 Task: In the event  named  Team Building Workshop: Enhancing Collaboration and Trust, Set a range of dates when you can accept meetings  '3 Jul â€" 10 Aug 2023'. Select a duration of  30 min. Select working hours  	_x000D_
MON- SAT 9:00am â€" 5:00pm. Add time before or after your events  as 5 min. Set the frequency of available time slots for invitees as  50 min. Set the minimum notice period and maximum events allowed per day as  50 hour and 6. , logged in from the account softage.4@softage.net and add another guest for the event, softage.7@softage.net
Action: Mouse pressed left at (486, 514)
Screenshot: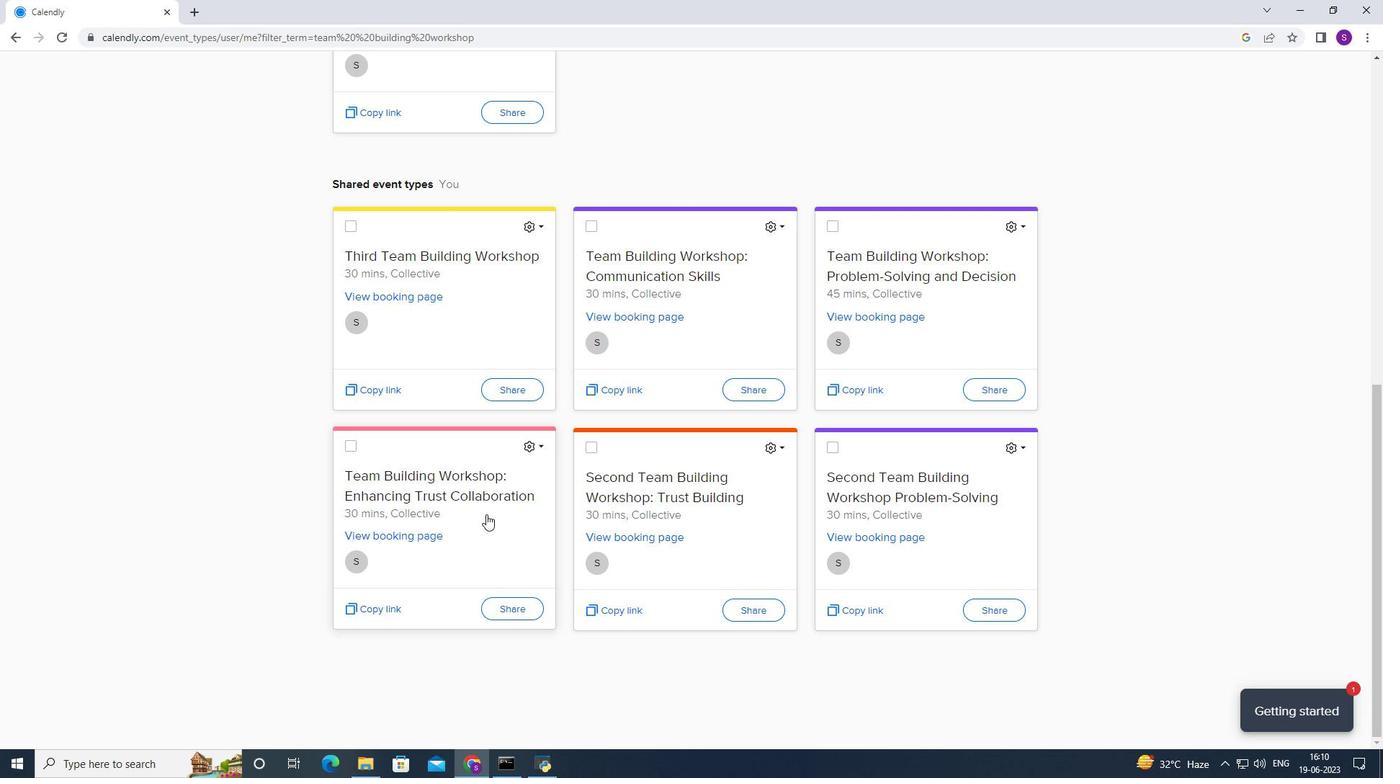 
Action: Mouse moved to (461, 250)
Screenshot: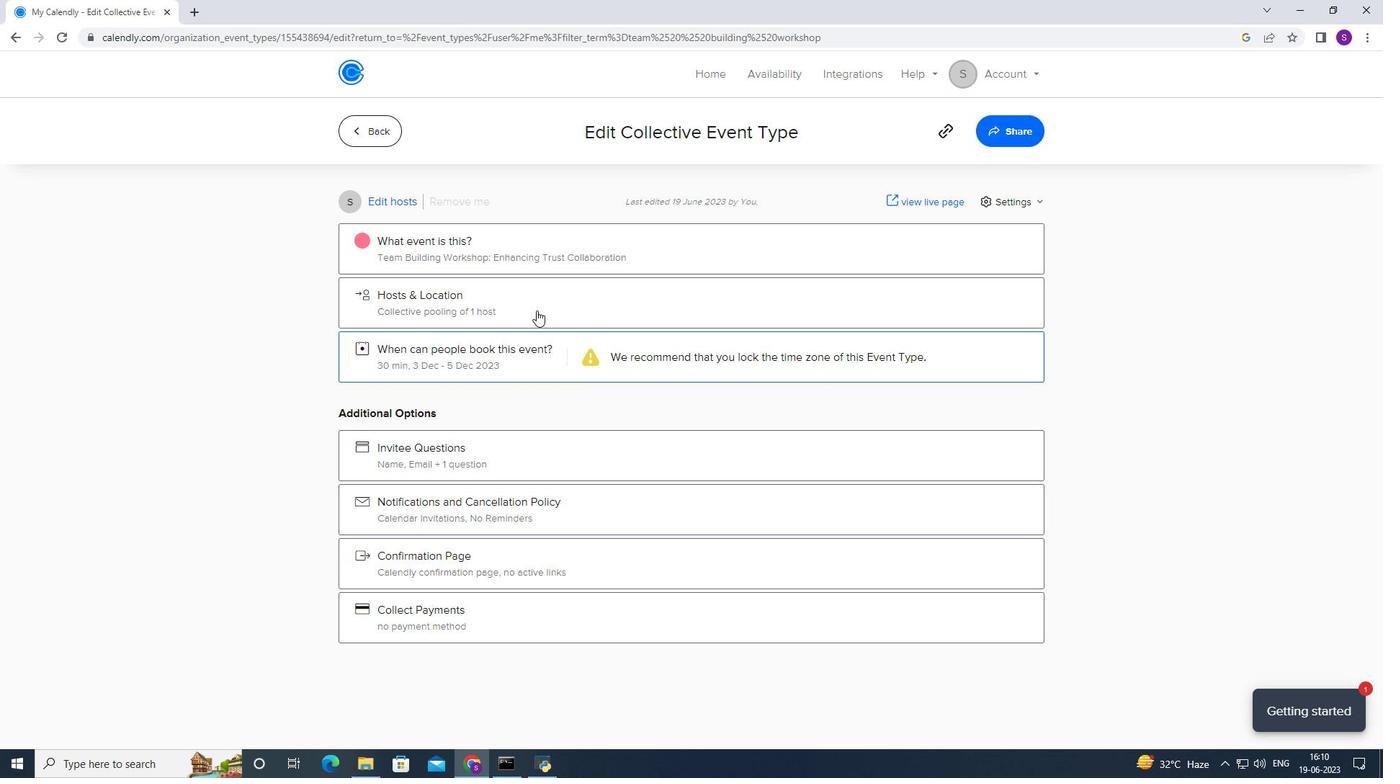 
Action: Mouse pressed left at (461, 250)
Screenshot: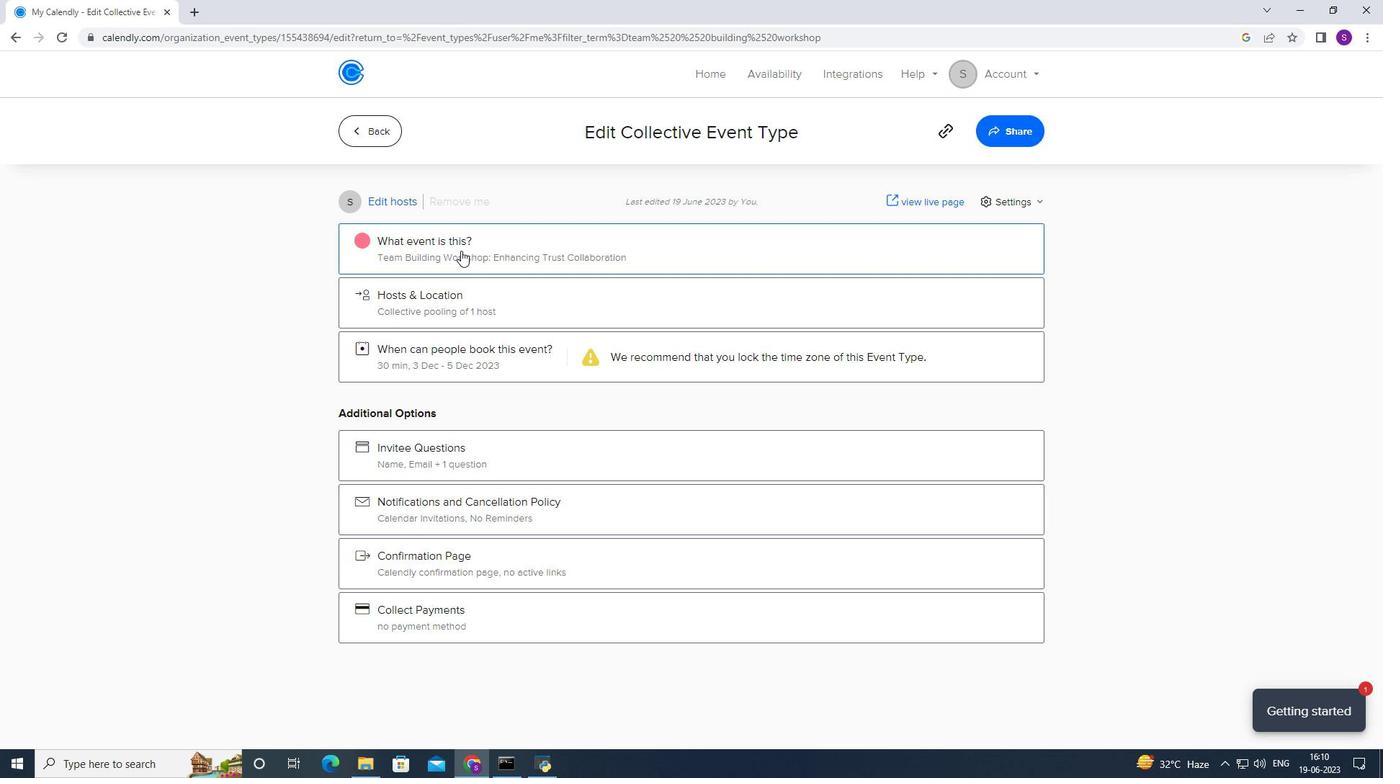 
Action: Mouse moved to (962, 253)
Screenshot: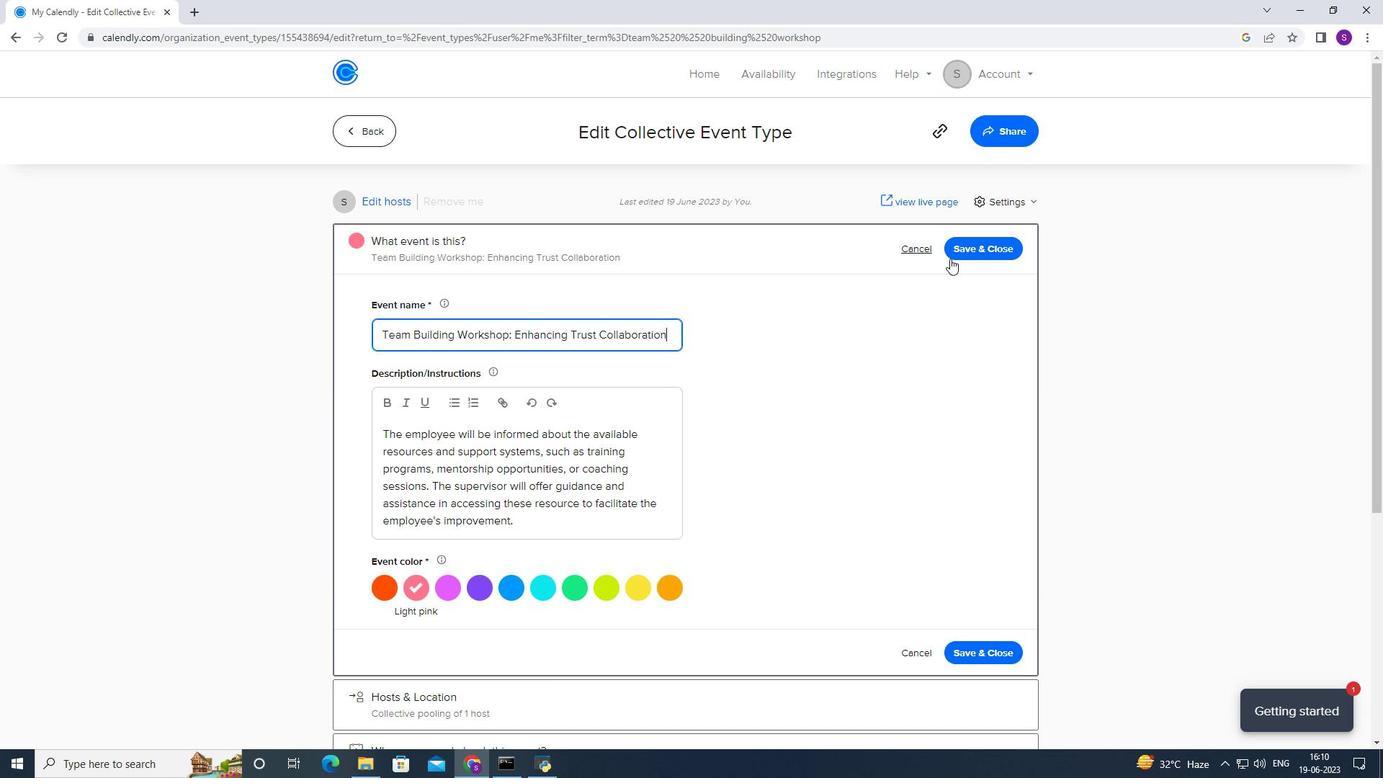 
Action: Mouse pressed left at (962, 253)
Screenshot: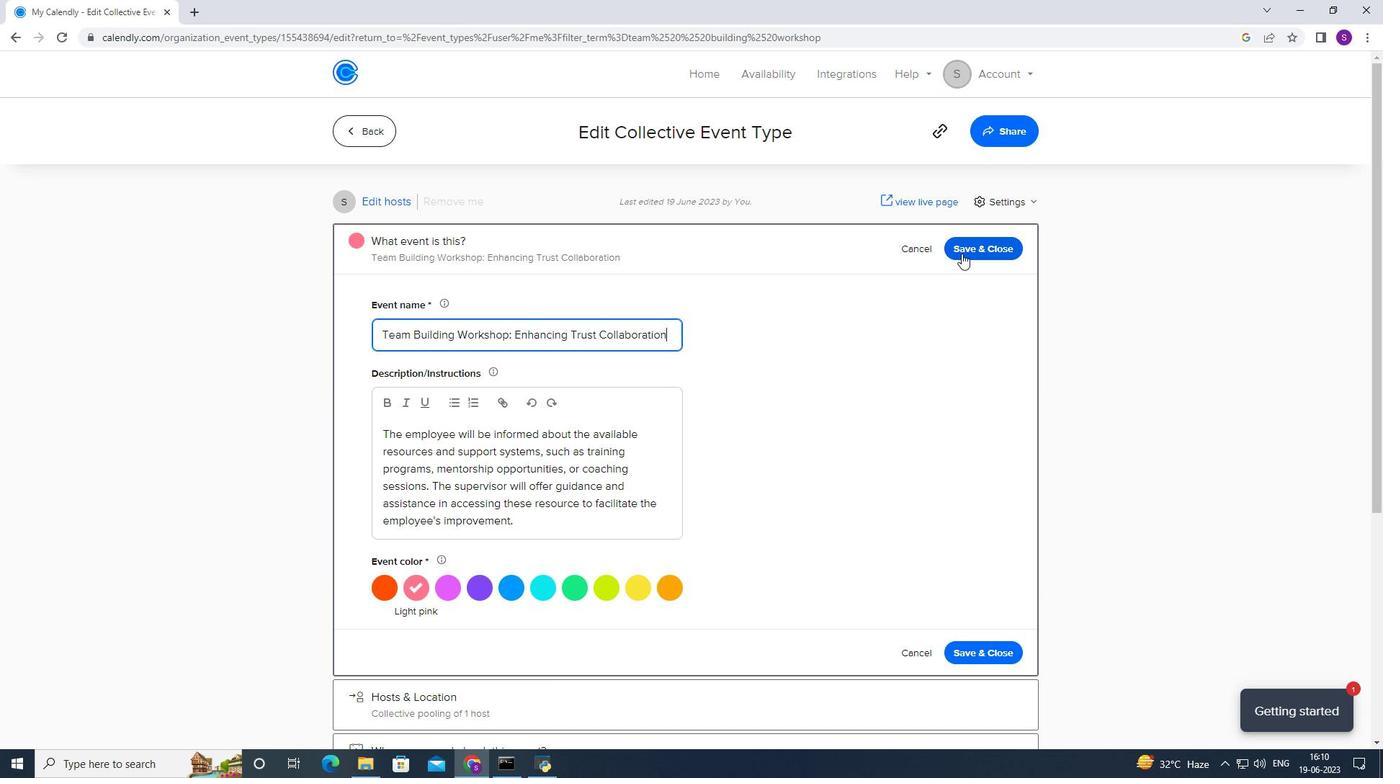 
Action: Mouse moved to (449, 351)
Screenshot: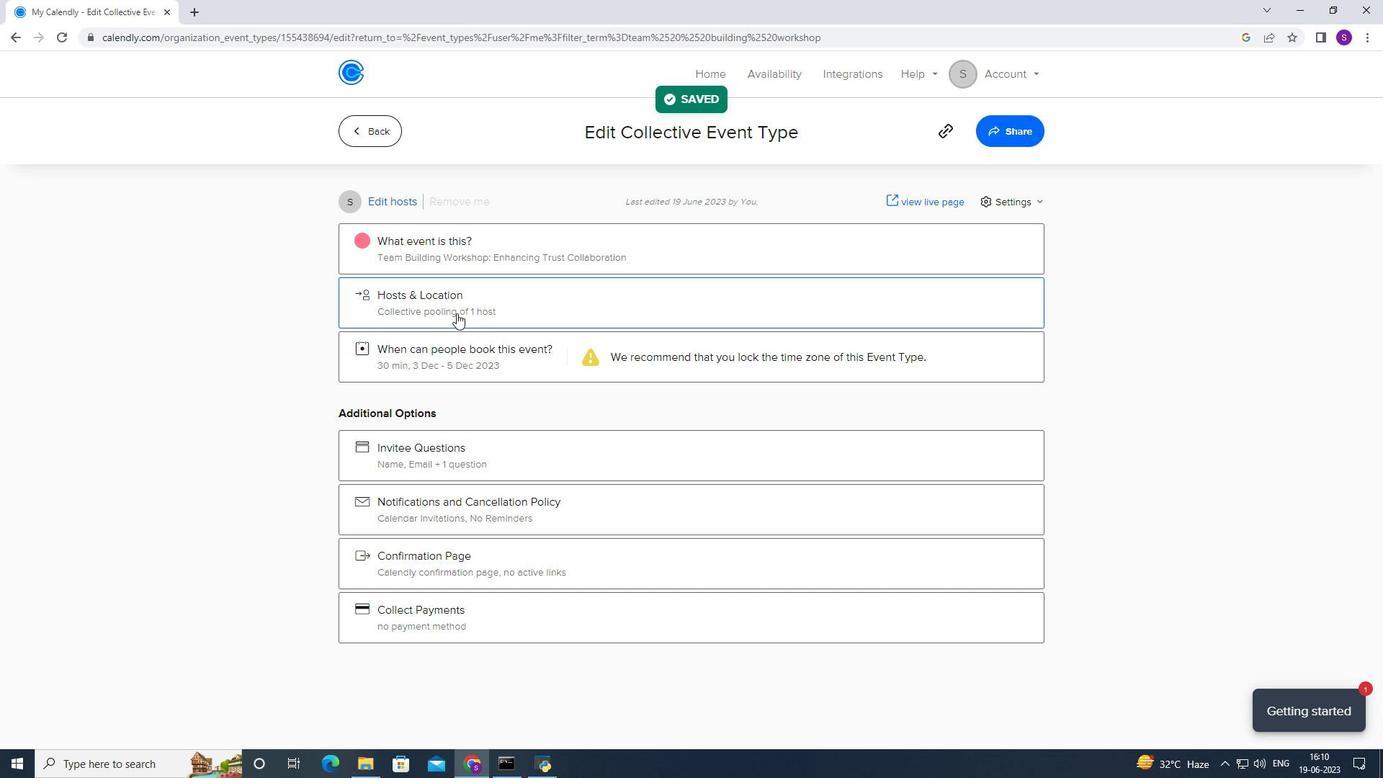
Action: Mouse pressed left at (449, 351)
Screenshot: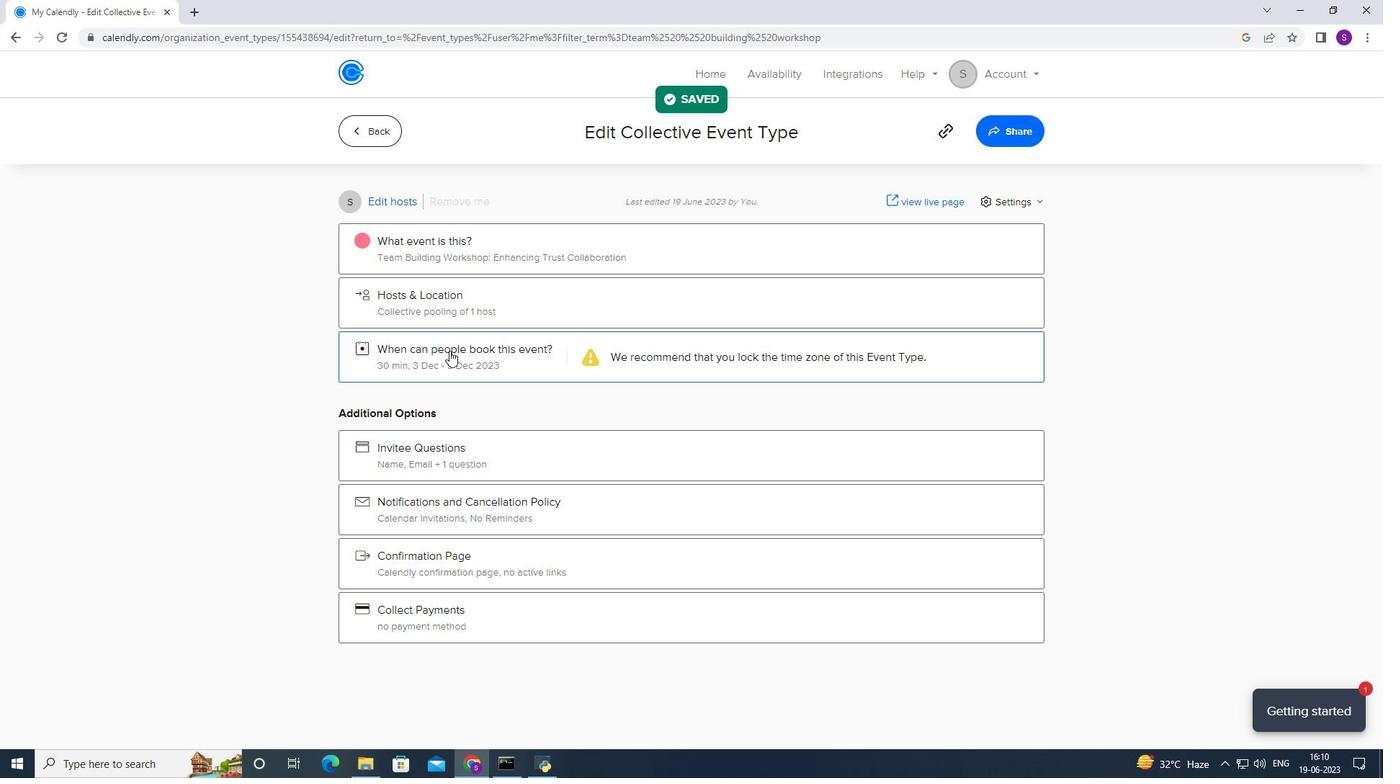
Action: Mouse moved to (578, 539)
Screenshot: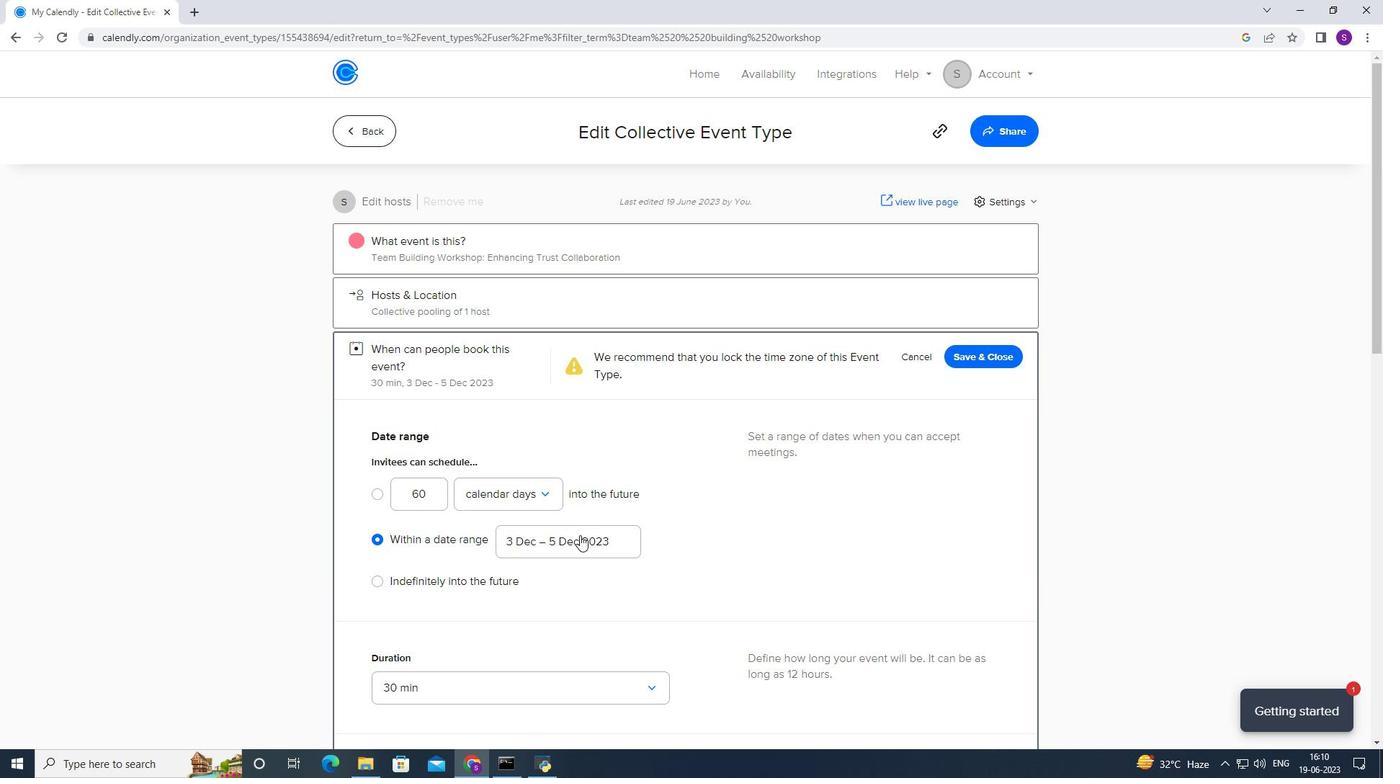 
Action: Mouse pressed left at (578, 539)
Screenshot: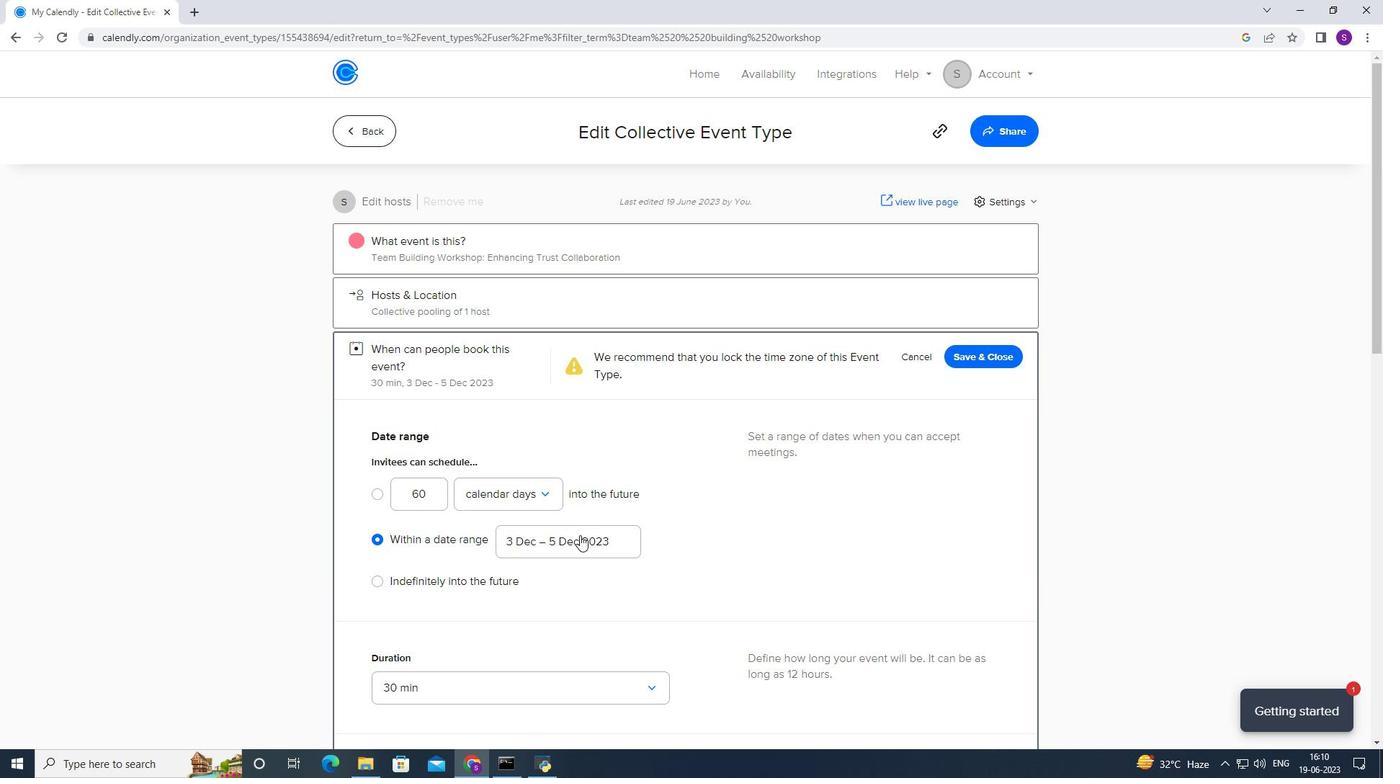 
Action: Mouse moved to (604, 281)
Screenshot: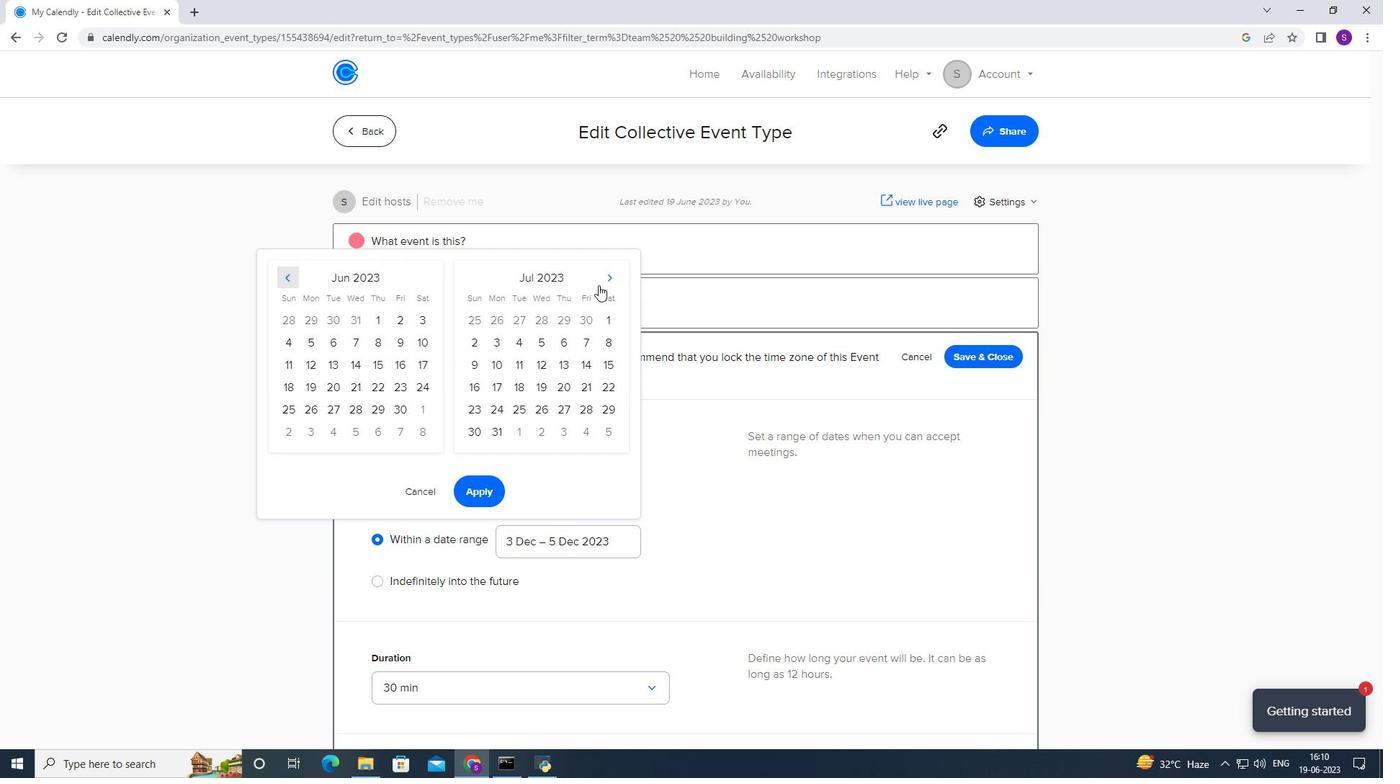 
Action: Mouse pressed left at (604, 281)
Screenshot: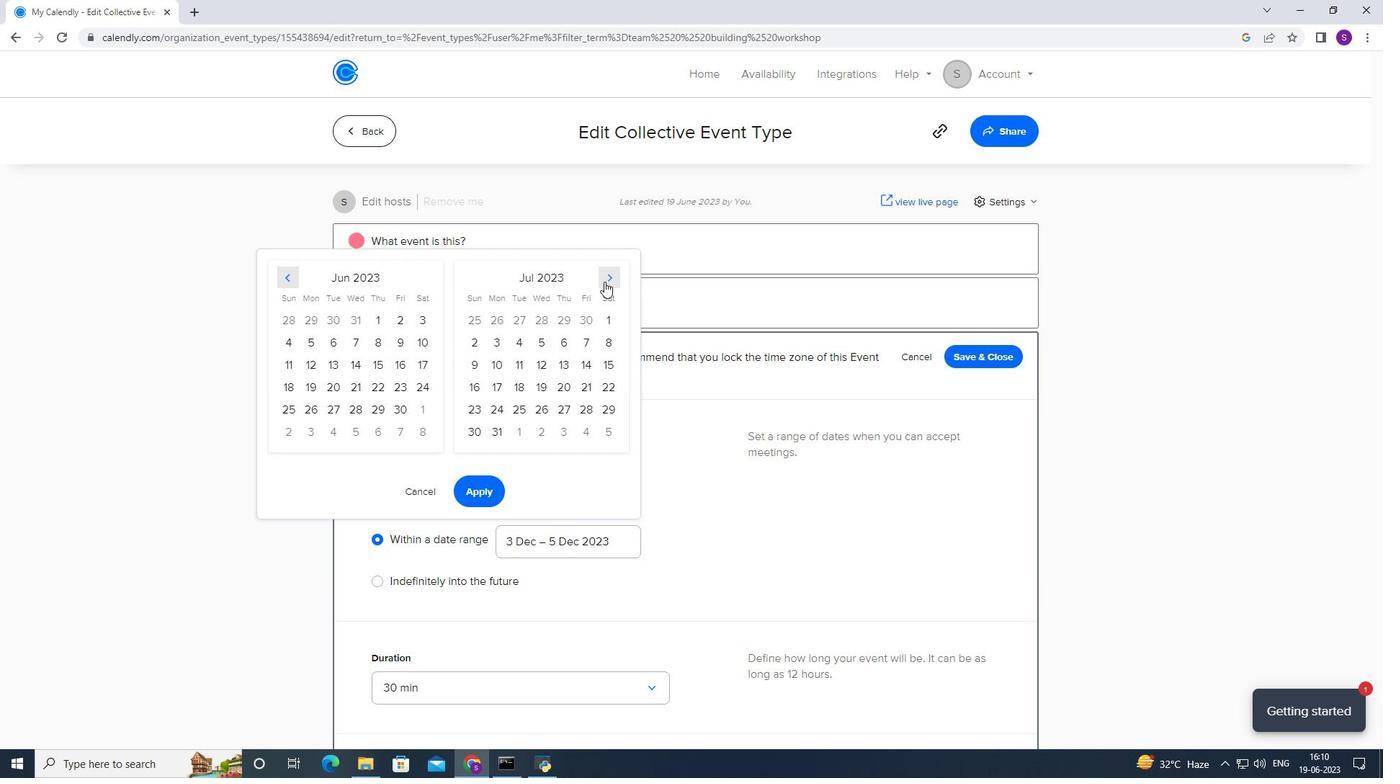
Action: Mouse moved to (321, 351)
Screenshot: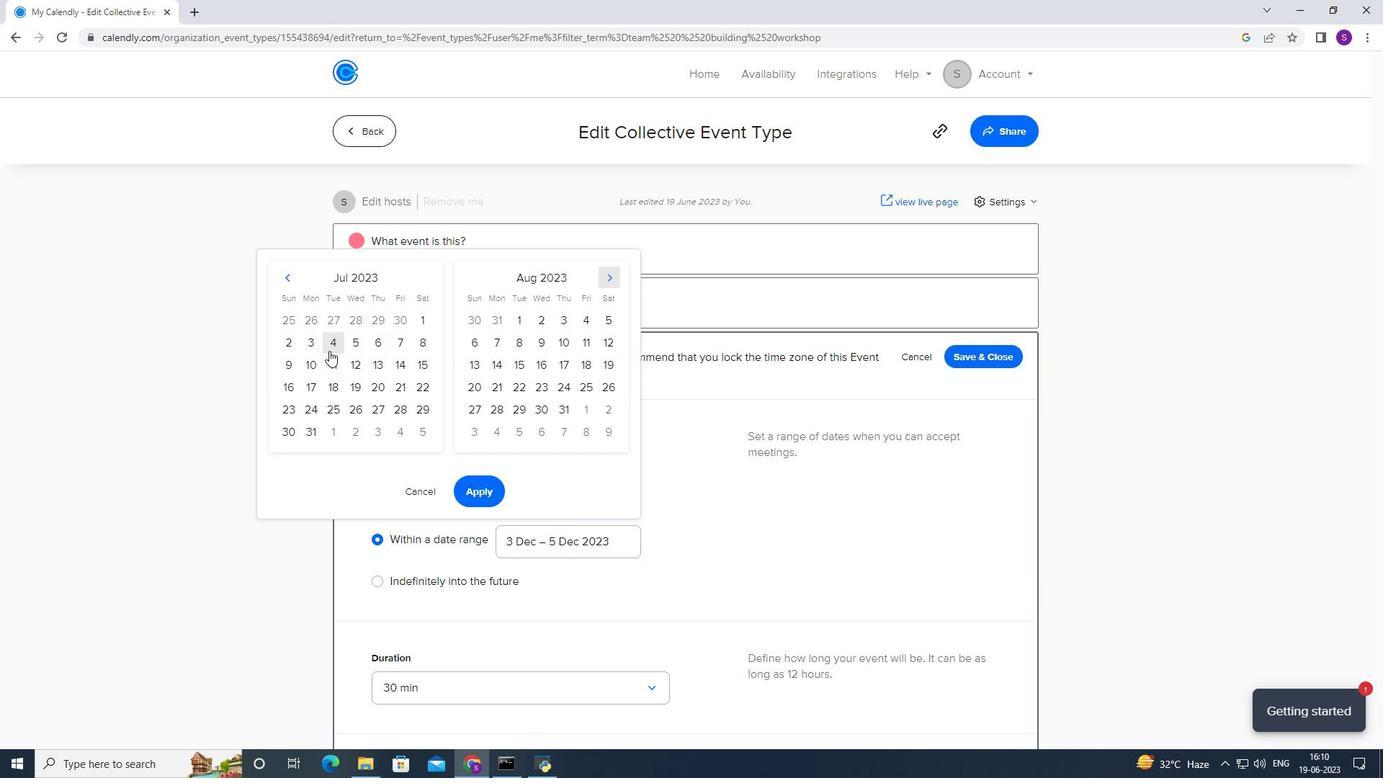
Action: Mouse pressed left at (321, 351)
Screenshot: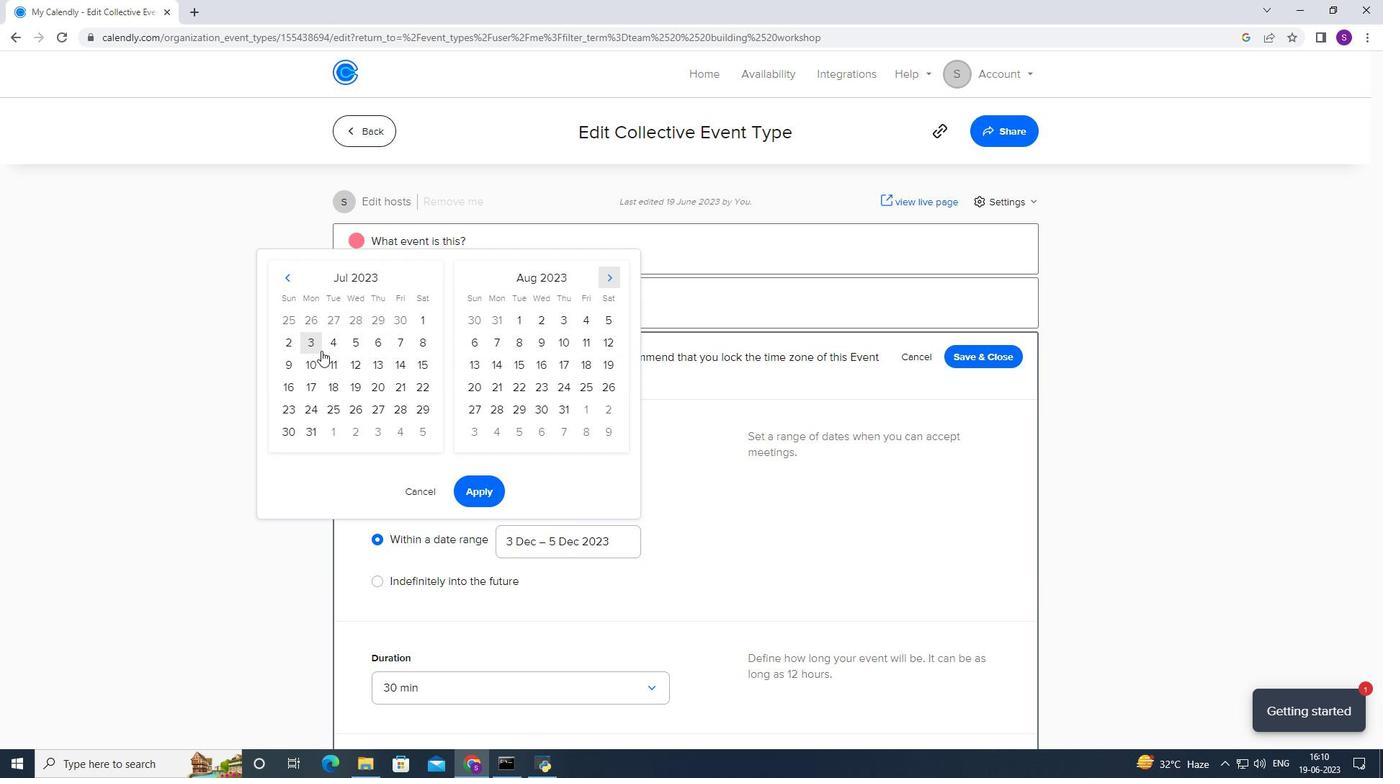 
Action: Mouse moved to (574, 345)
Screenshot: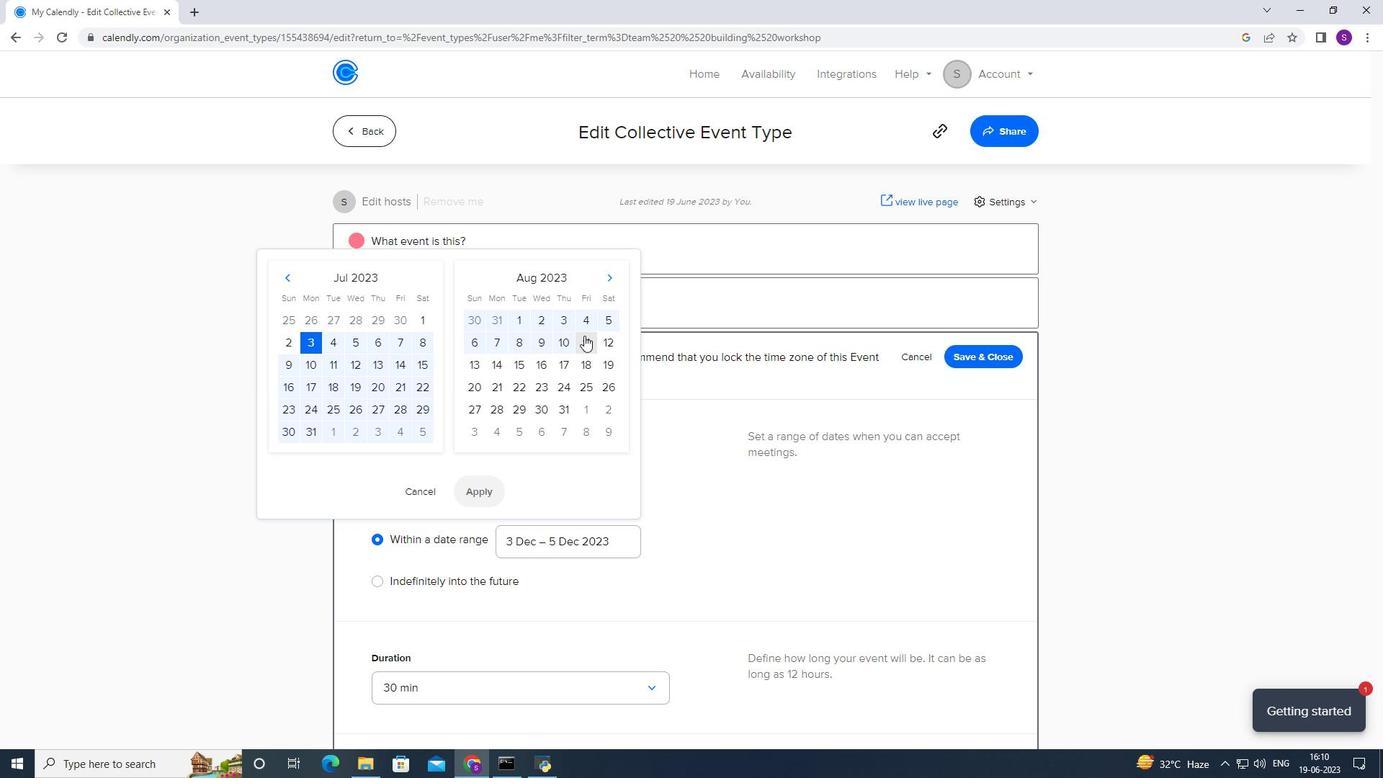 
Action: Mouse pressed left at (574, 345)
Screenshot: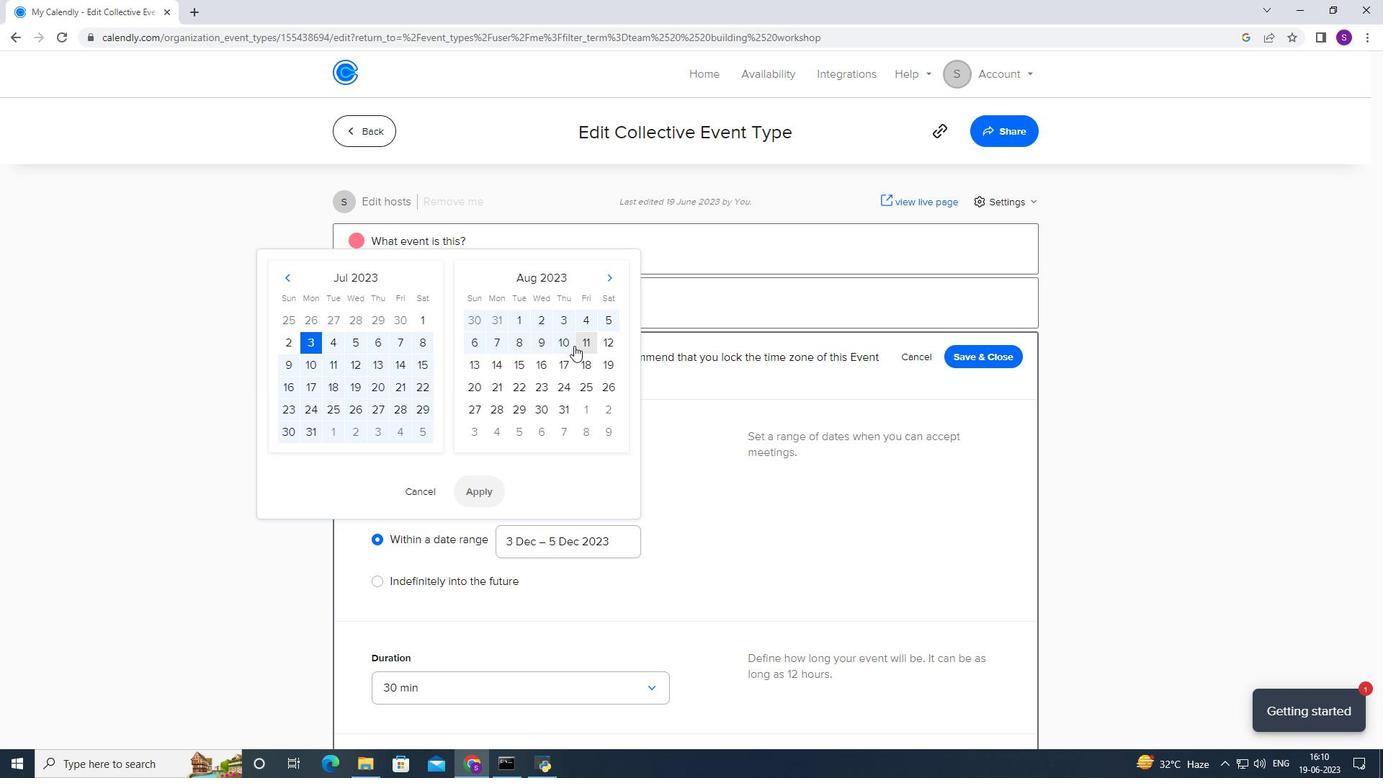 
Action: Mouse moved to (495, 487)
Screenshot: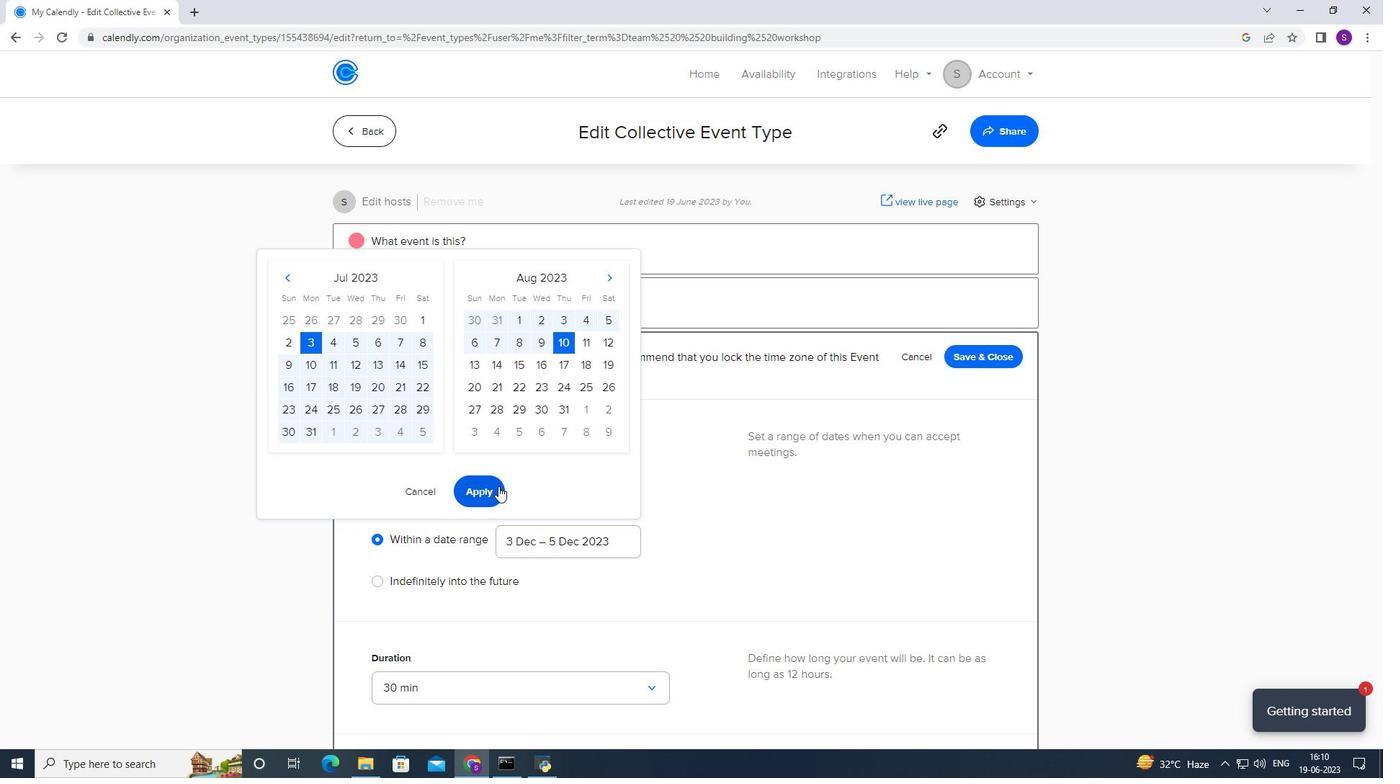 
Action: Mouse pressed left at (495, 487)
Screenshot: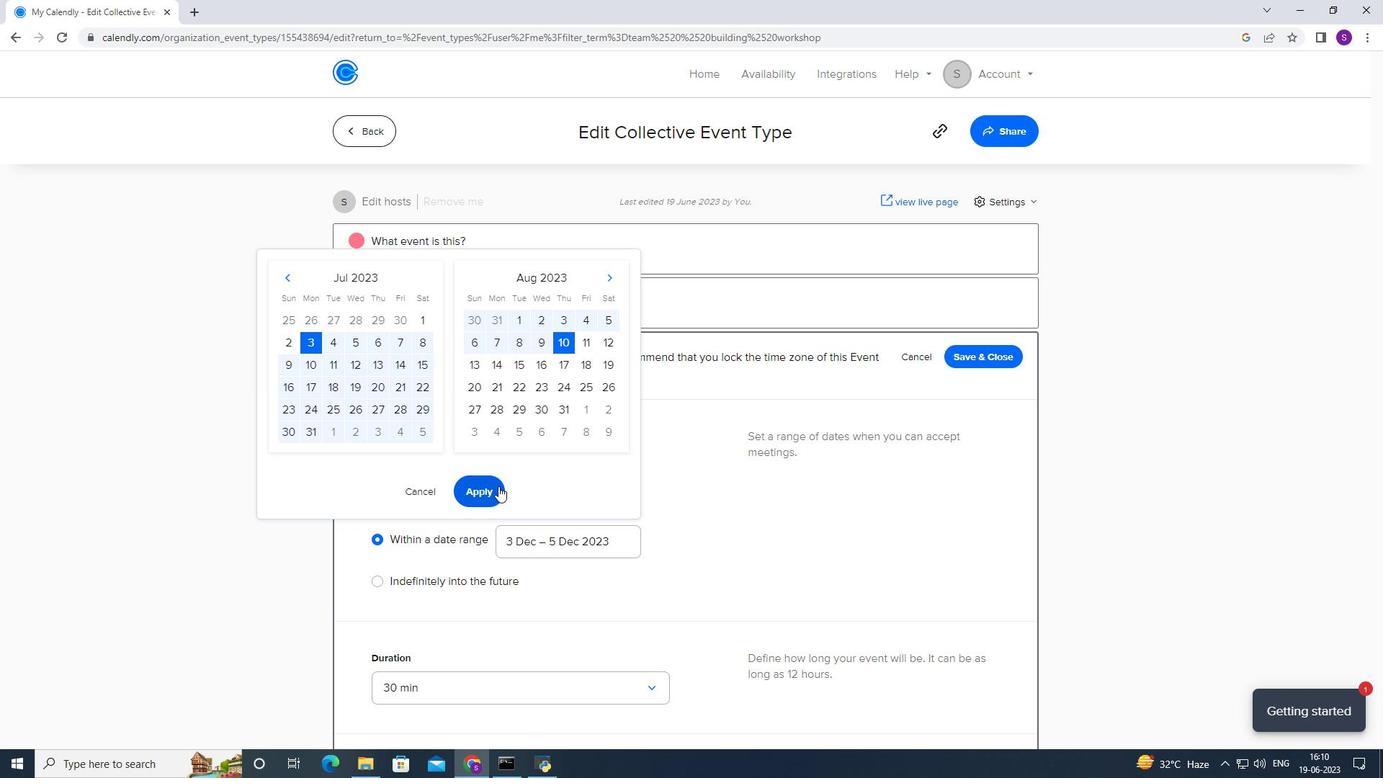 
Action: Mouse scrolled (495, 486) with delta (0, 0)
Screenshot: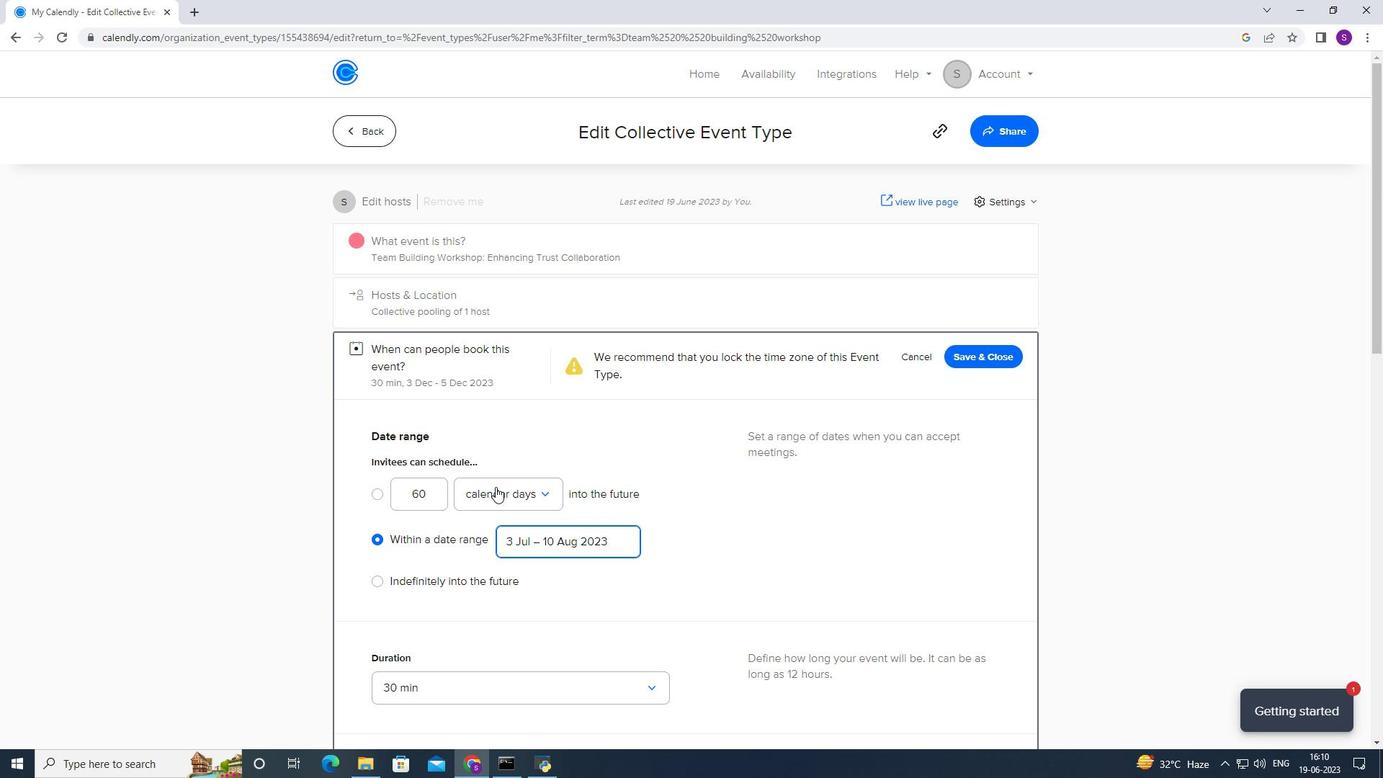 
Action: Mouse scrolled (495, 486) with delta (0, 0)
Screenshot: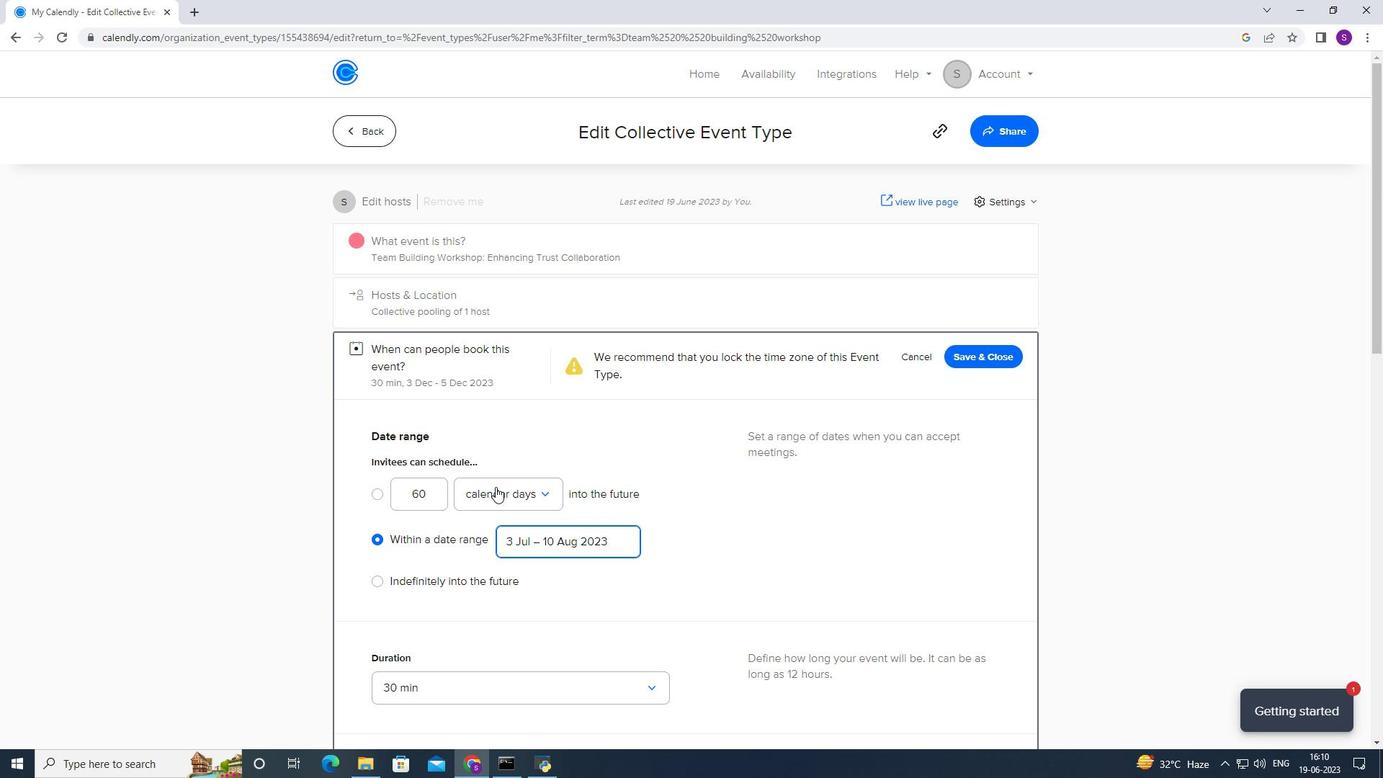 
Action: Mouse scrolled (495, 486) with delta (0, 0)
Screenshot: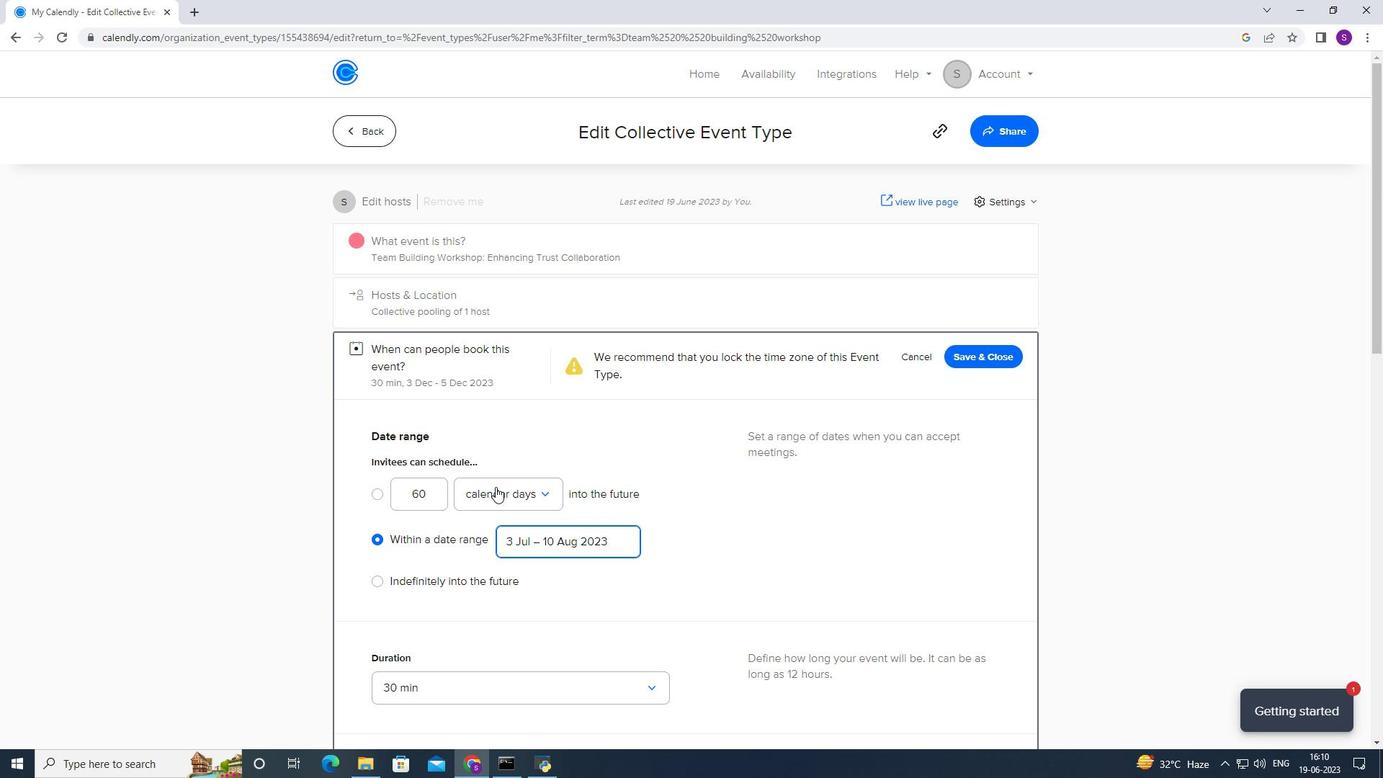 
Action: Mouse scrolled (495, 486) with delta (0, 0)
Screenshot: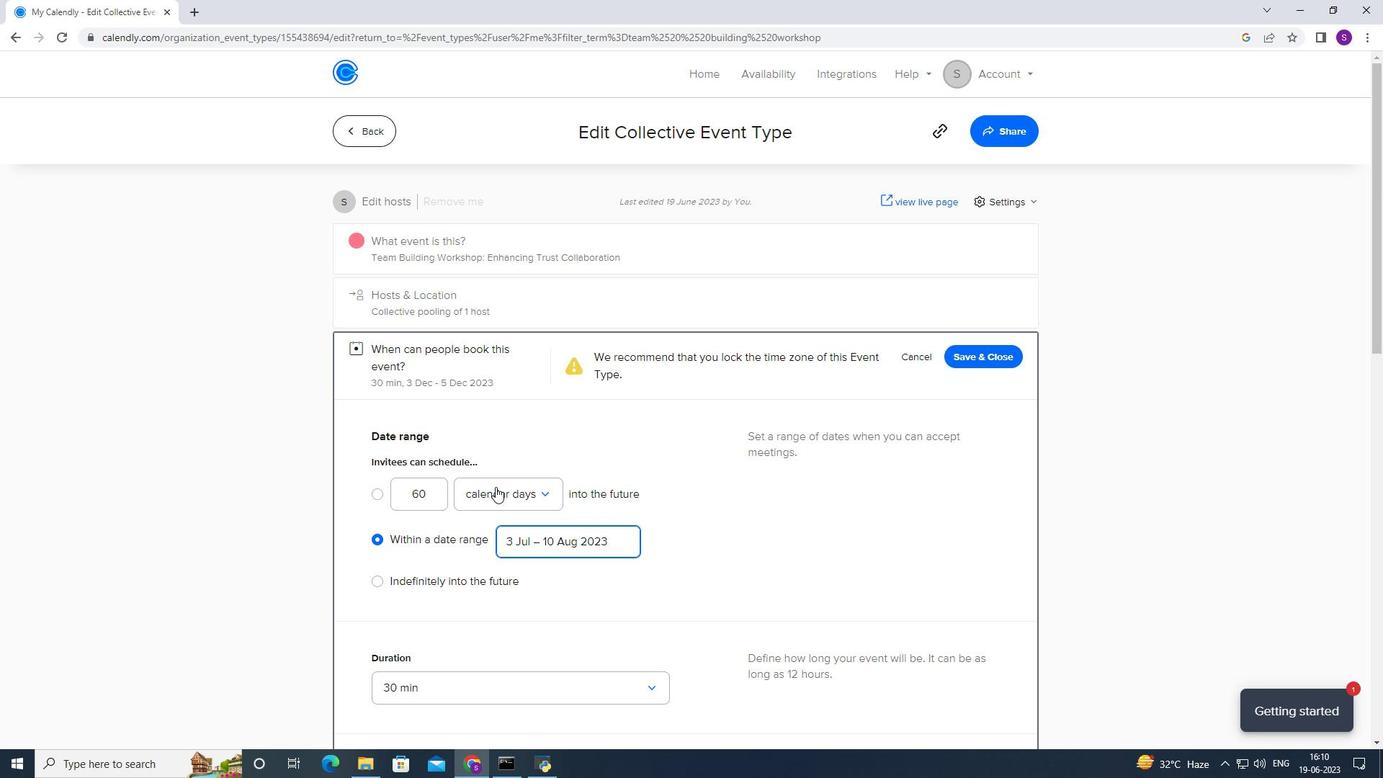 
Action: Mouse moved to (462, 400)
Screenshot: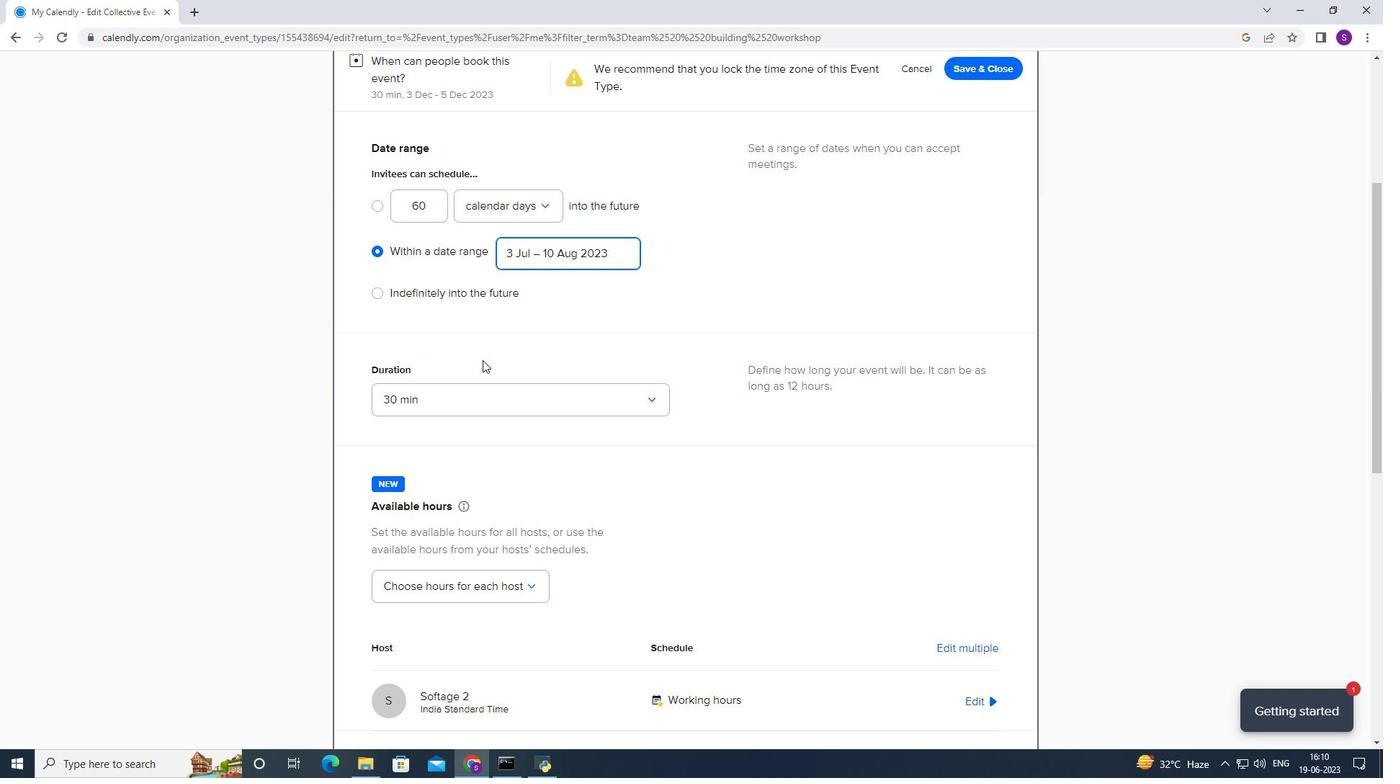 
Action: Mouse pressed left at (462, 400)
Screenshot: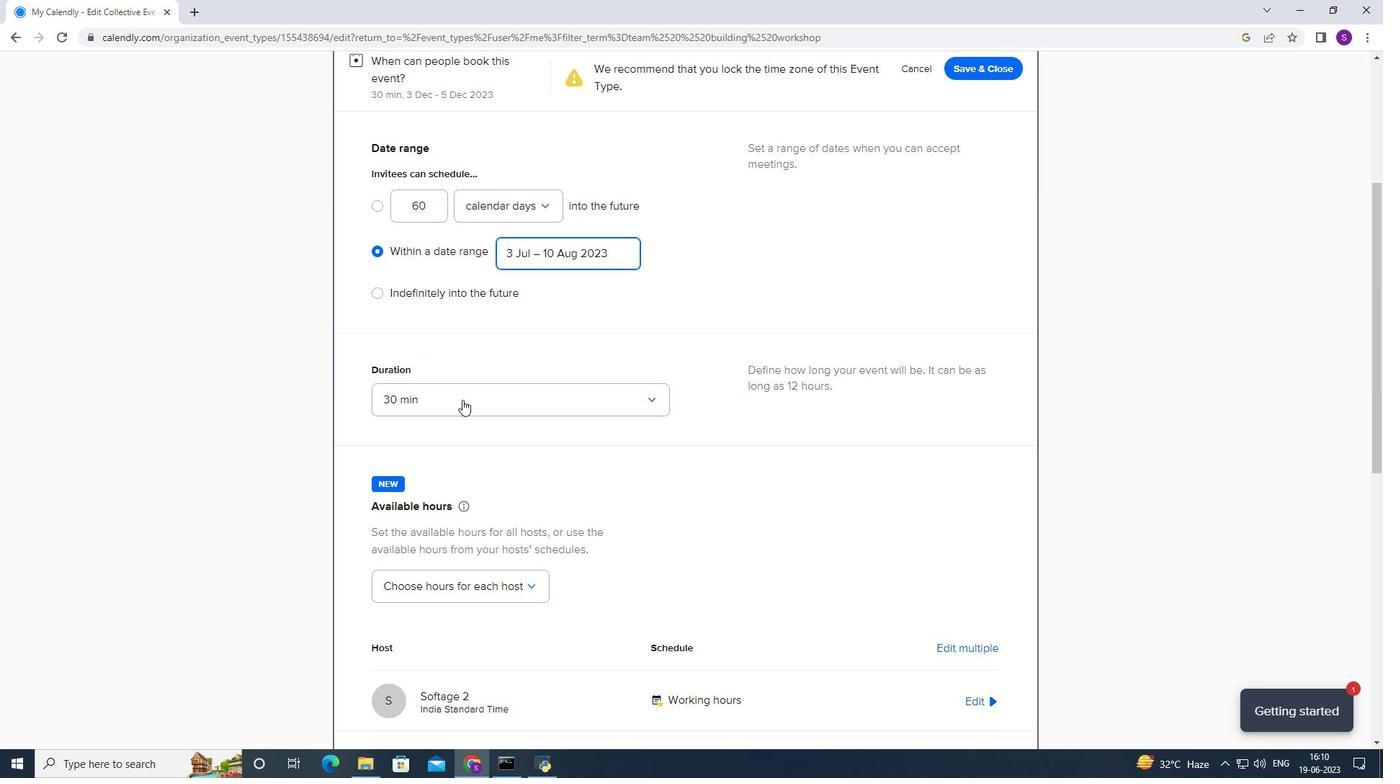 
Action: Mouse moved to (503, 465)
Screenshot: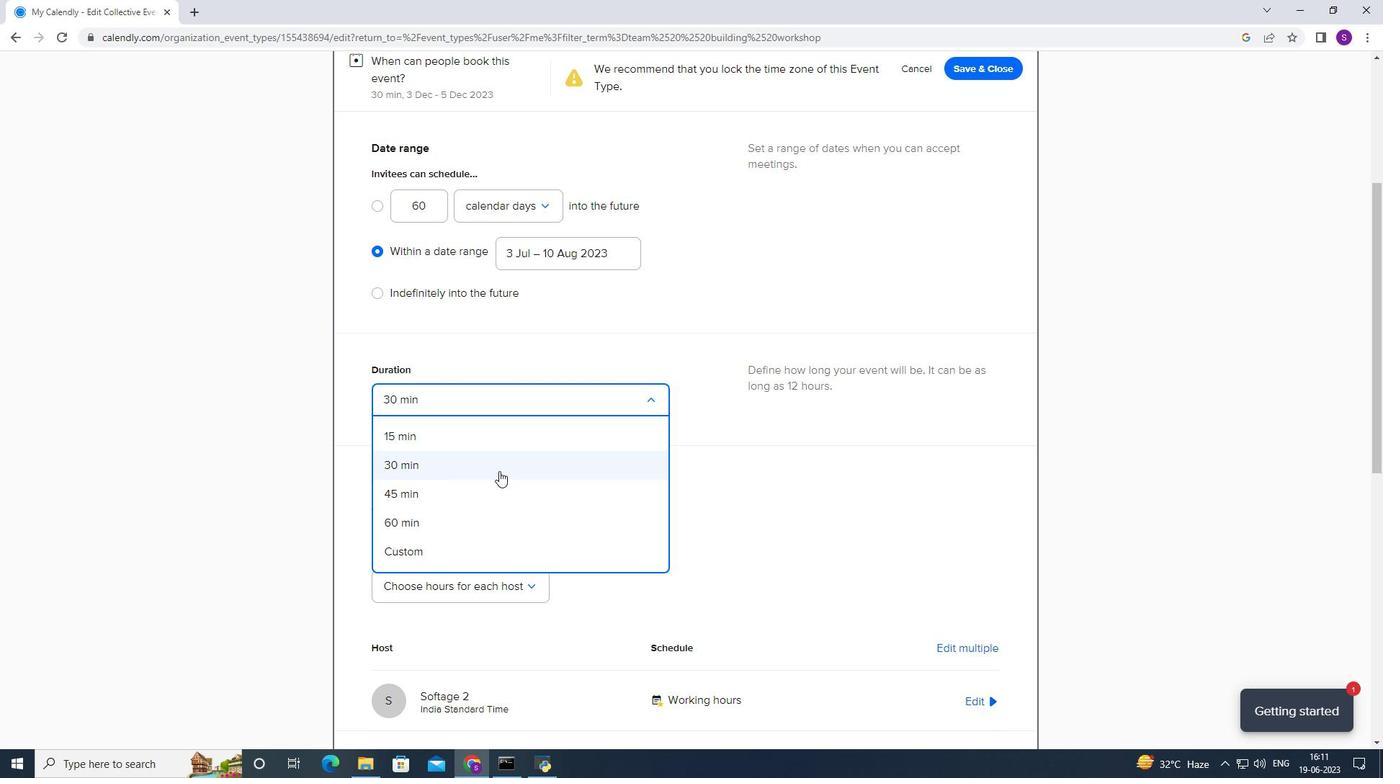 
Action: Mouse pressed left at (503, 465)
Screenshot: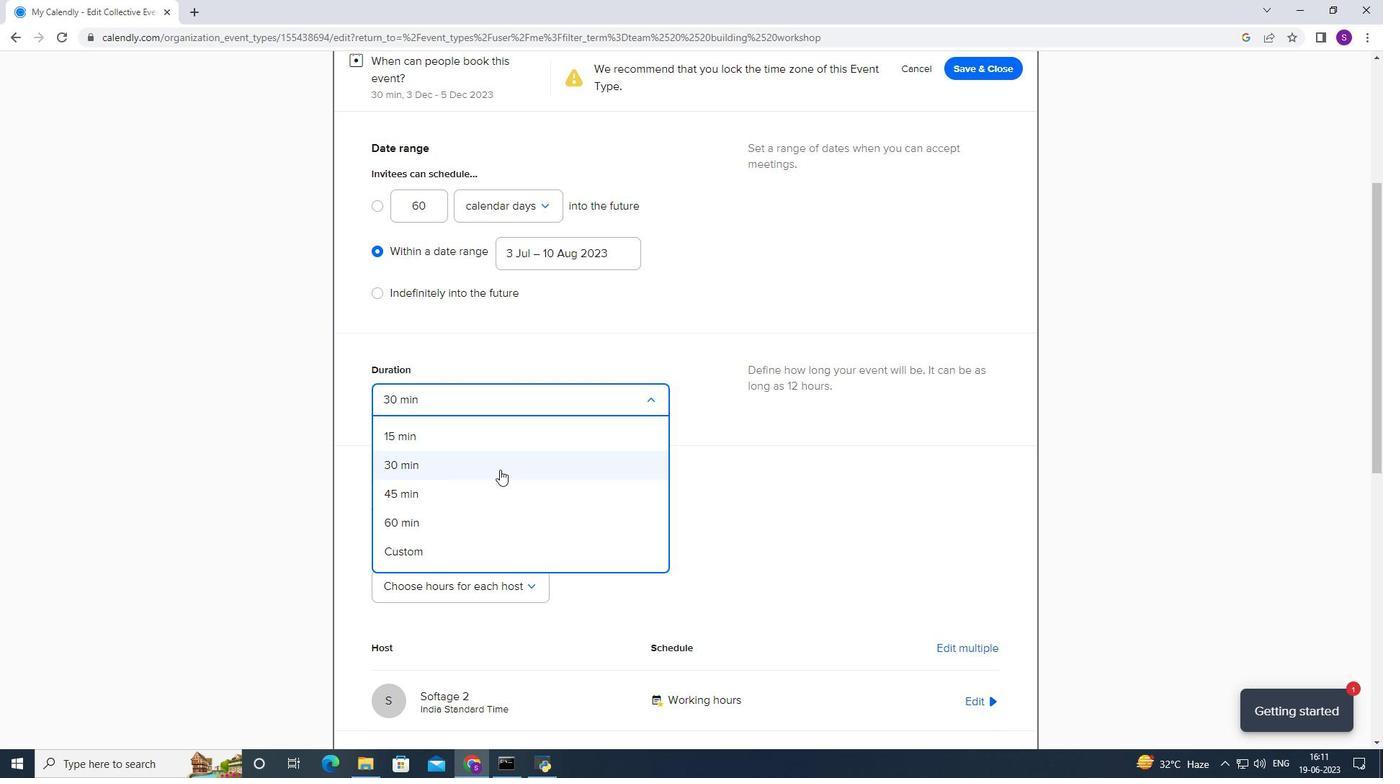 
Action: Mouse moved to (424, 521)
Screenshot: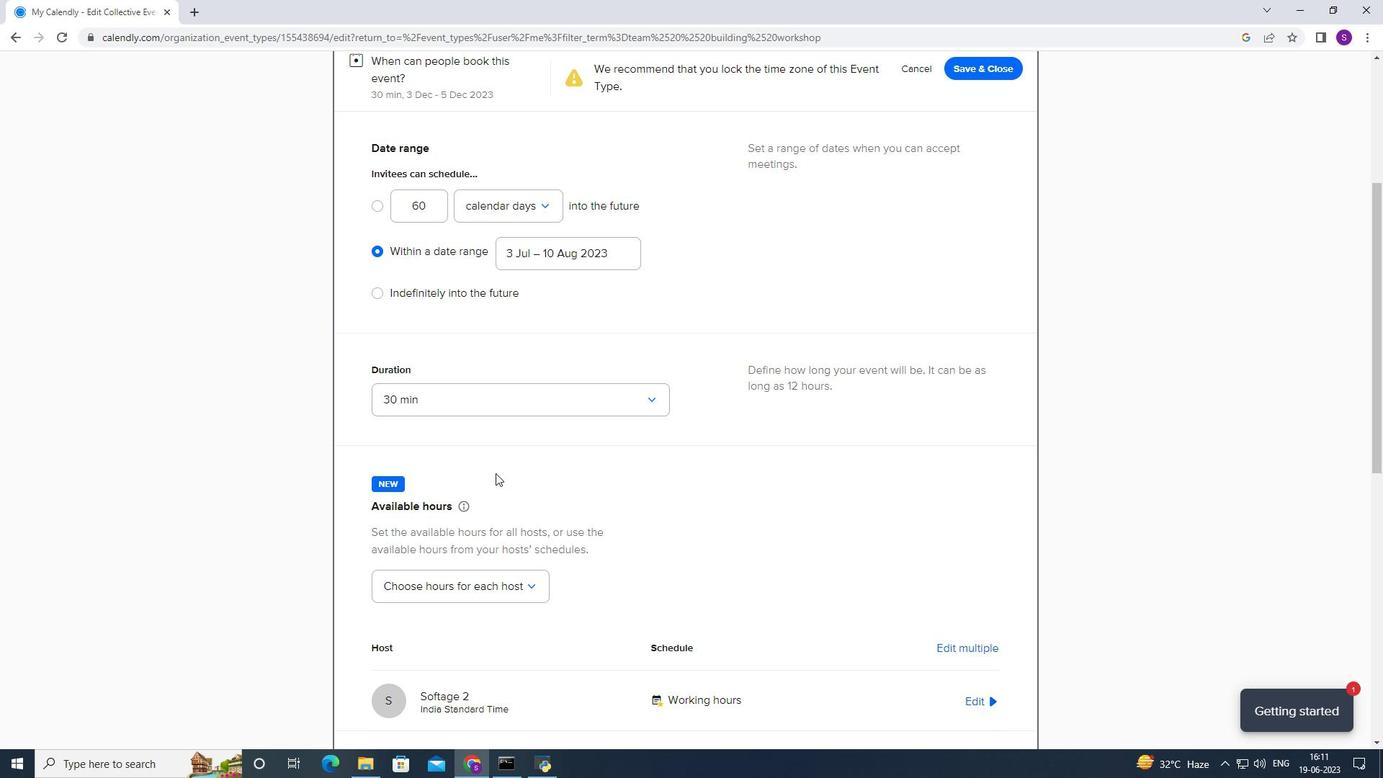 
Action: Mouse scrolled (424, 520) with delta (0, 0)
Screenshot: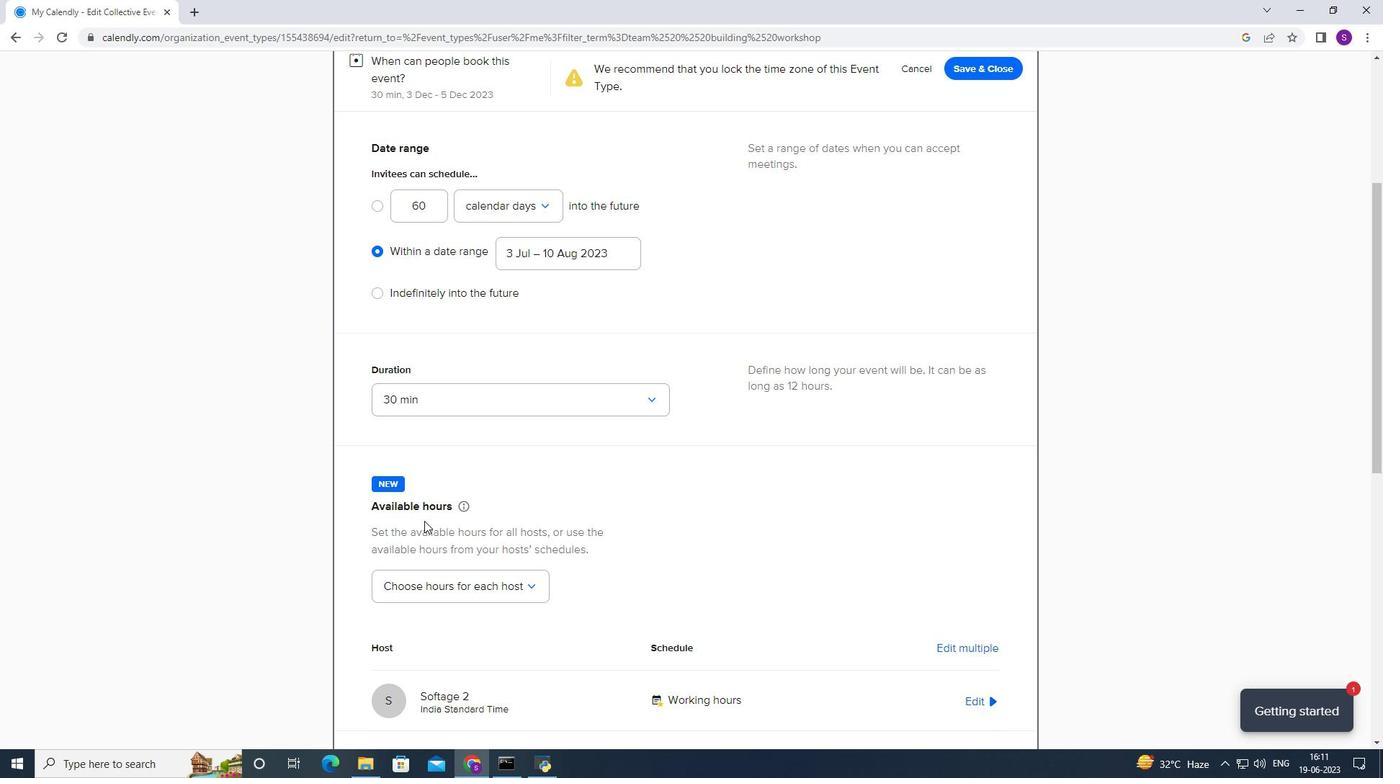 
Action: Mouse scrolled (424, 520) with delta (0, 0)
Screenshot: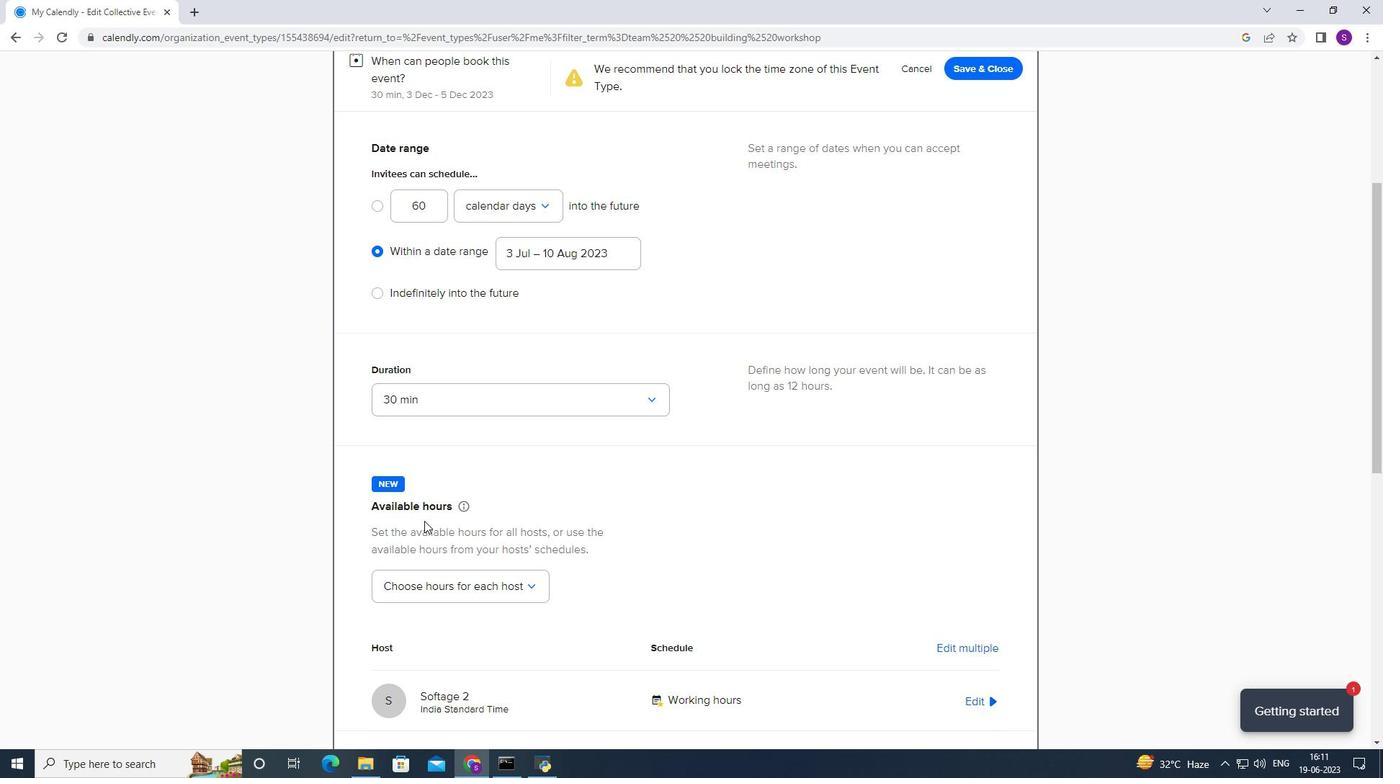 
Action: Mouse scrolled (424, 520) with delta (0, 0)
Screenshot: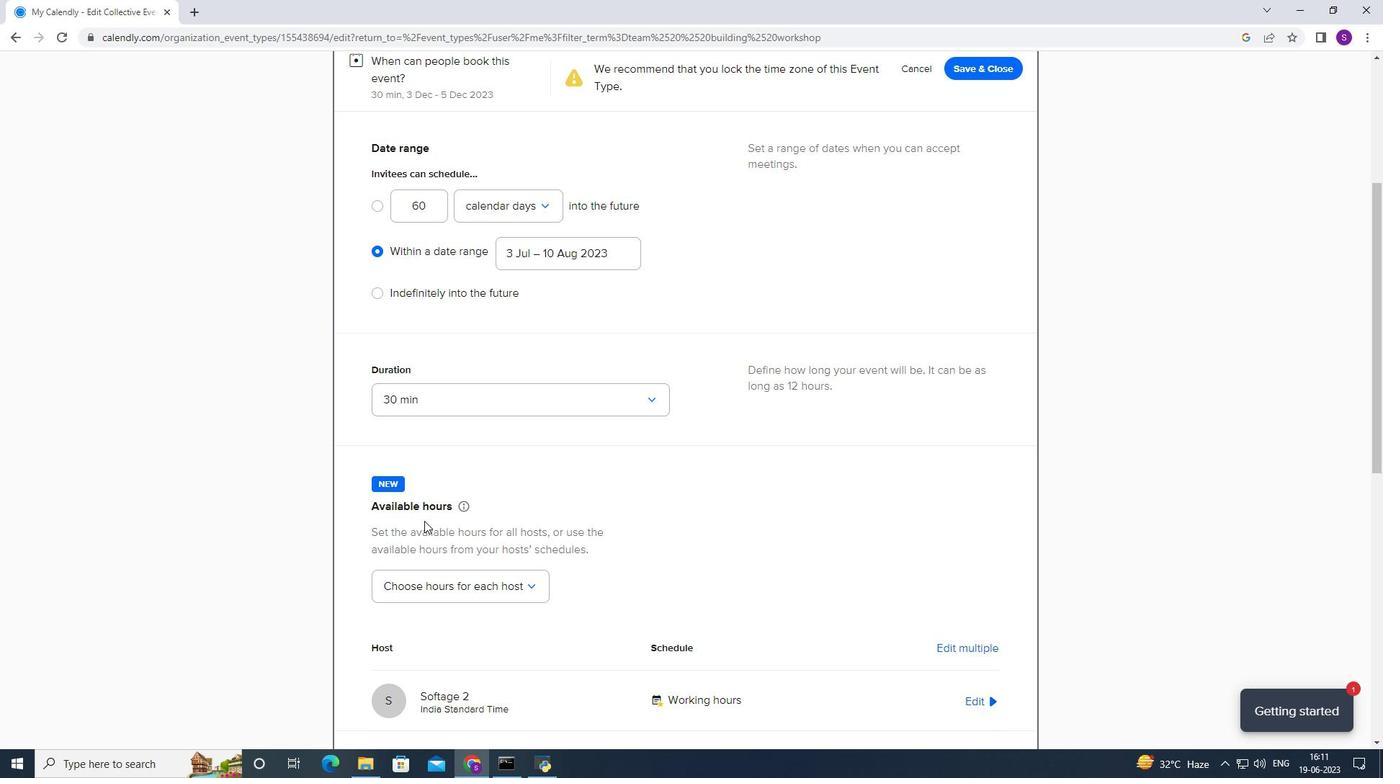 
Action: Mouse scrolled (424, 520) with delta (0, 0)
Screenshot: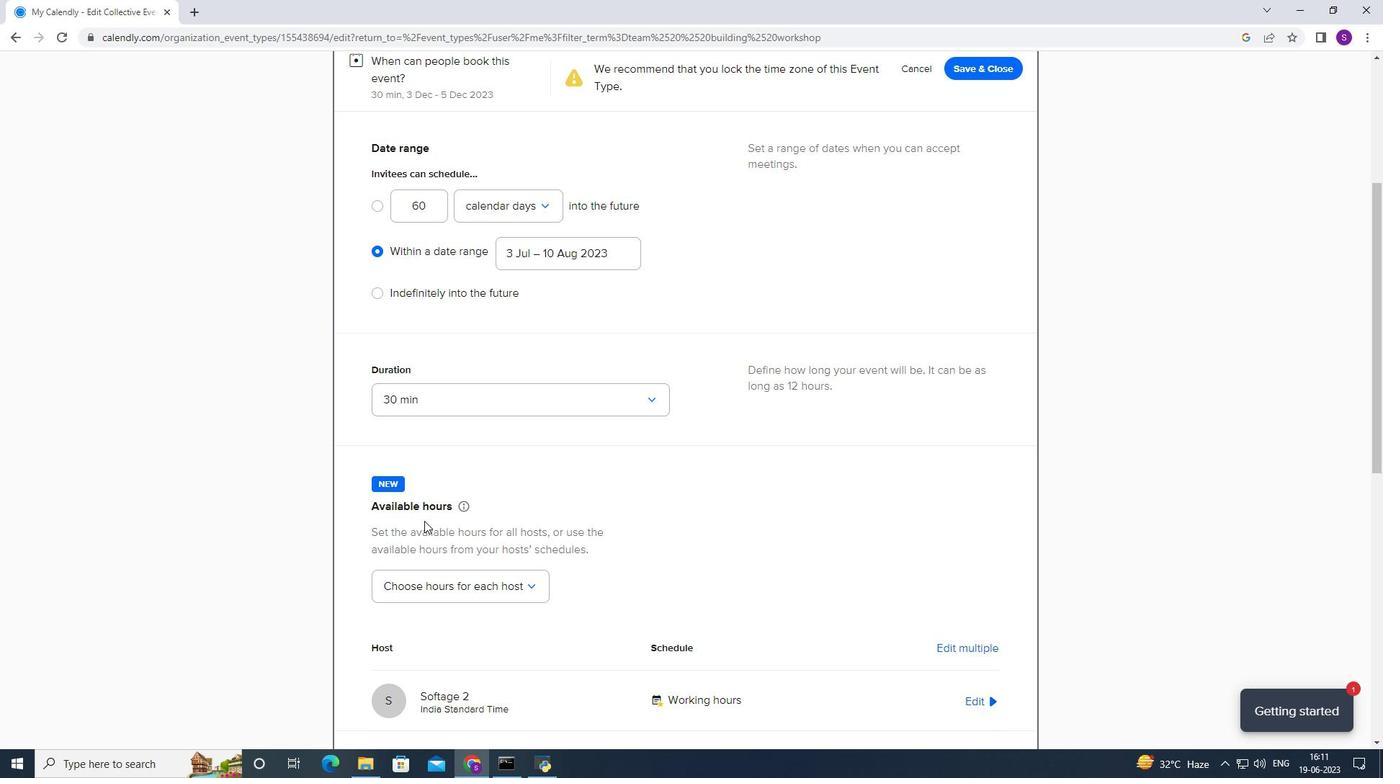 
Action: Mouse scrolled (424, 520) with delta (0, 0)
Screenshot: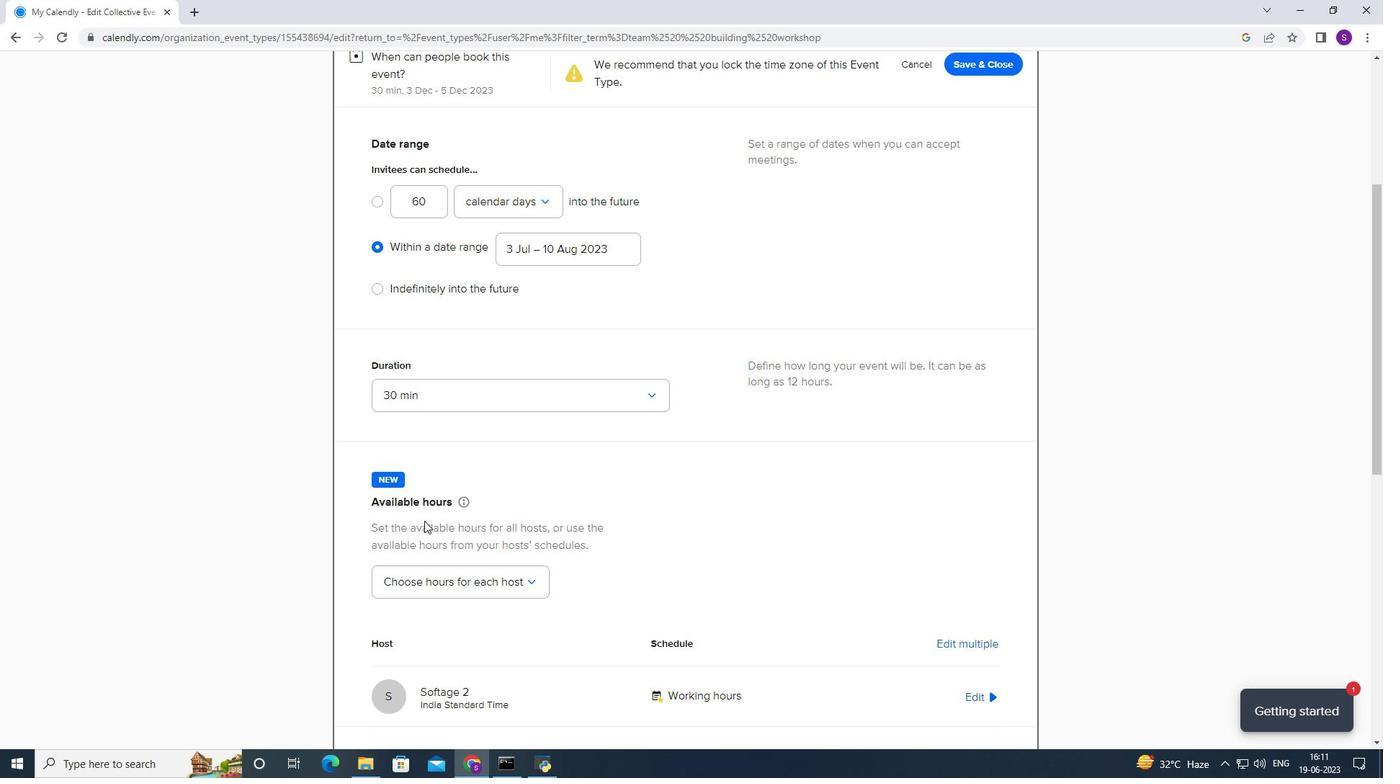 
Action: Mouse moved to (802, 343)
Screenshot: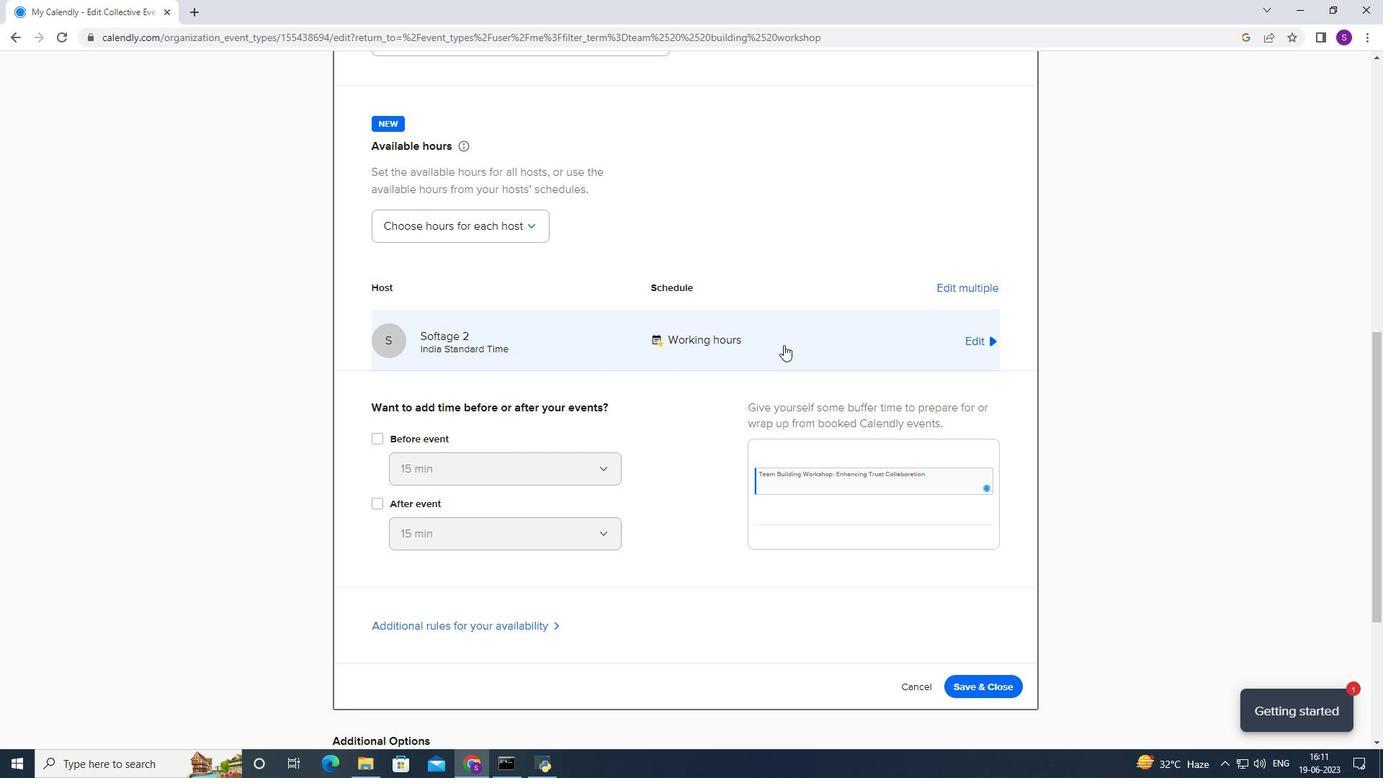 
Action: Mouse pressed left at (802, 343)
Screenshot: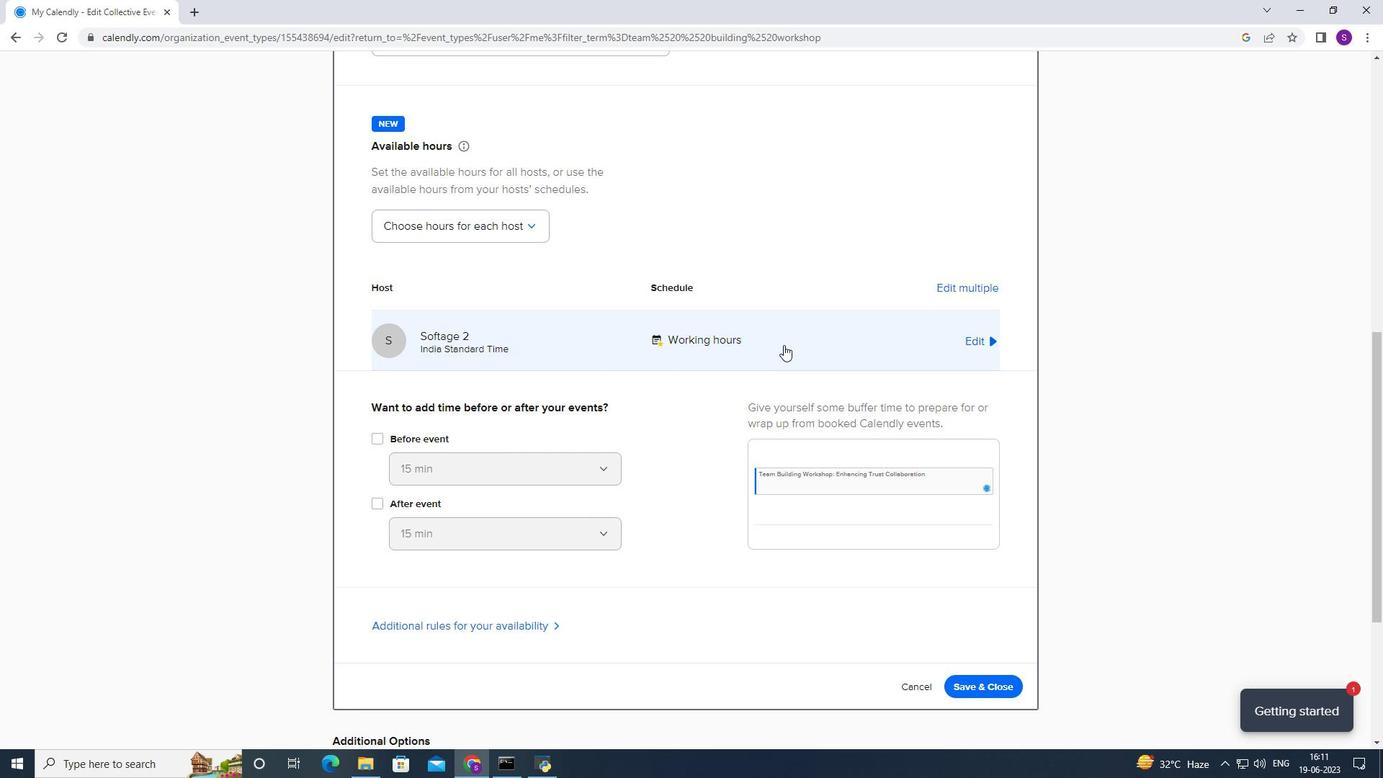 
Action: Mouse moved to (559, 438)
Screenshot: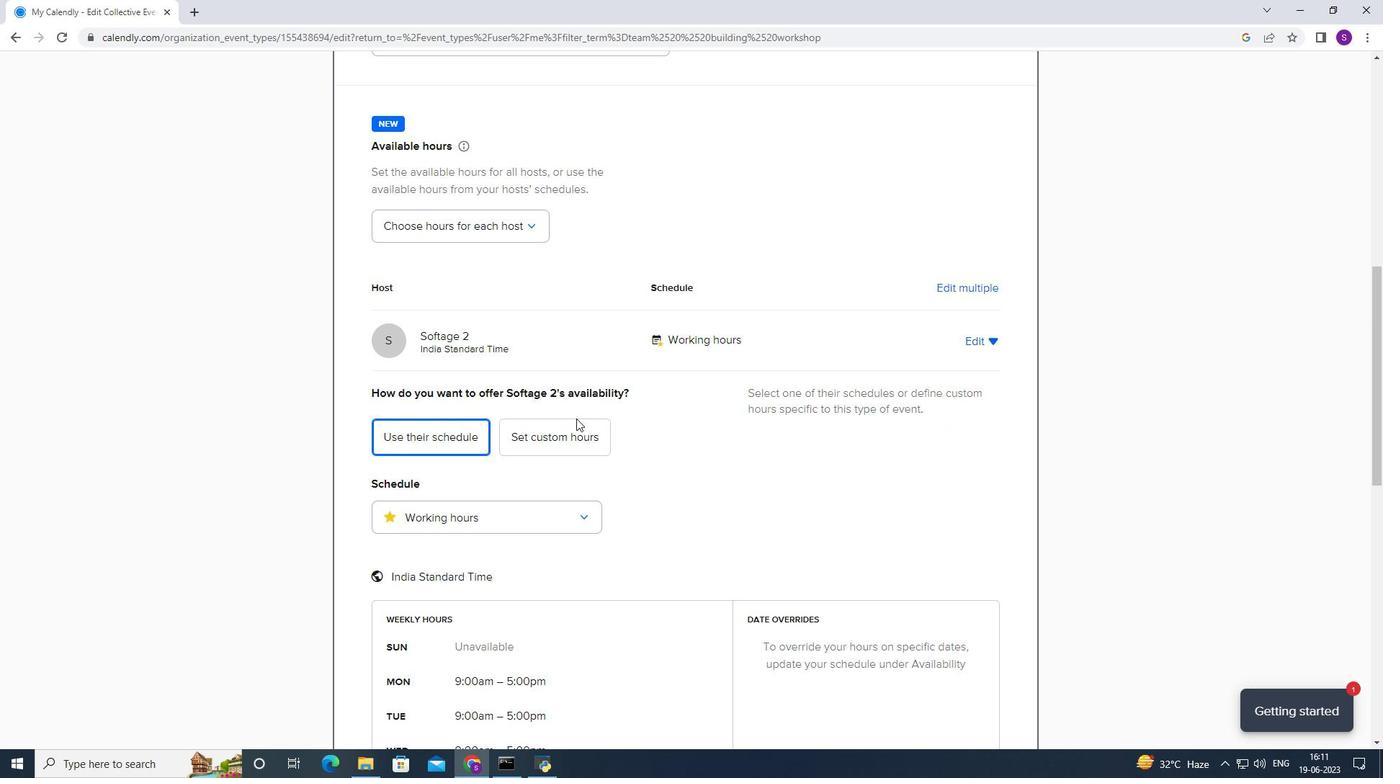 
Action: Mouse pressed left at (559, 438)
Screenshot: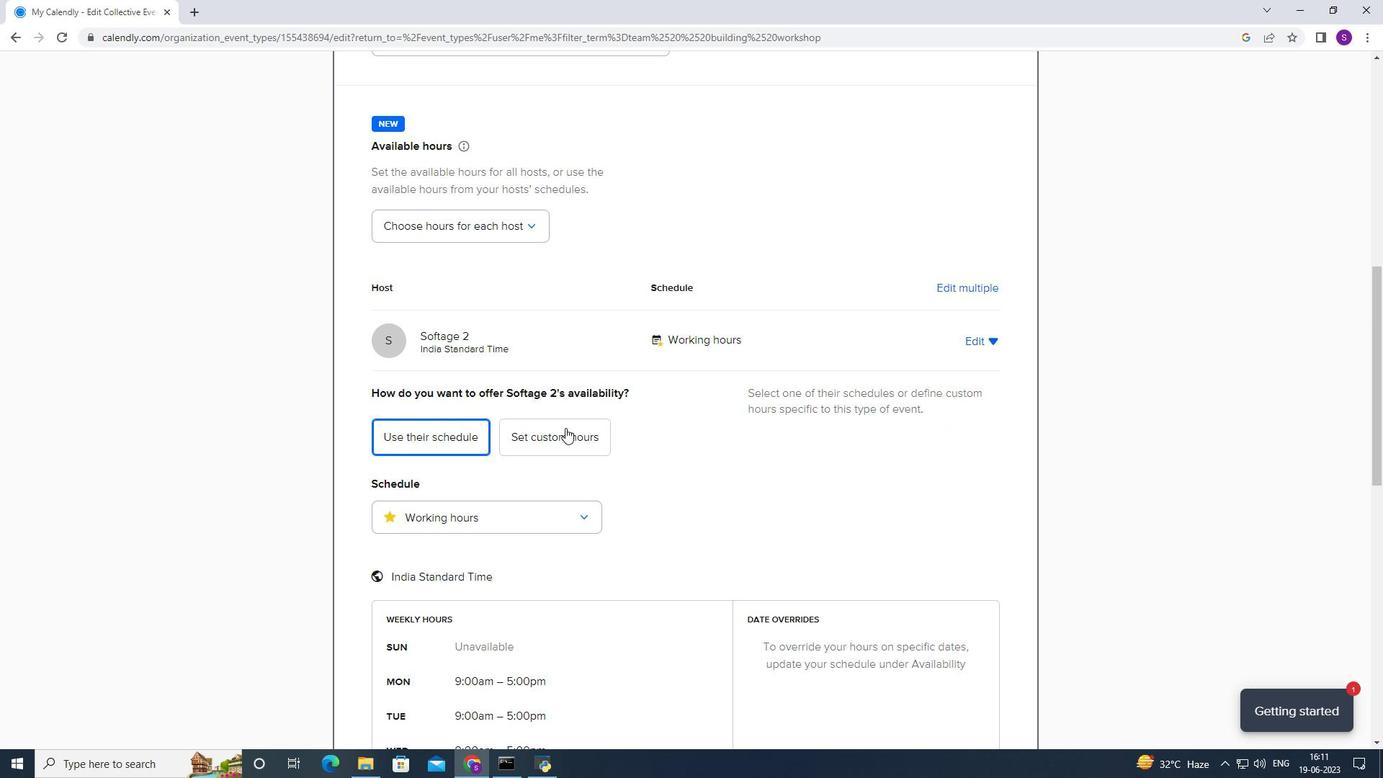 
Action: Mouse moved to (511, 482)
Screenshot: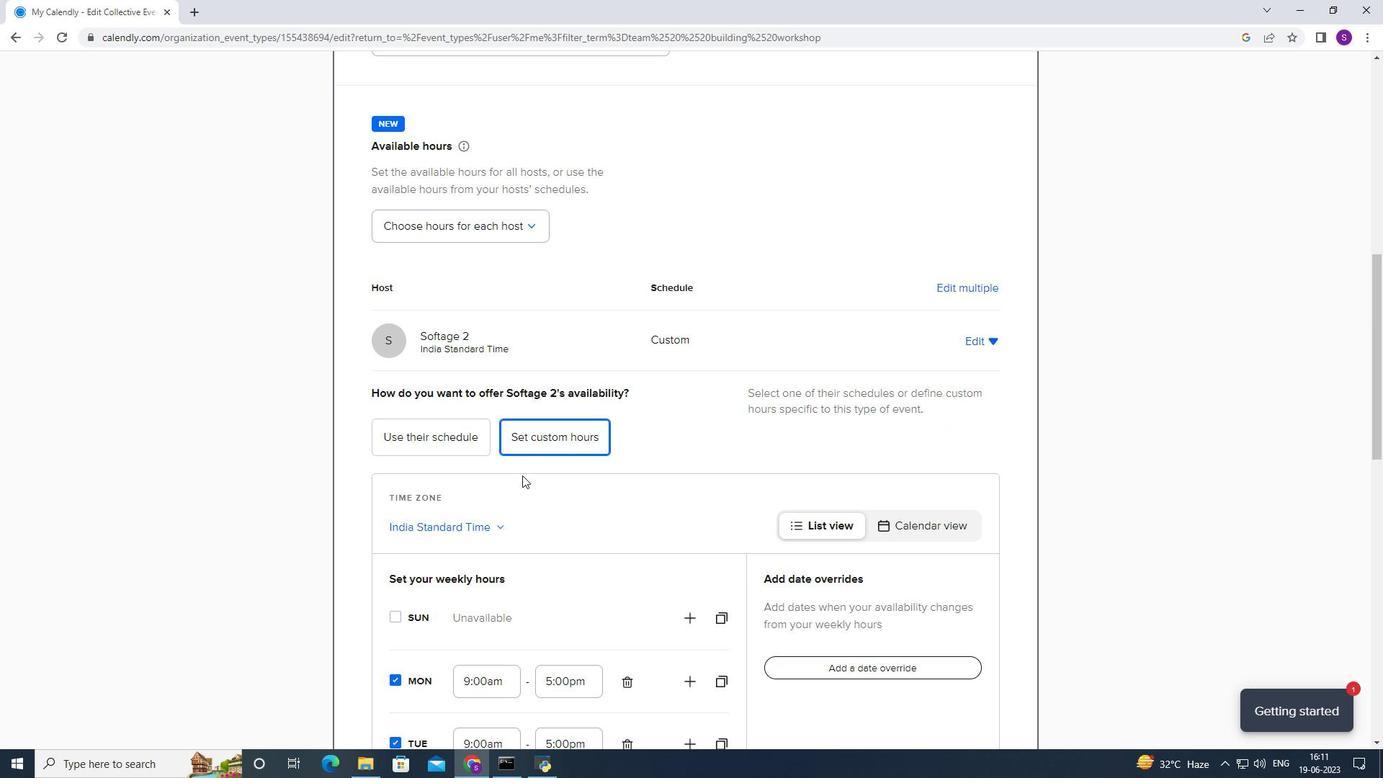 
Action: Mouse scrolled (511, 482) with delta (0, 0)
Screenshot: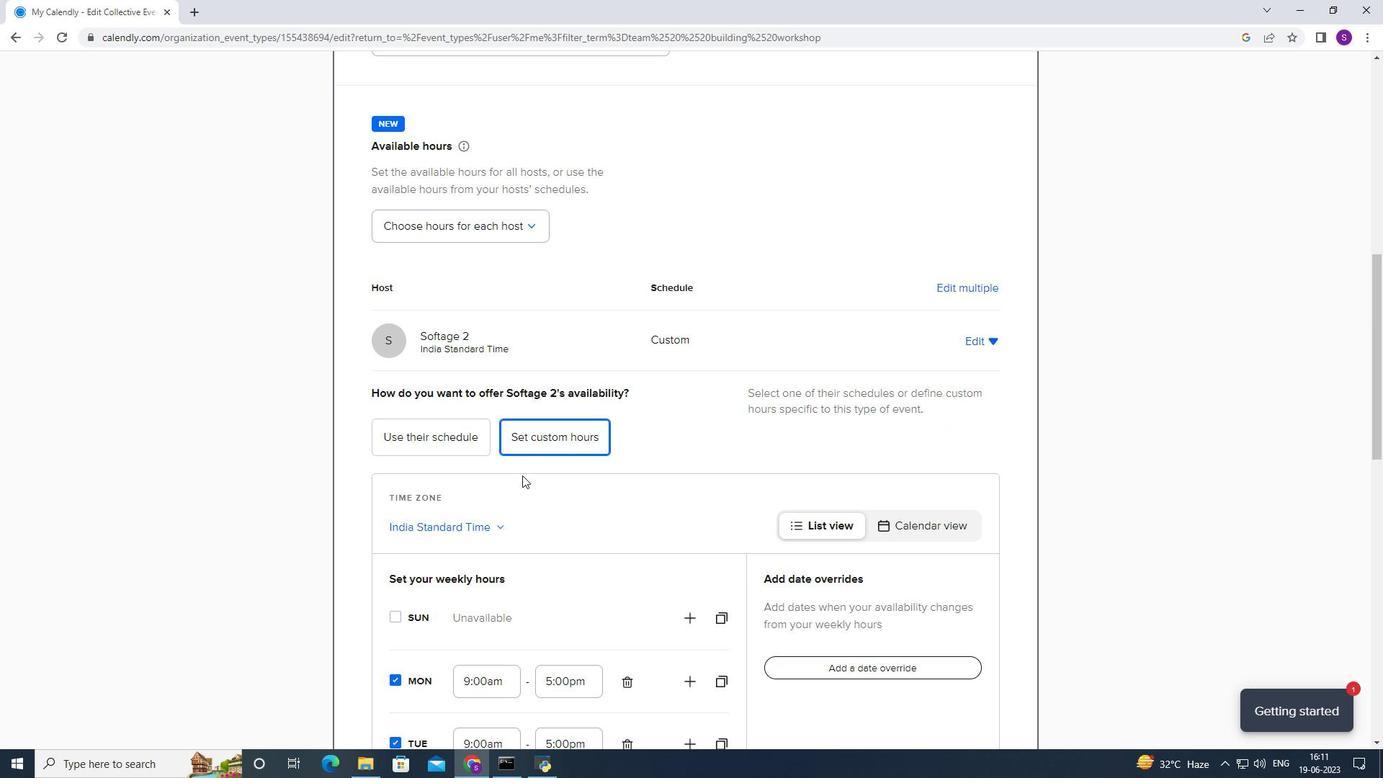 
Action: Mouse moved to (503, 487)
Screenshot: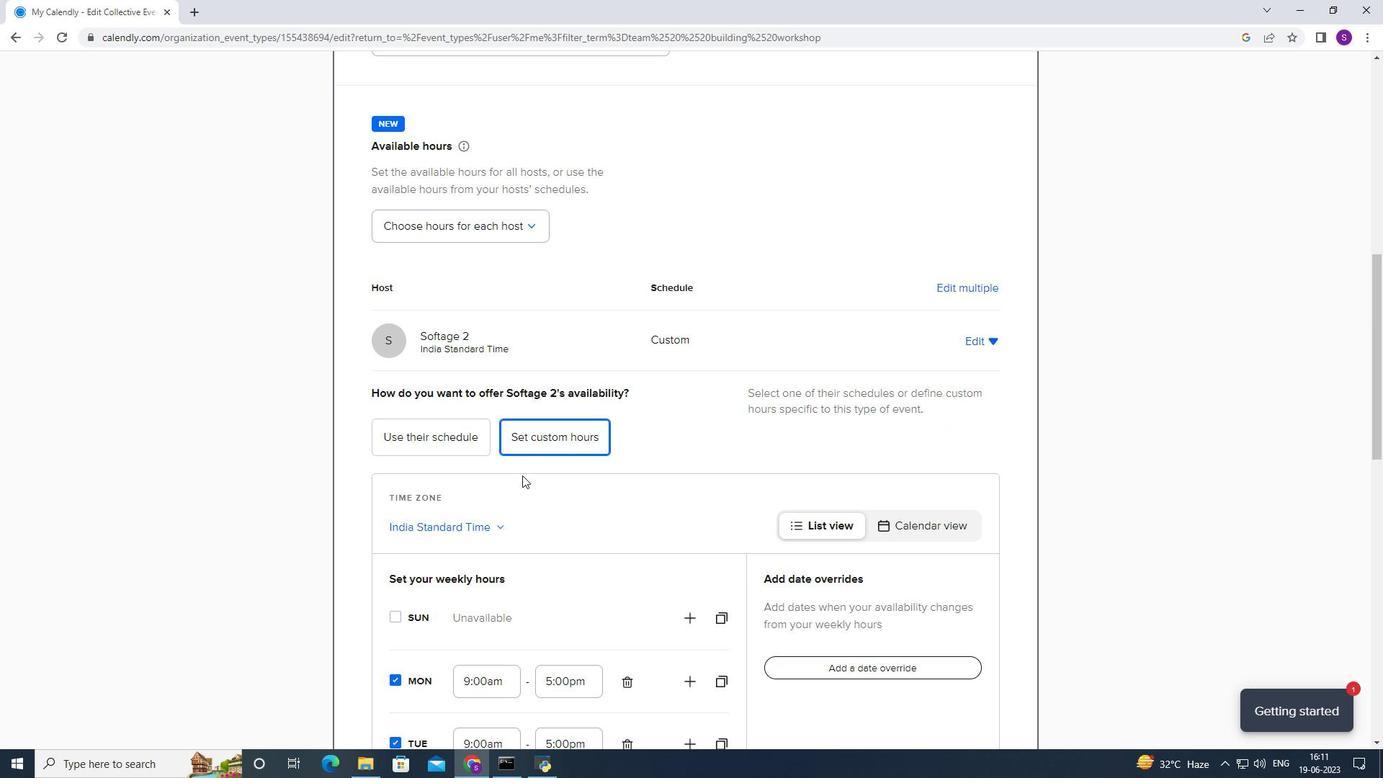 
Action: Mouse scrolled (503, 487) with delta (0, 0)
Screenshot: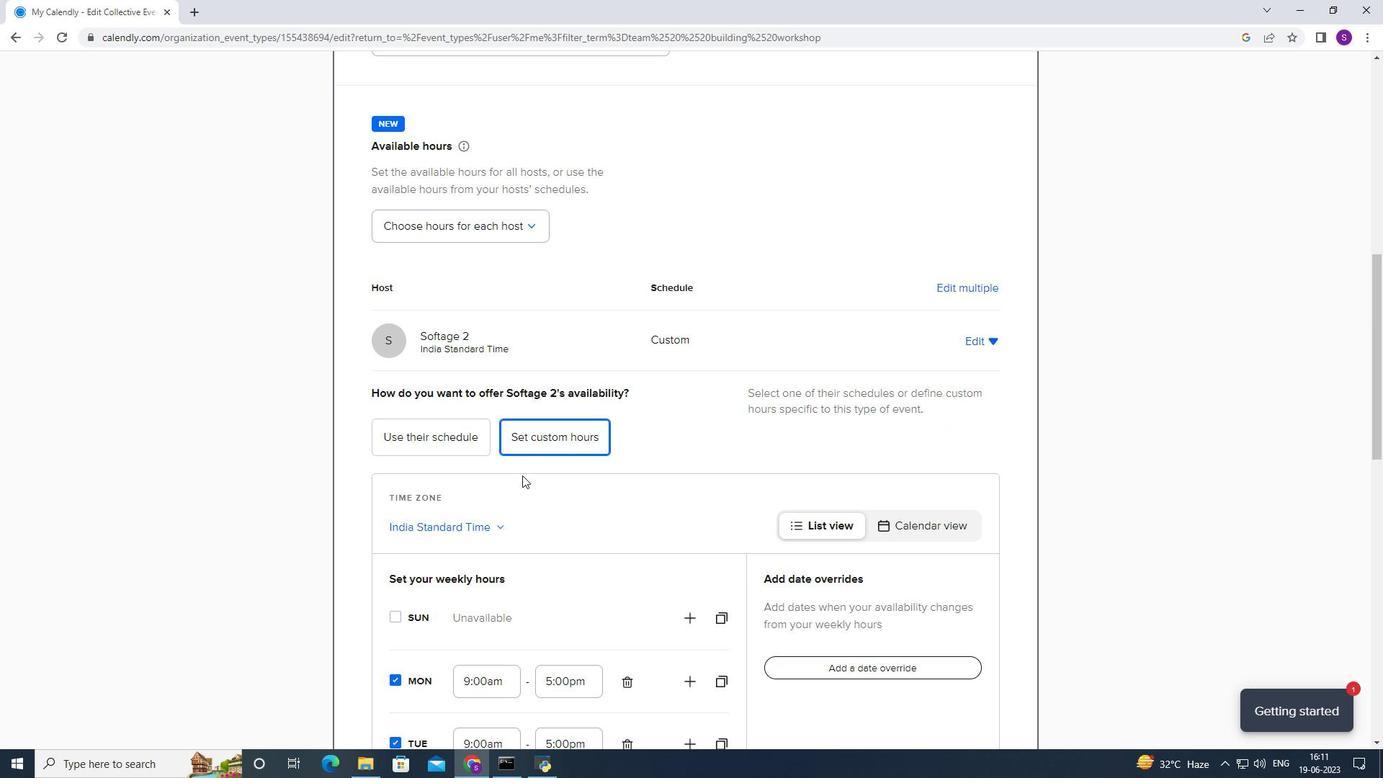 
Action: Mouse moved to (503, 488)
Screenshot: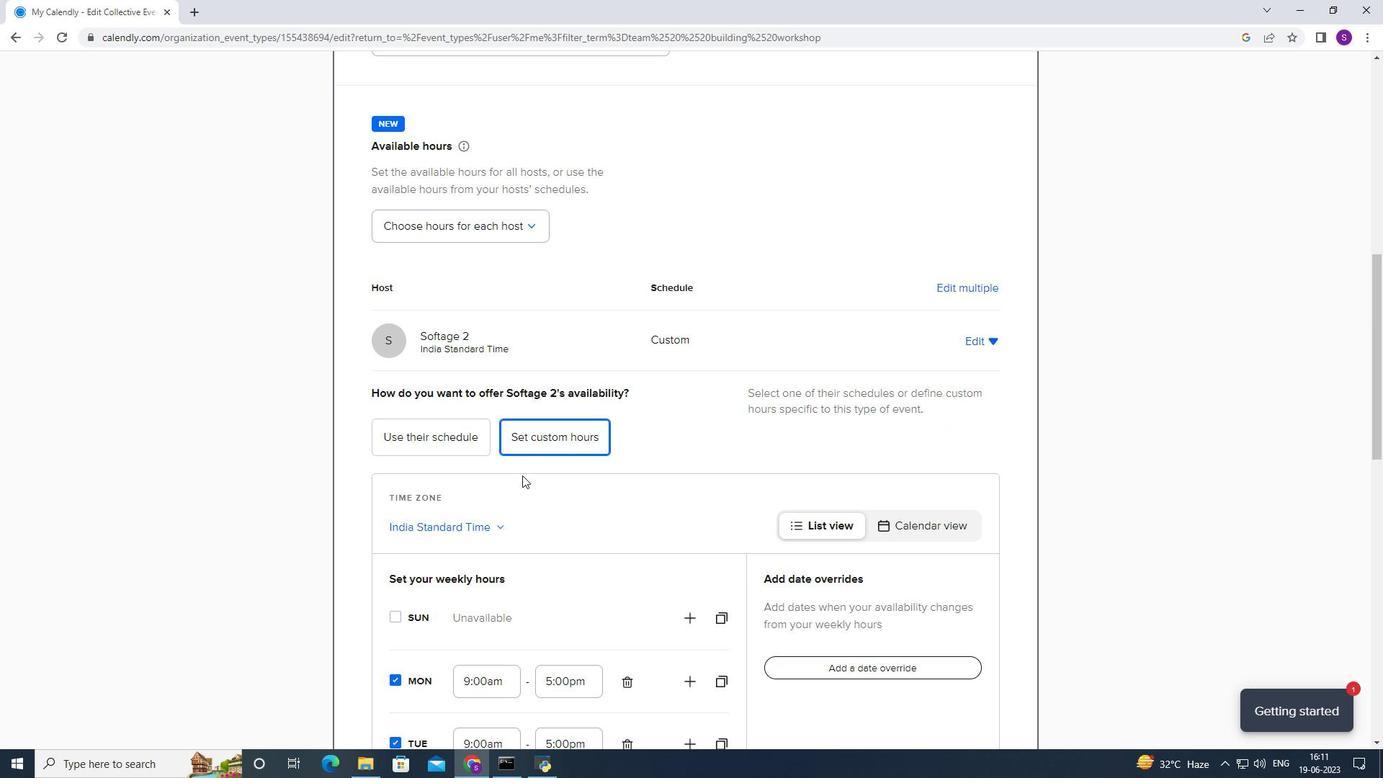 
Action: Mouse scrolled (503, 487) with delta (0, 0)
Screenshot: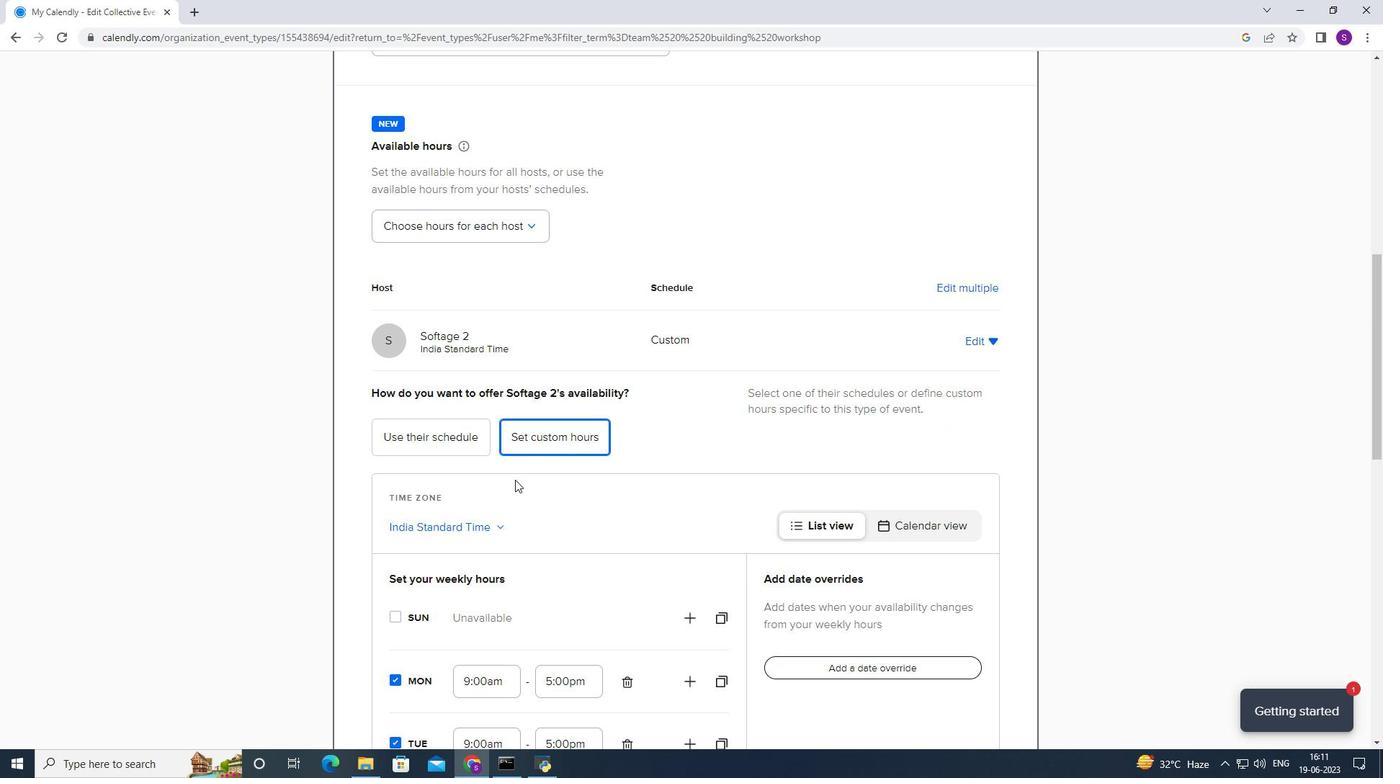 
Action: Mouse scrolled (503, 487) with delta (0, 0)
Screenshot: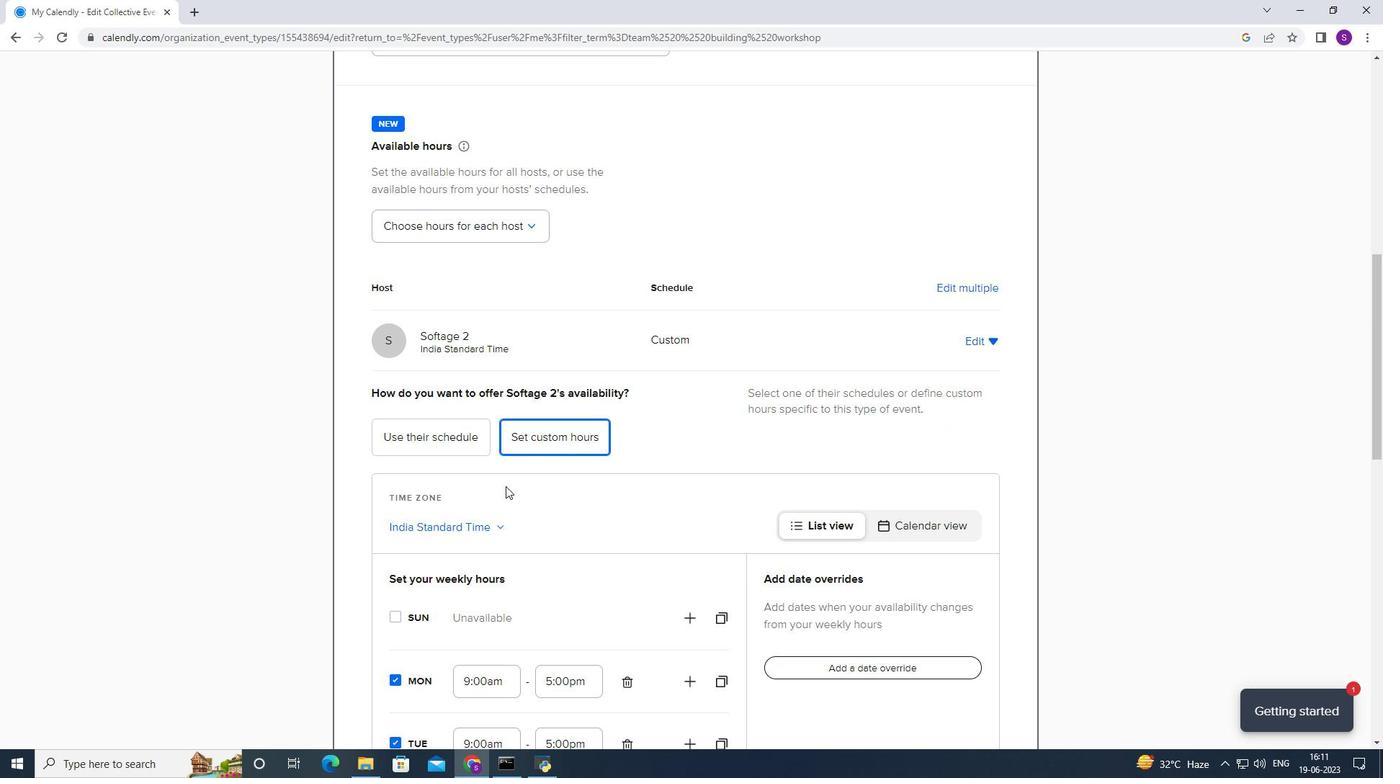
Action: Mouse moved to (399, 702)
Screenshot: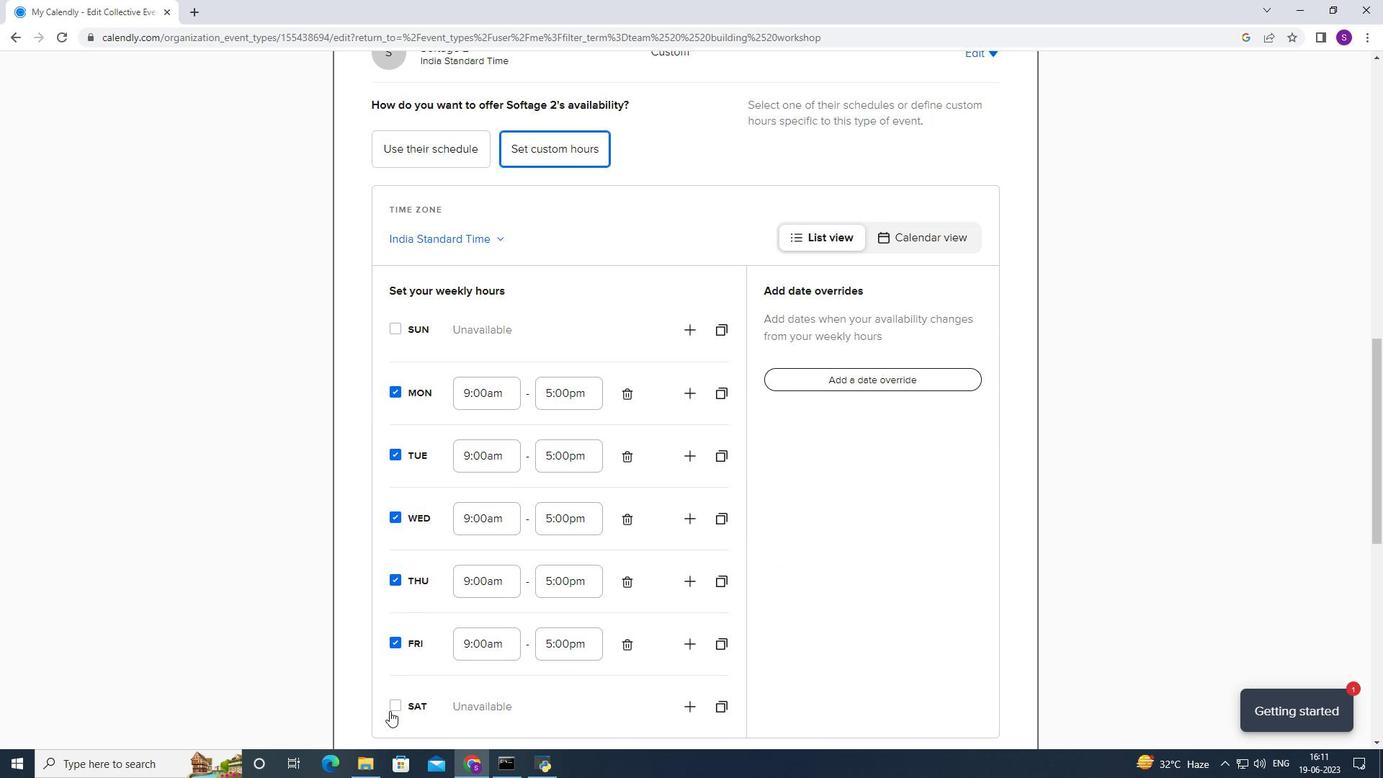 
Action: Mouse pressed left at (399, 702)
Screenshot: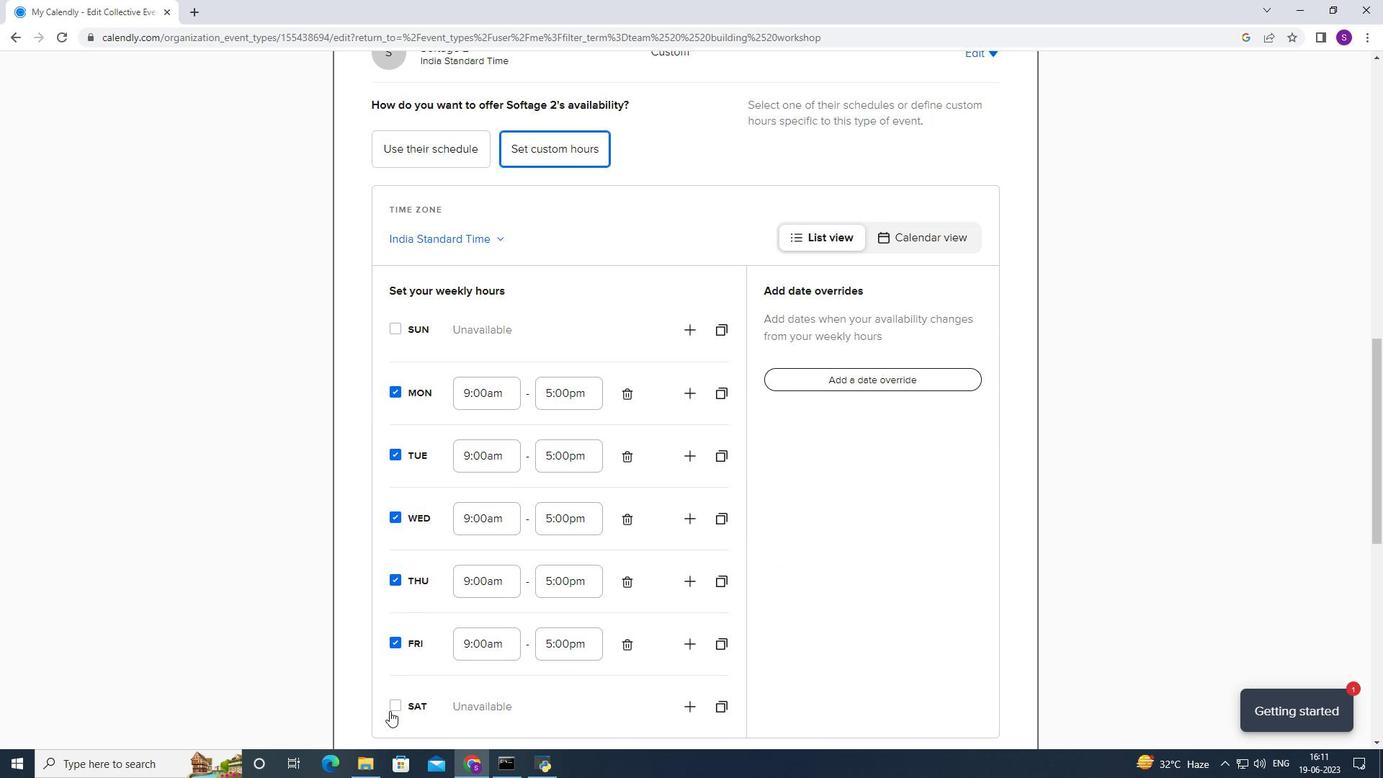 
Action: Mouse moved to (426, 666)
Screenshot: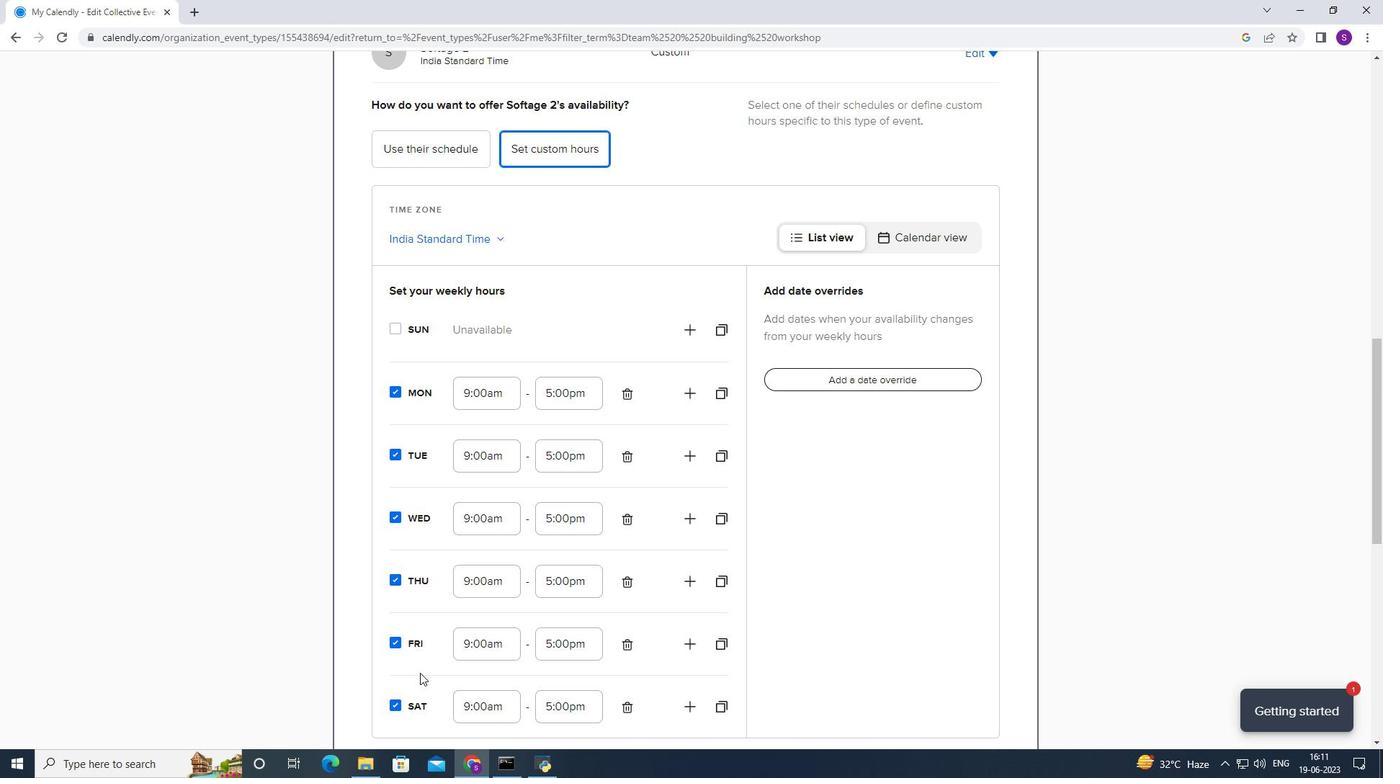 
Action: Mouse scrolled (426, 665) with delta (0, 0)
Screenshot: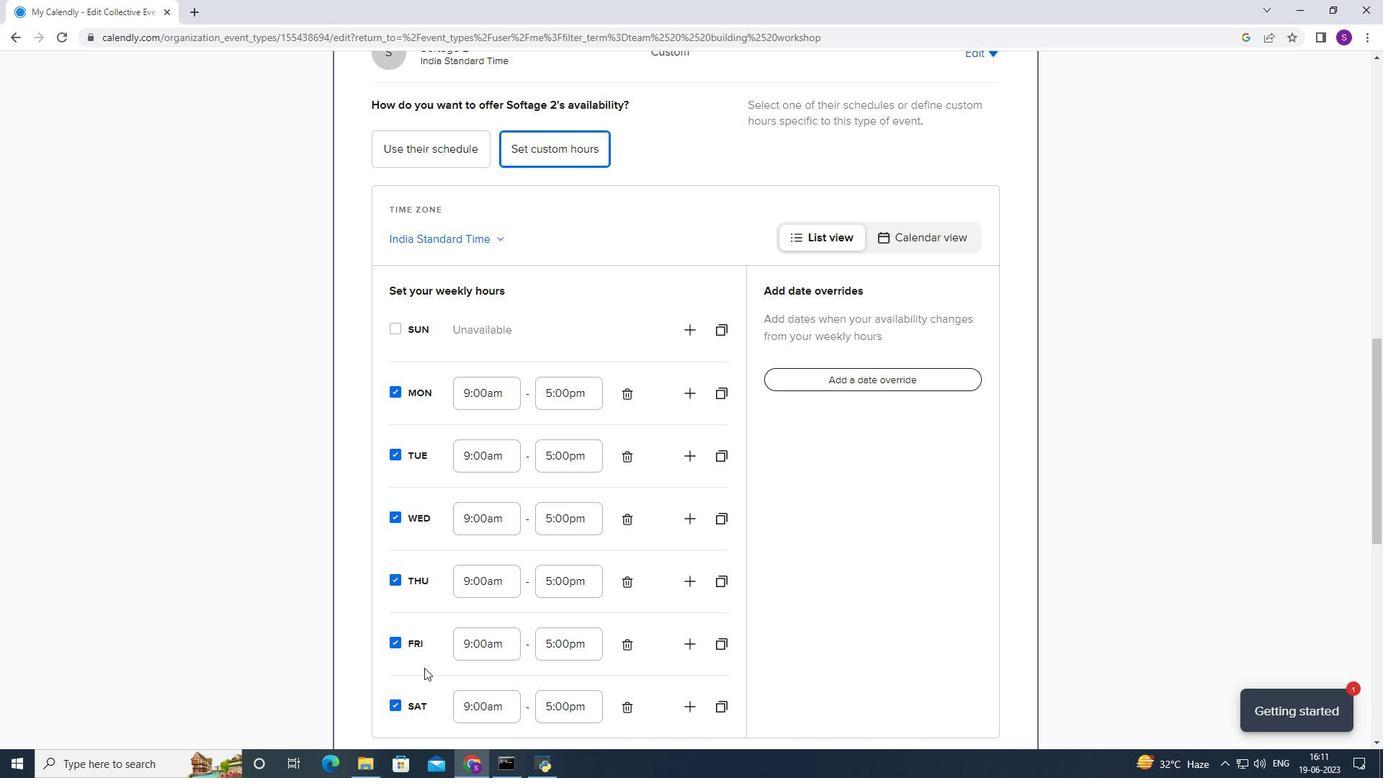 
Action: Mouse scrolled (426, 665) with delta (0, 0)
Screenshot: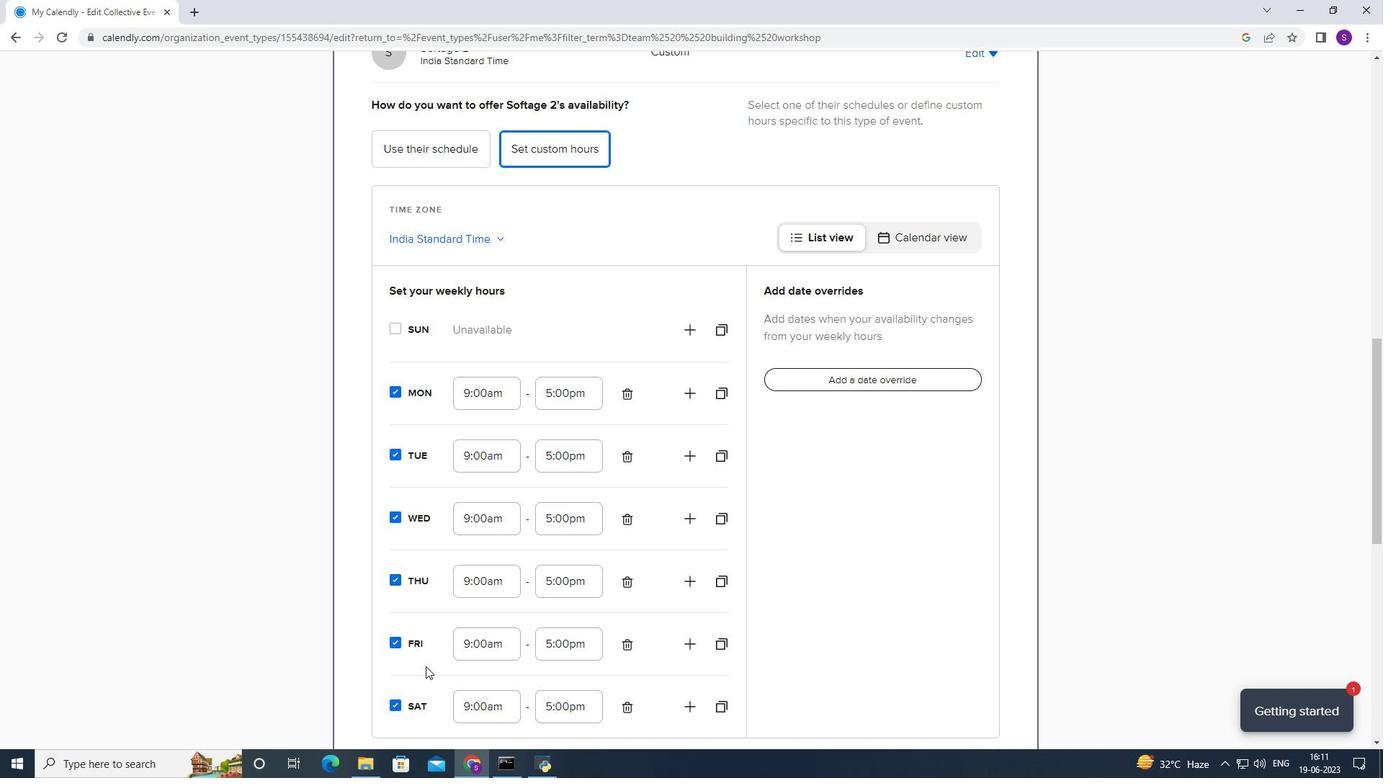 
Action: Mouse scrolled (426, 665) with delta (0, 0)
Screenshot: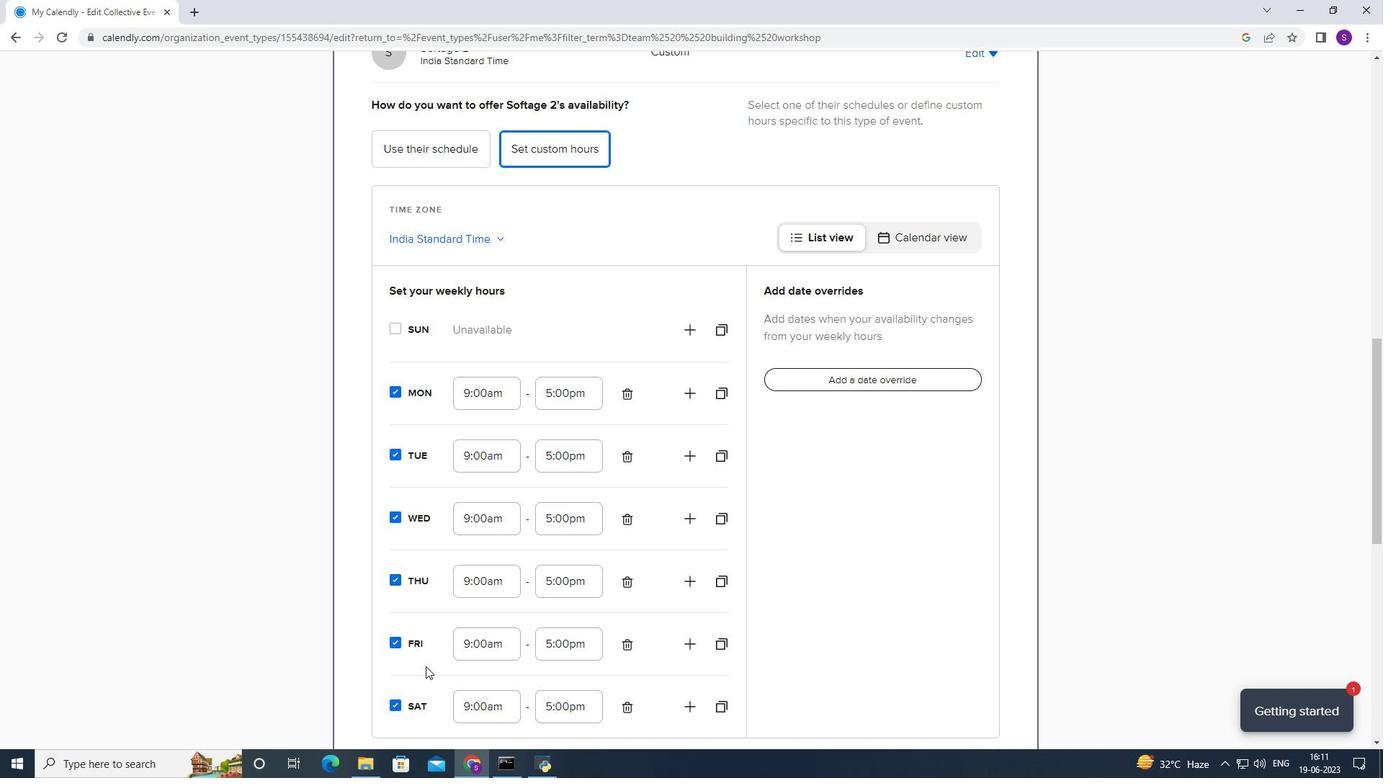 
Action: Mouse scrolled (426, 665) with delta (0, 0)
Screenshot: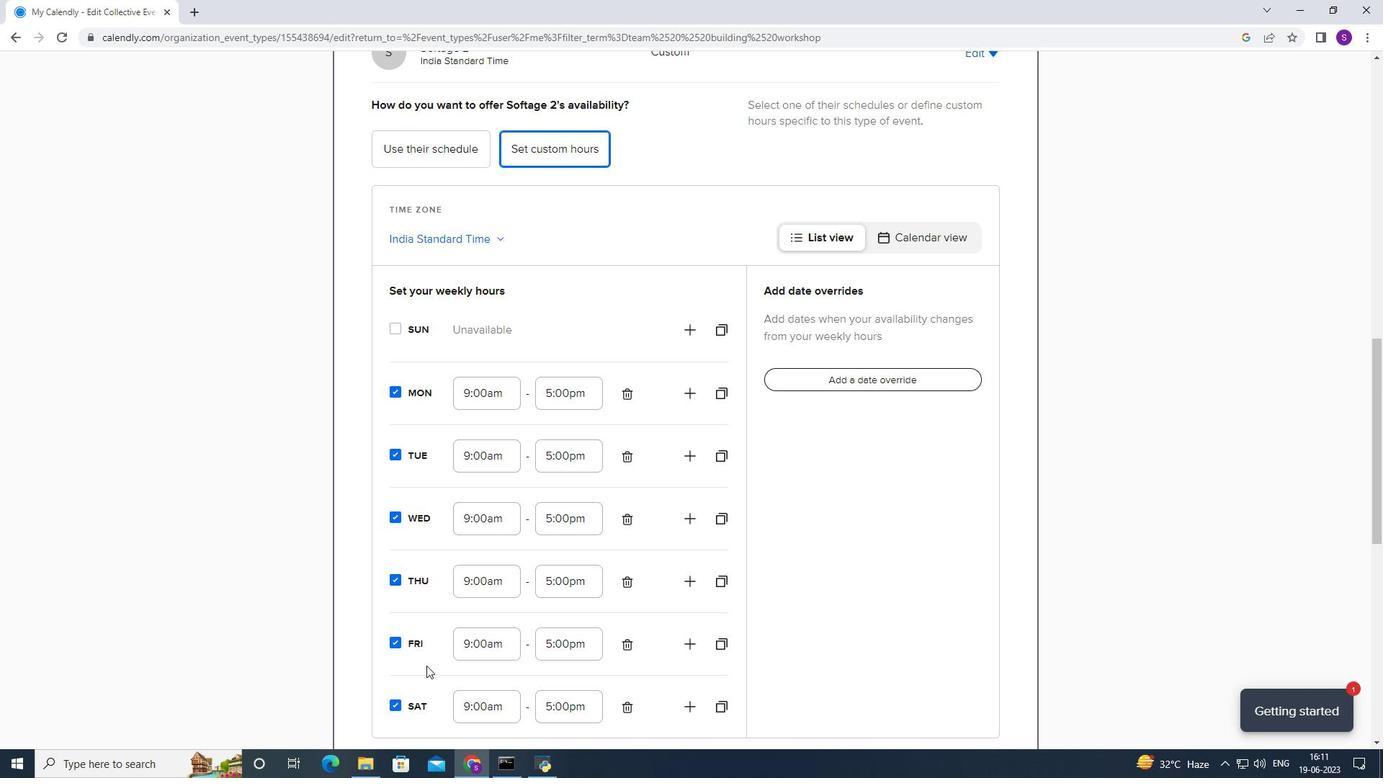
Action: Mouse scrolled (426, 665) with delta (0, 0)
Screenshot: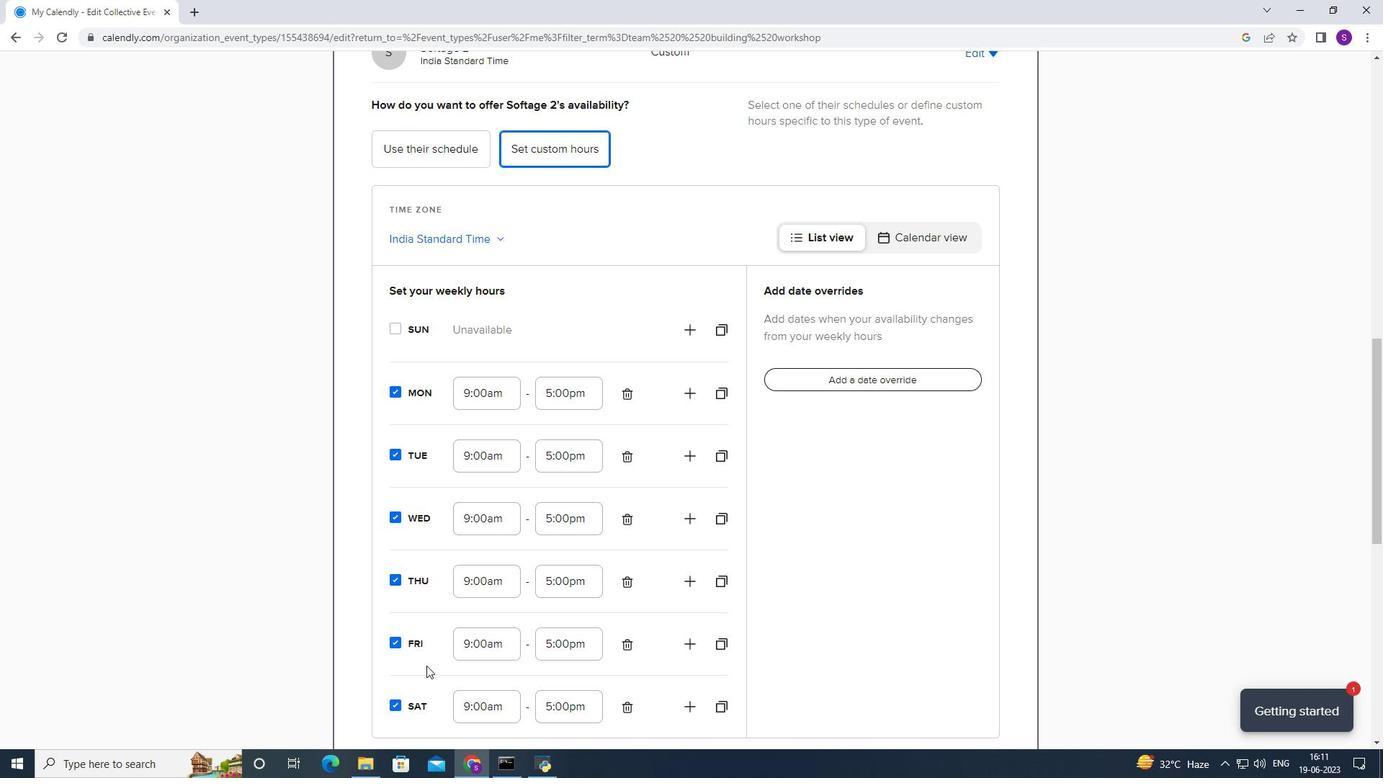 
Action: Mouse scrolled (426, 665) with delta (0, 0)
Screenshot: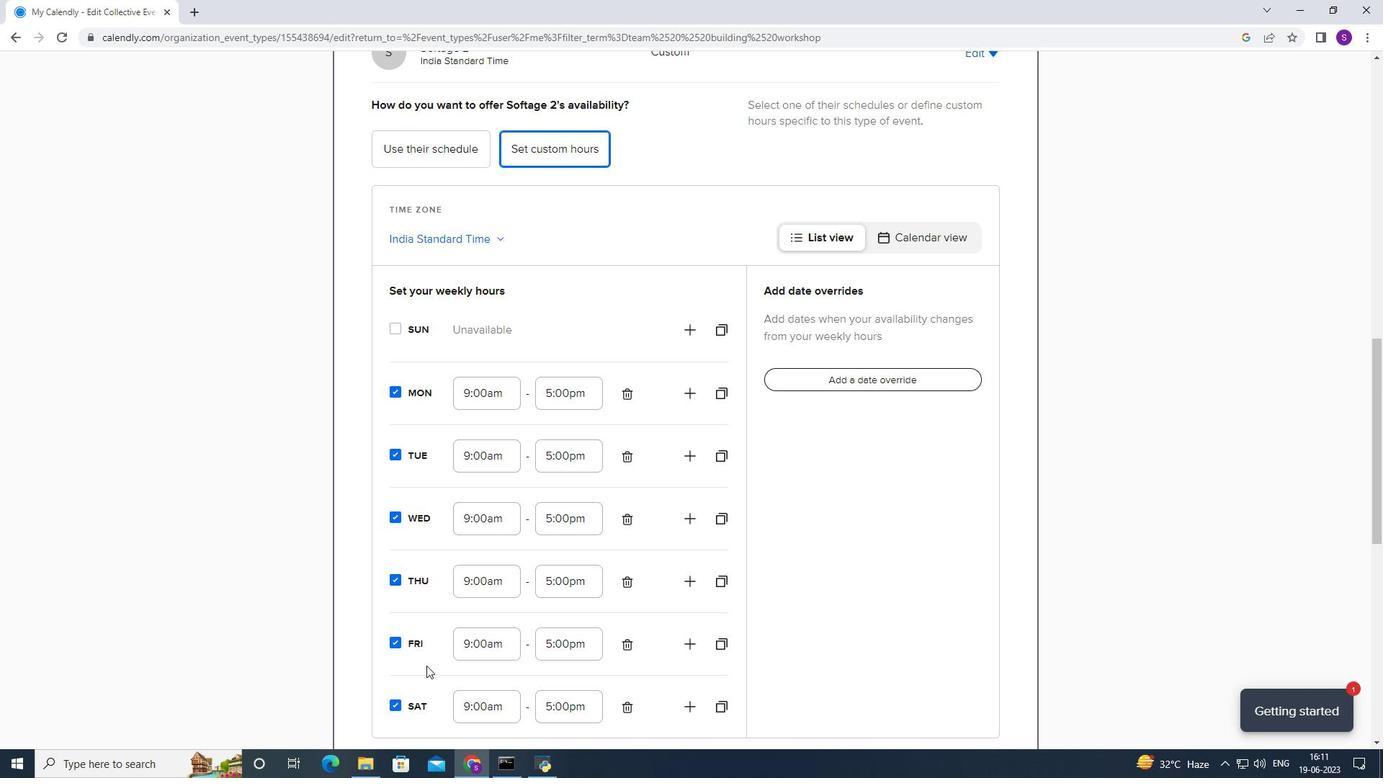 
Action: Mouse moved to (442, 385)
Screenshot: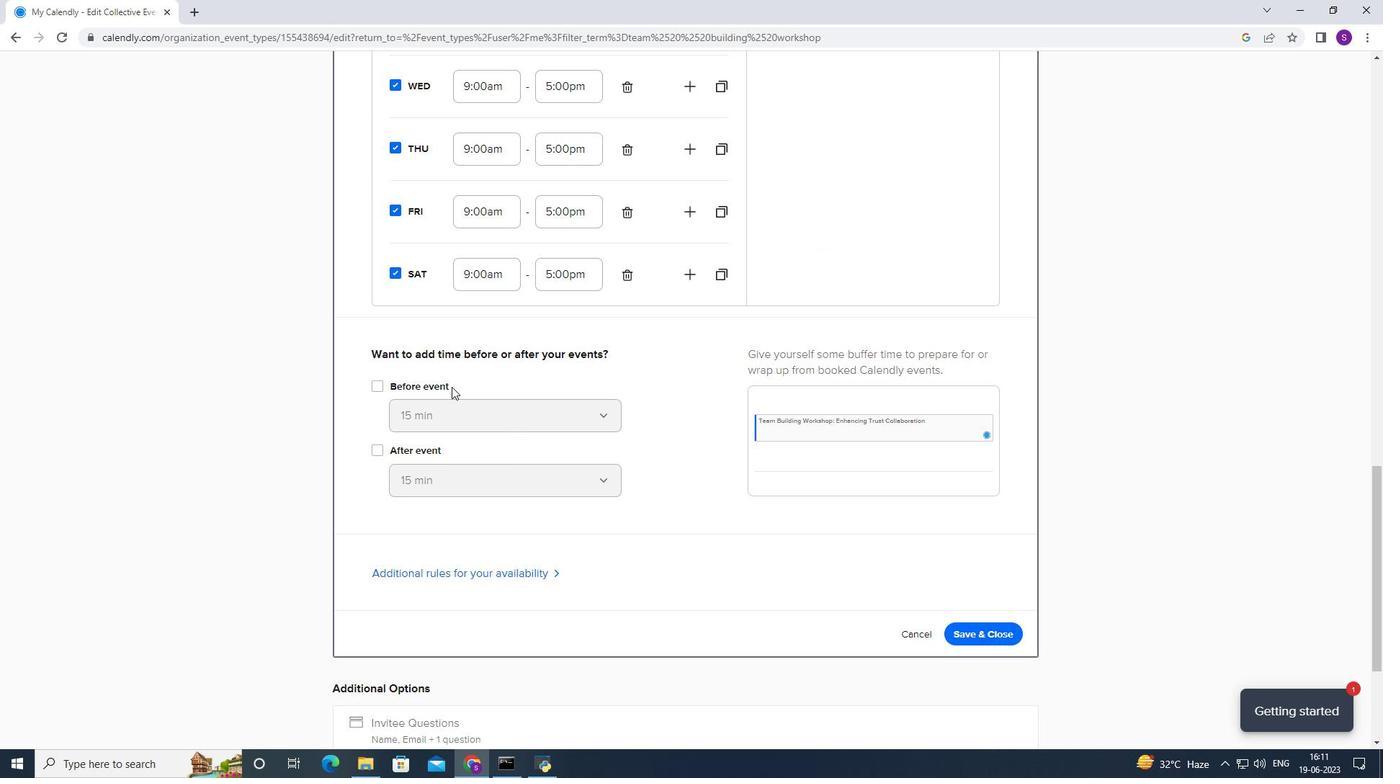 
Action: Mouse pressed left at (442, 385)
Screenshot: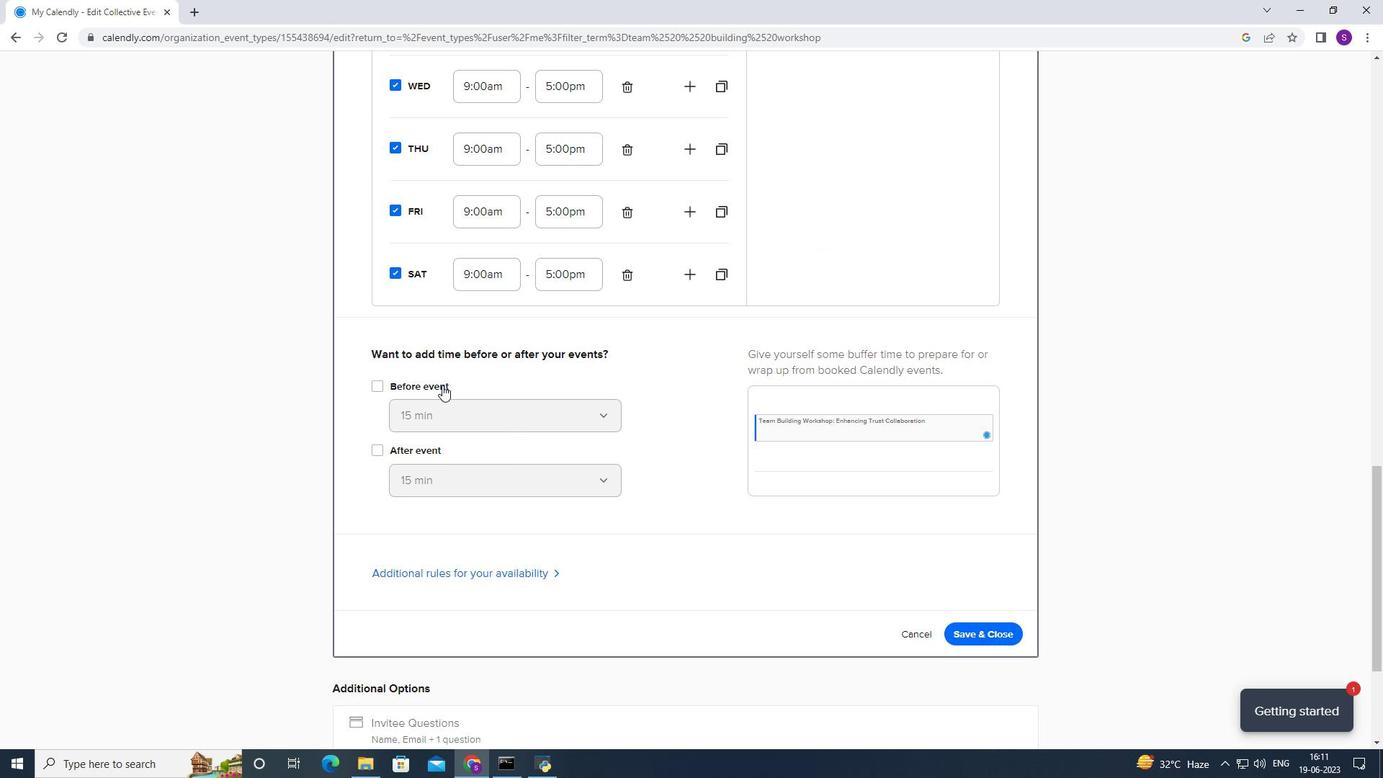 
Action: Mouse moved to (440, 426)
Screenshot: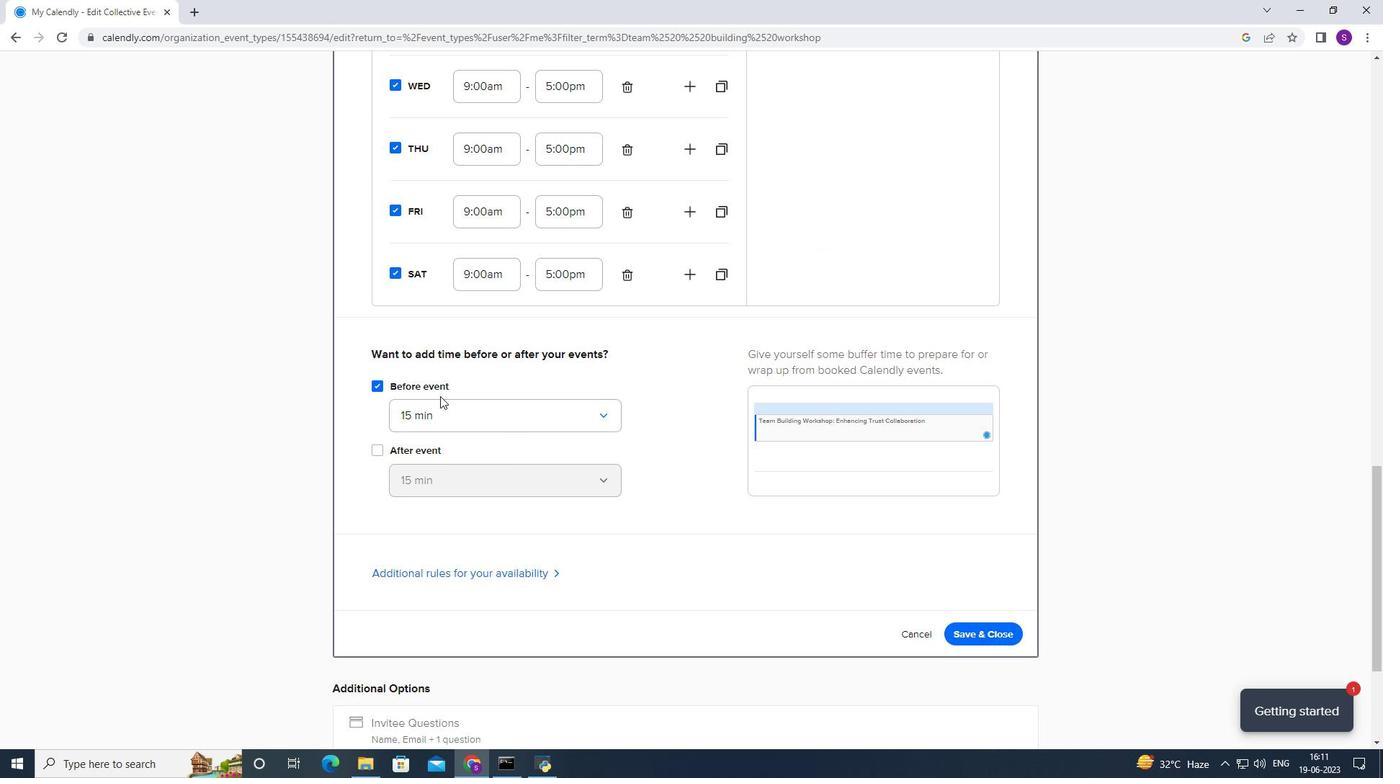 
Action: Mouse pressed left at (440, 426)
Screenshot: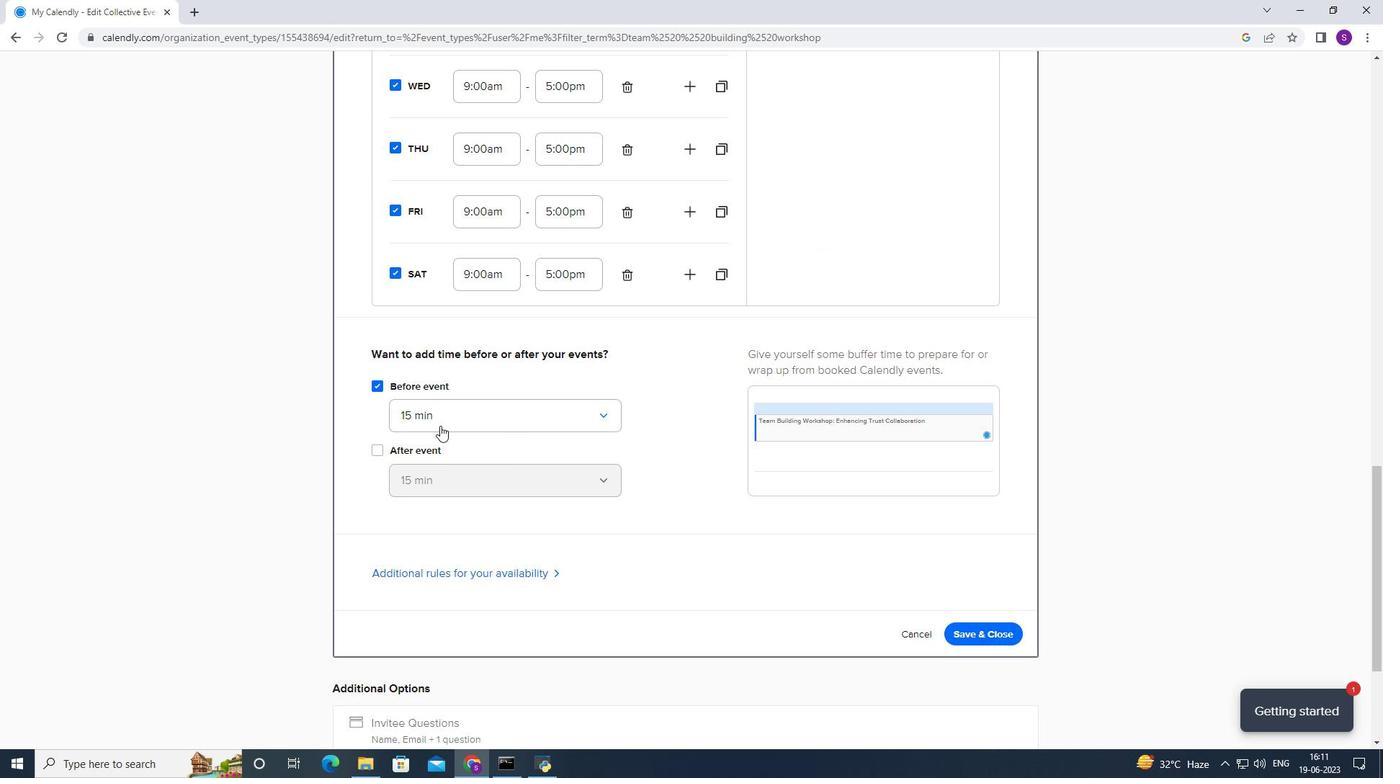 
Action: Mouse moved to (452, 459)
Screenshot: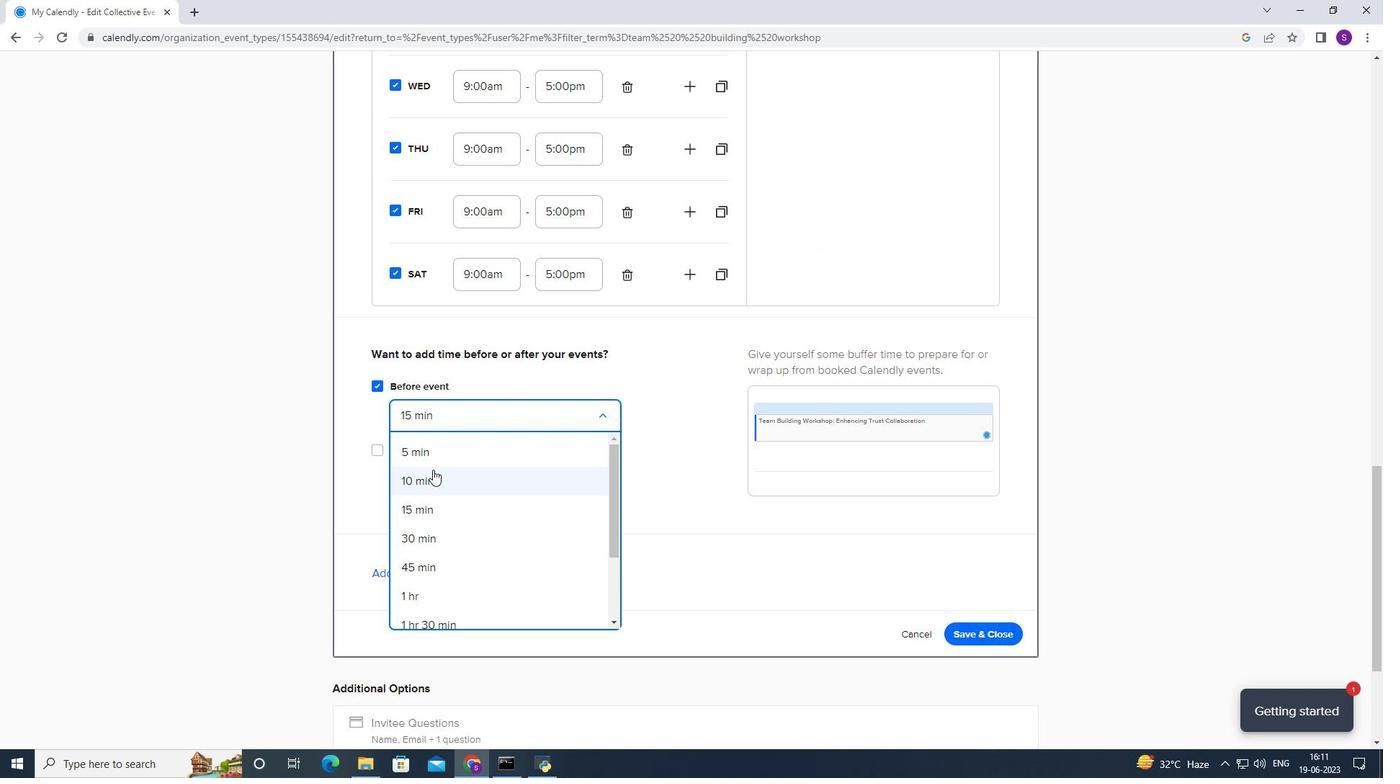 
Action: Mouse pressed left at (452, 459)
Screenshot: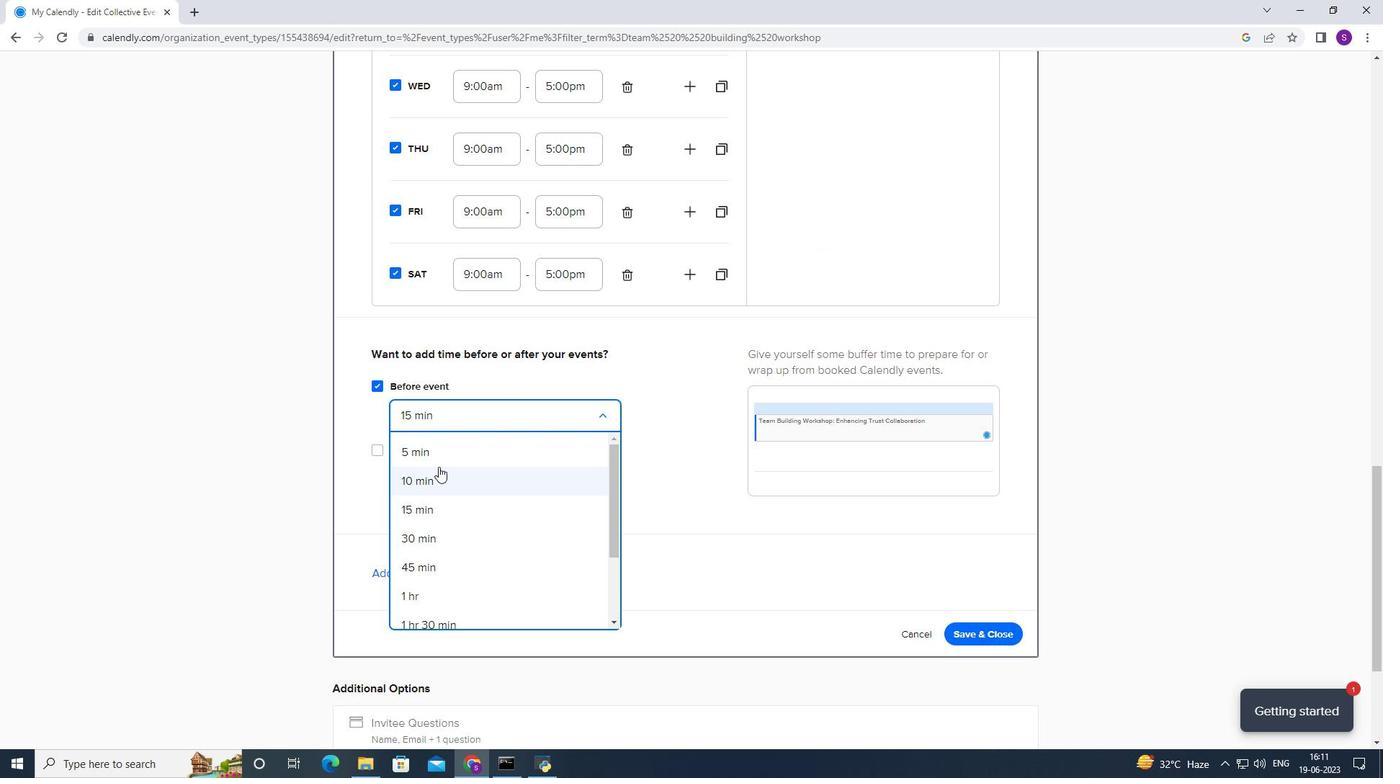 
Action: Mouse moved to (417, 456)
Screenshot: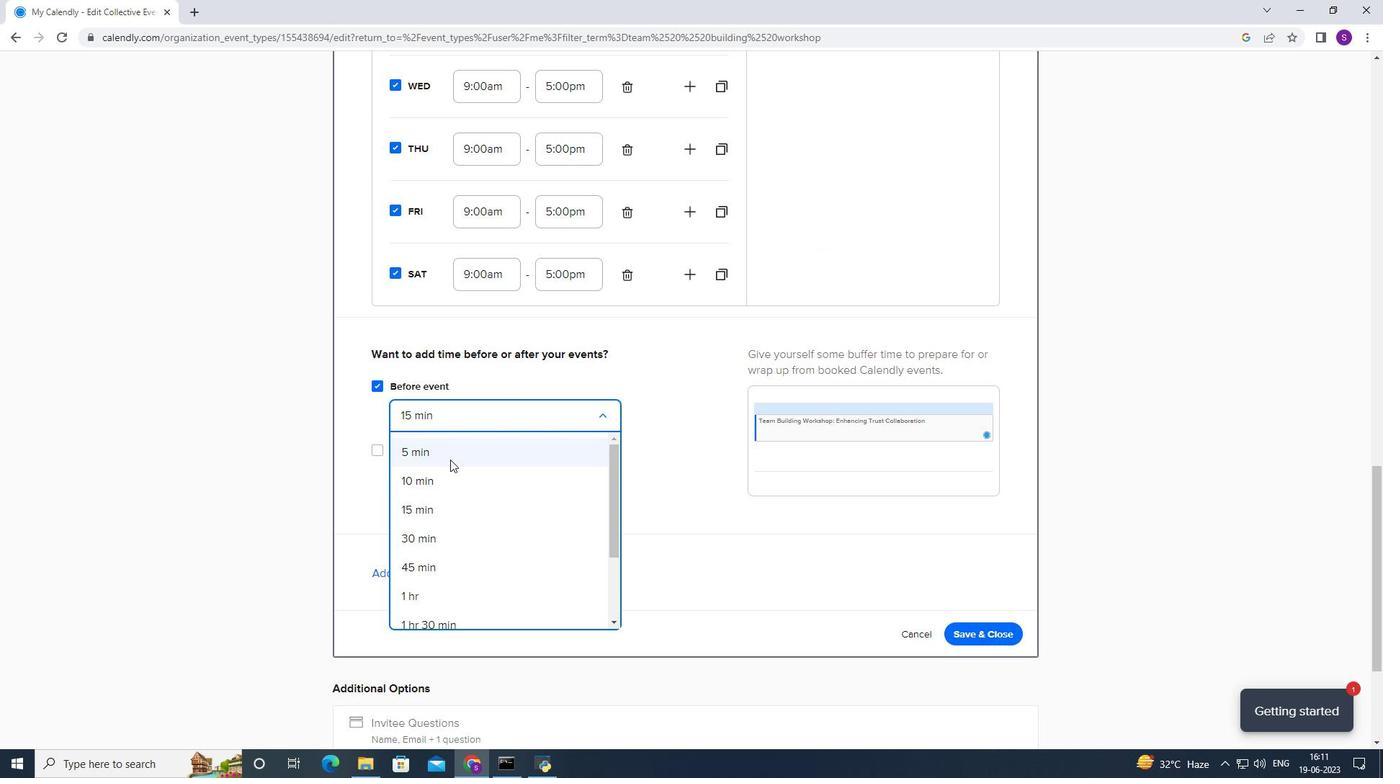 
Action: Mouse pressed left at (417, 456)
Screenshot: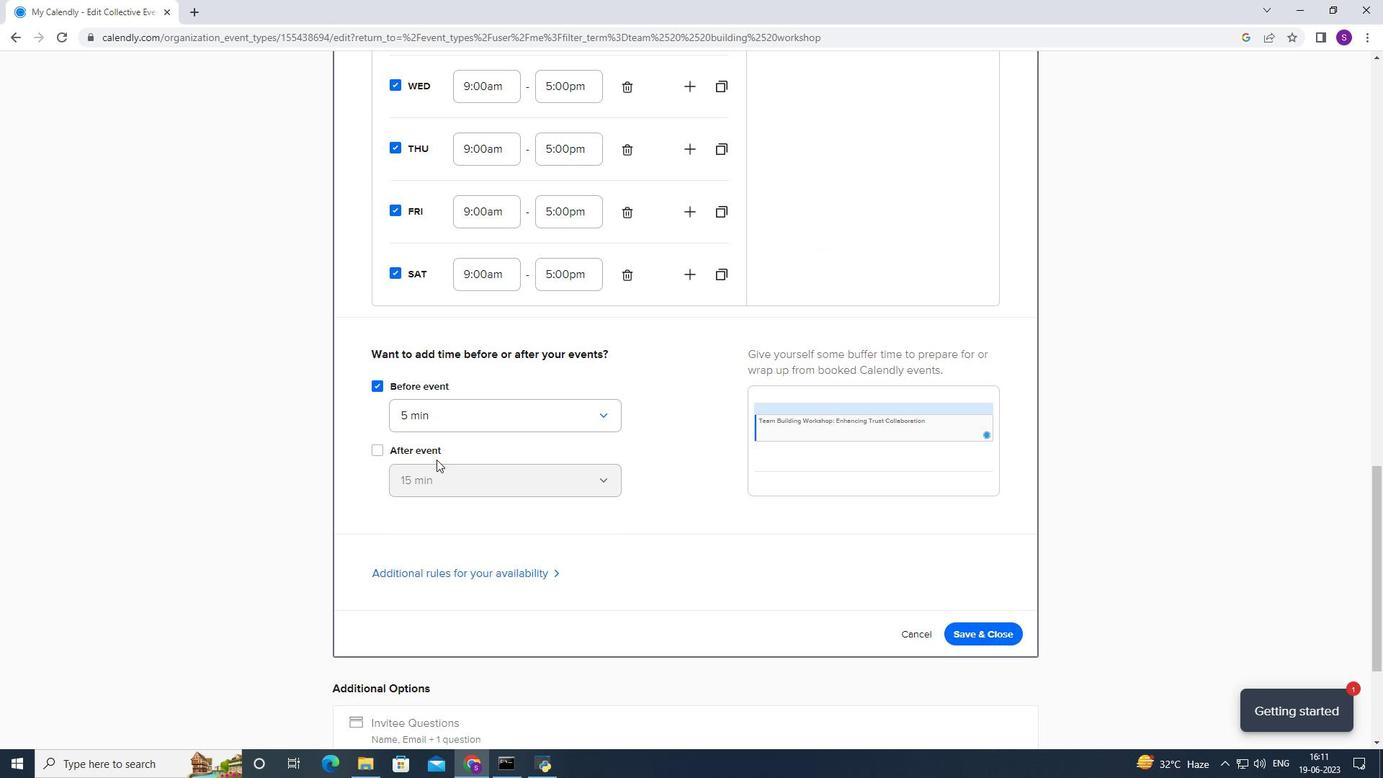 
Action: Mouse moved to (417, 480)
Screenshot: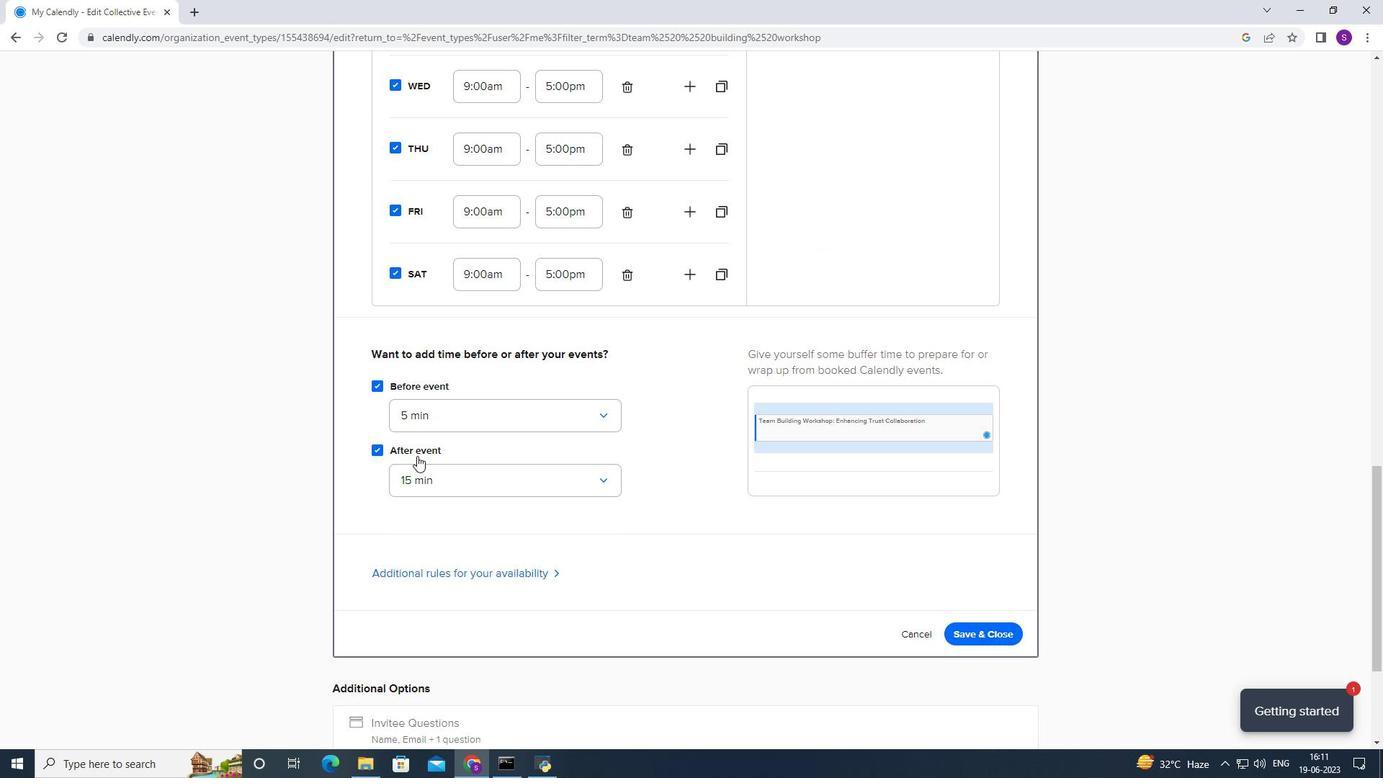 
Action: Mouse pressed left at (417, 480)
Screenshot: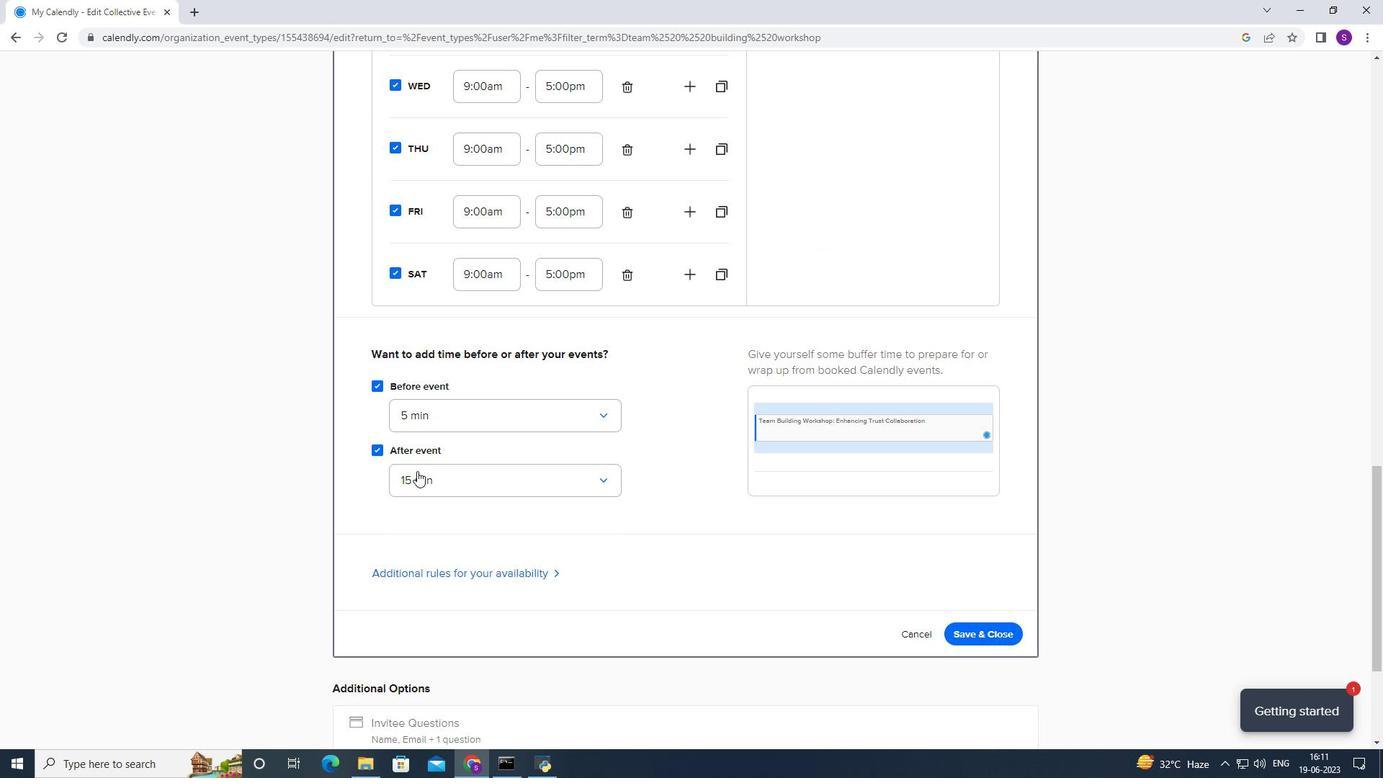 
Action: Mouse moved to (420, 516)
Screenshot: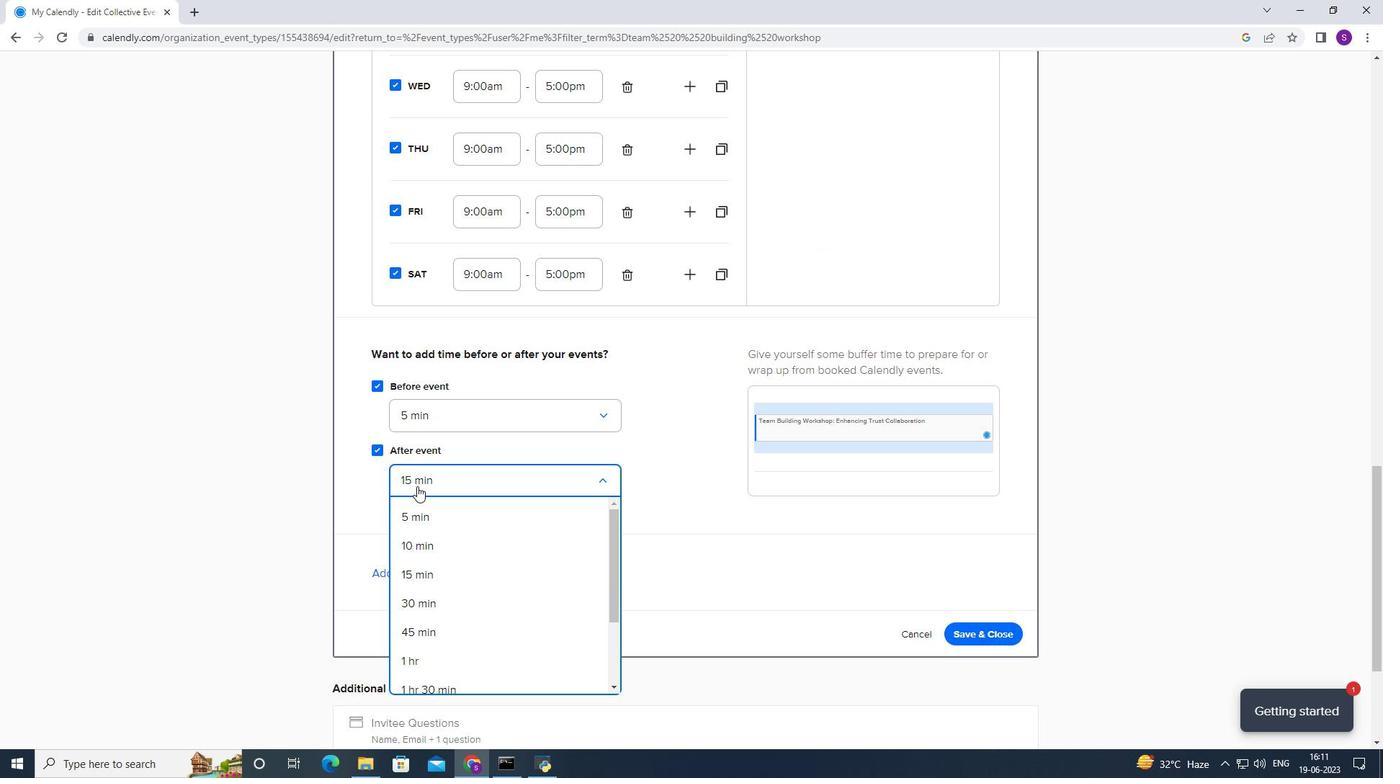
Action: Mouse pressed left at (420, 516)
Screenshot: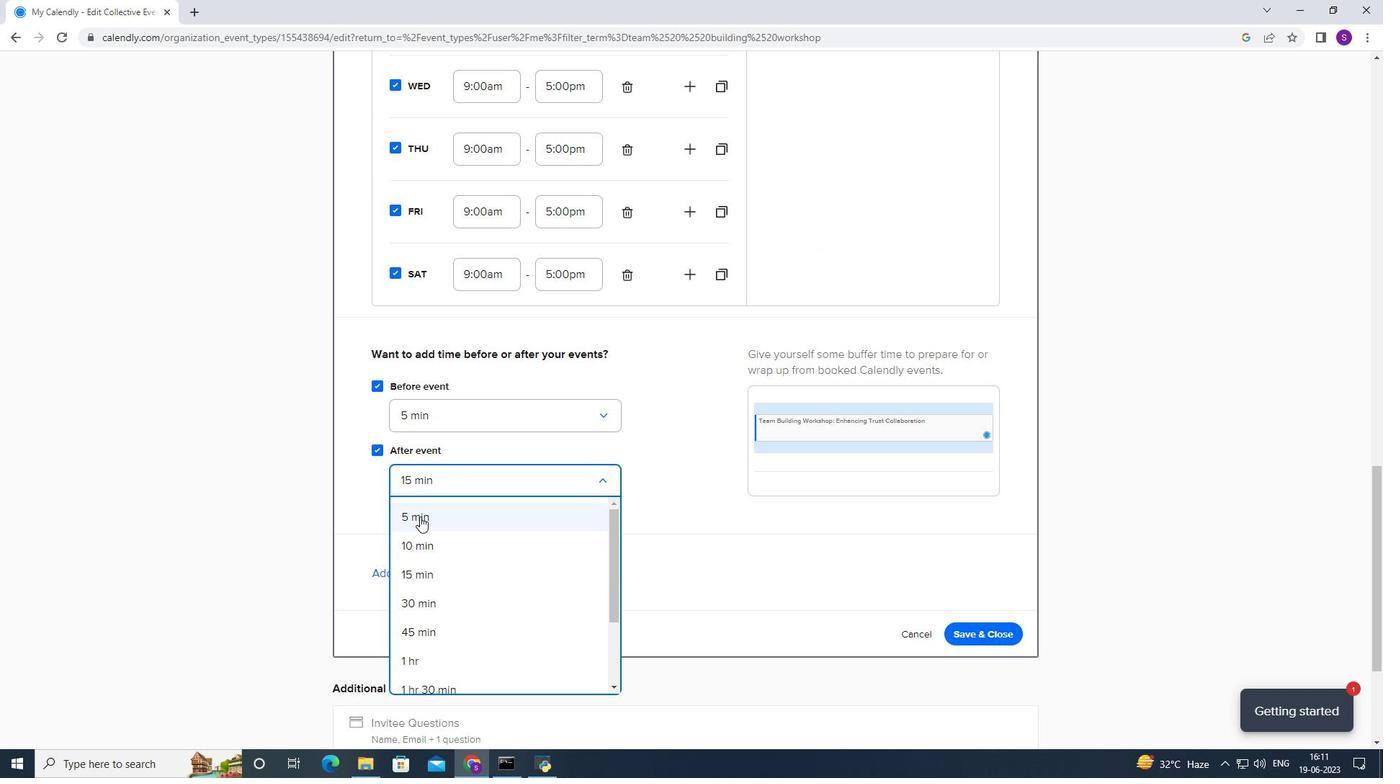 
Action: Mouse scrolled (420, 516) with delta (0, 0)
Screenshot: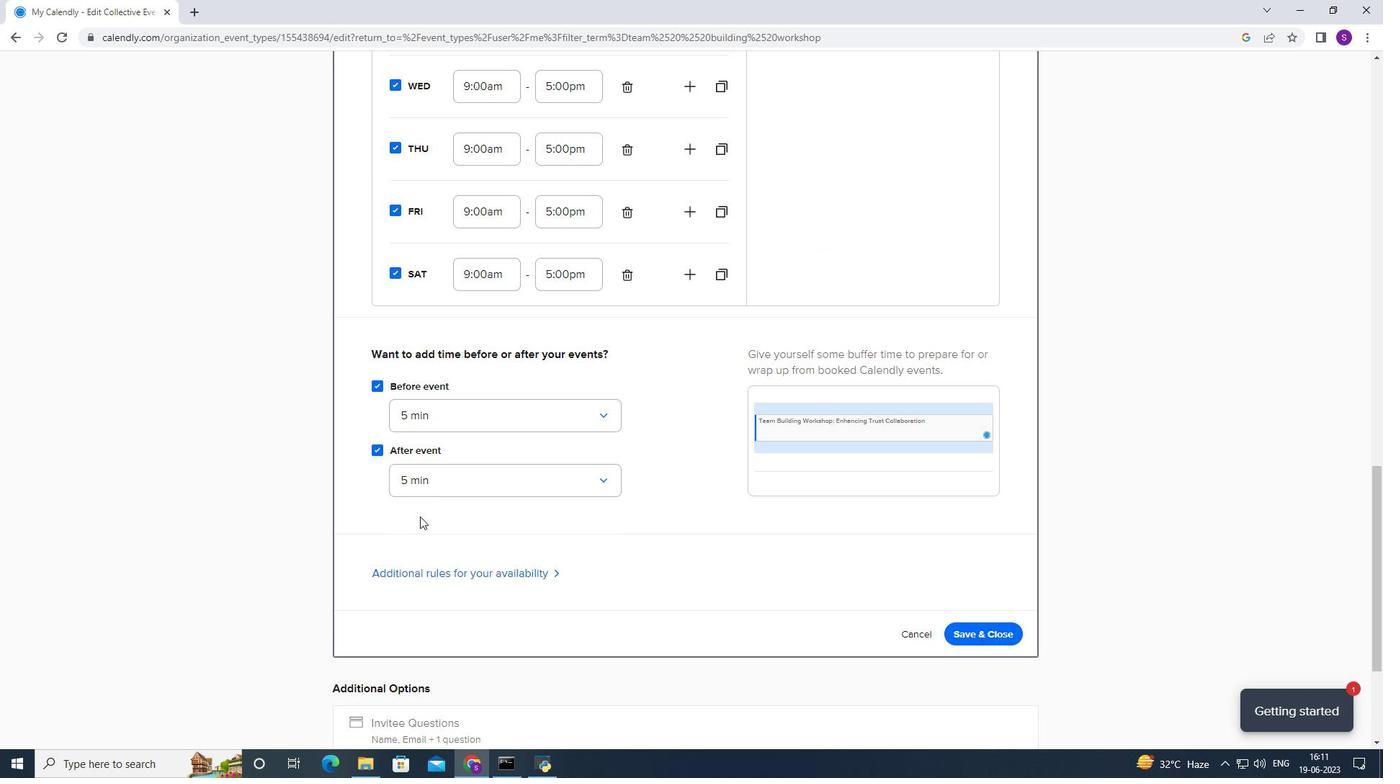 
Action: Mouse scrolled (420, 516) with delta (0, 0)
Screenshot: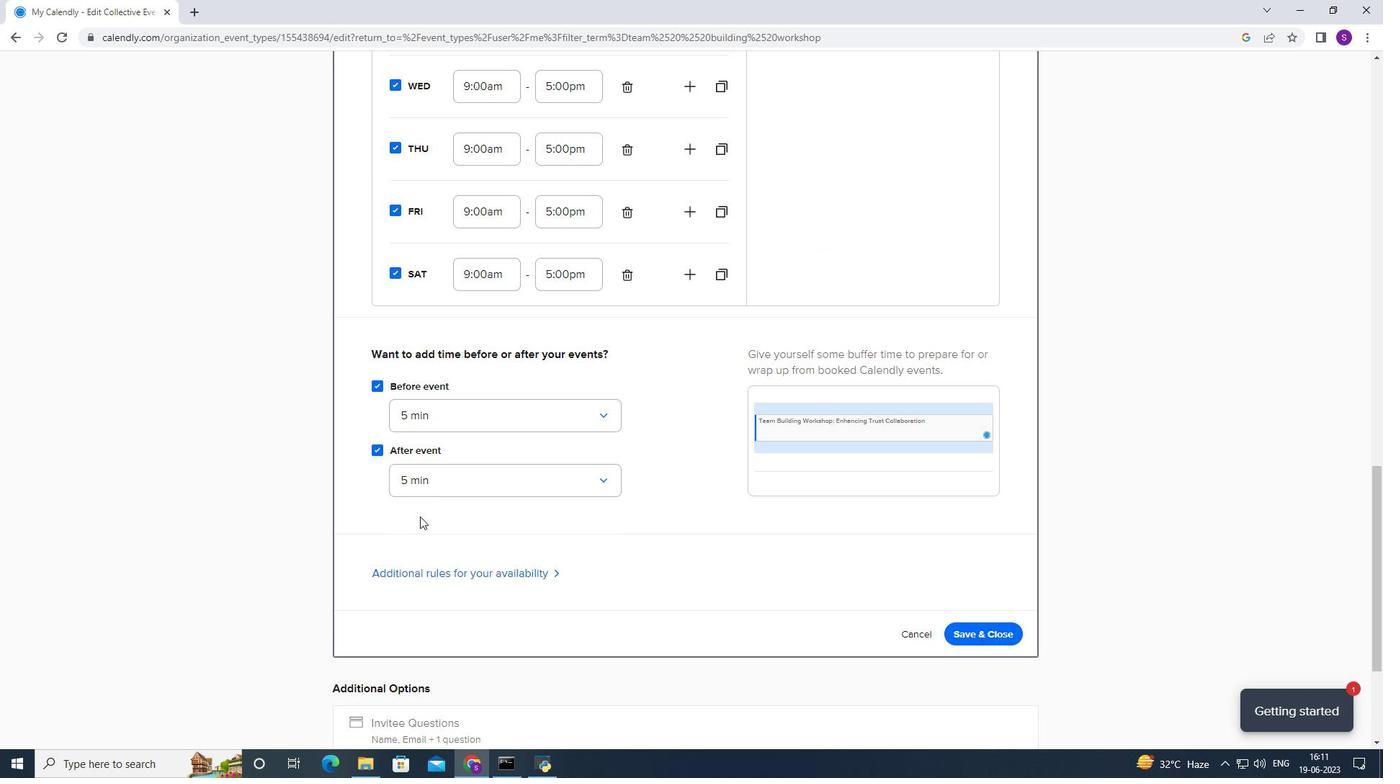 
Action: Mouse scrolled (420, 516) with delta (0, 0)
Screenshot: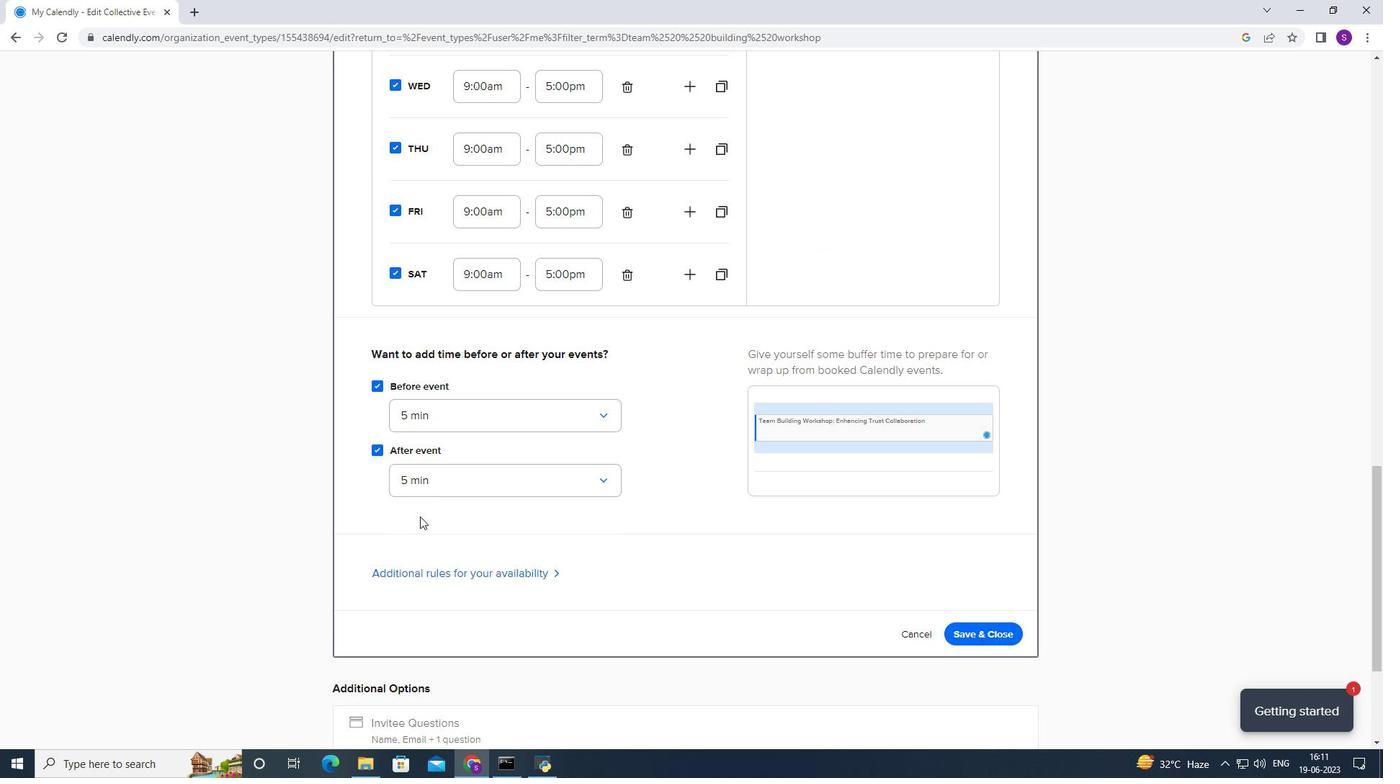 
Action: Mouse moved to (536, 366)
Screenshot: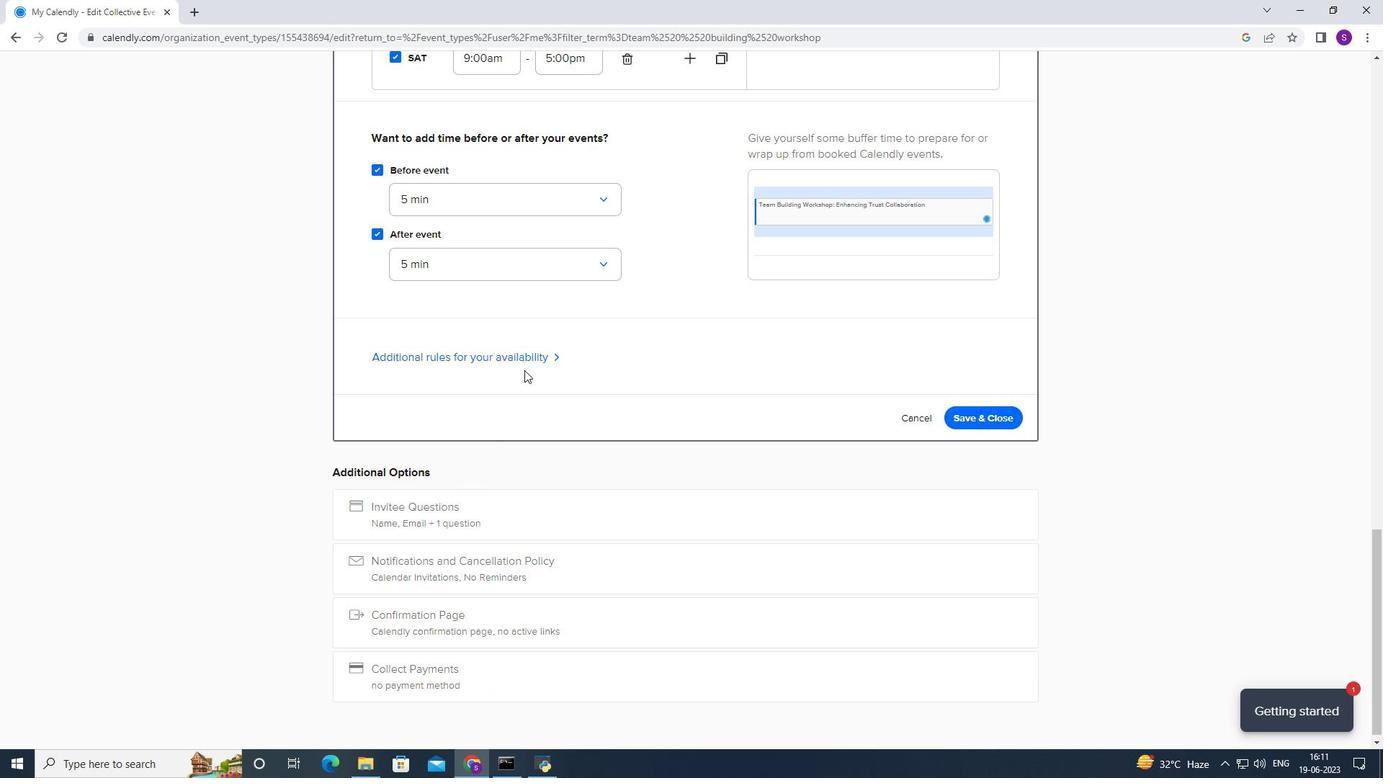 
Action: Mouse pressed left at (536, 366)
Screenshot: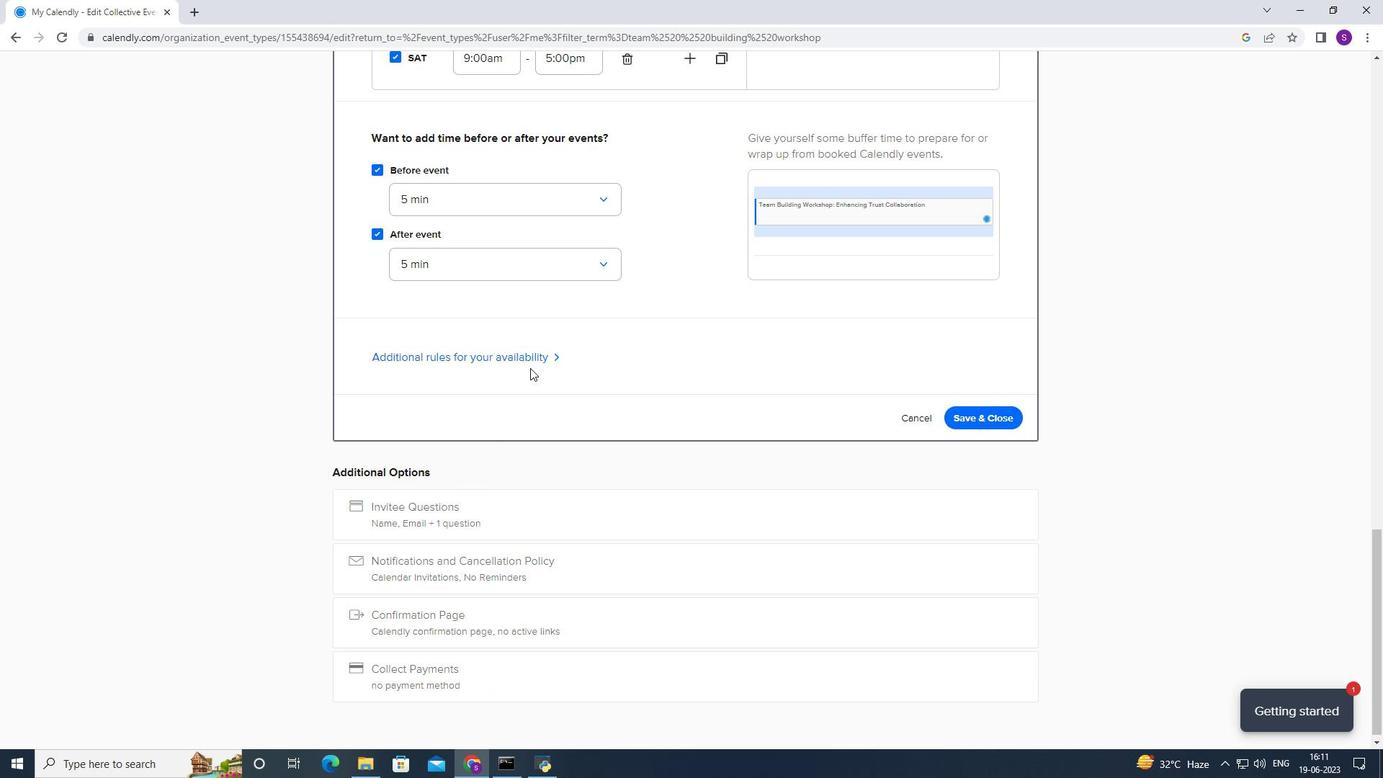 
Action: Mouse moved to (545, 358)
Screenshot: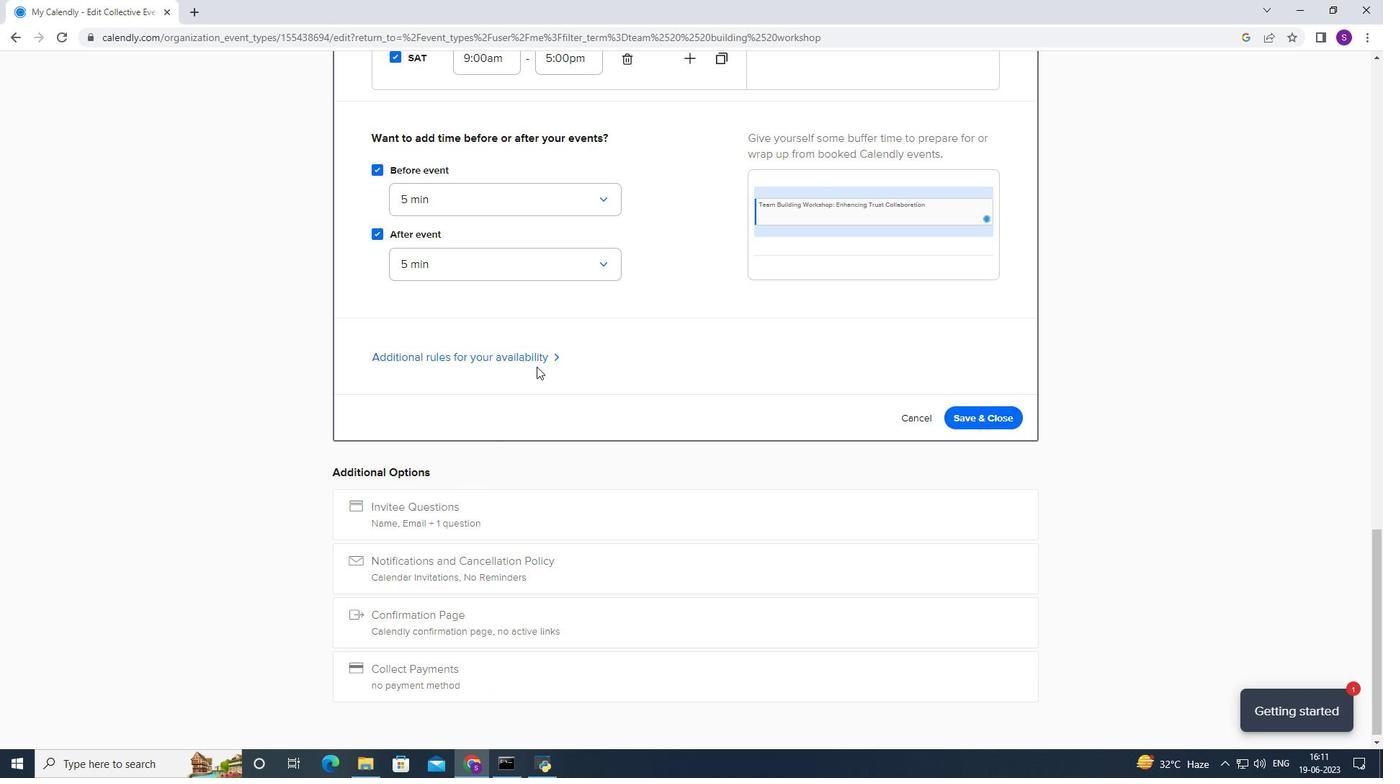 
Action: Mouse pressed left at (545, 358)
Screenshot: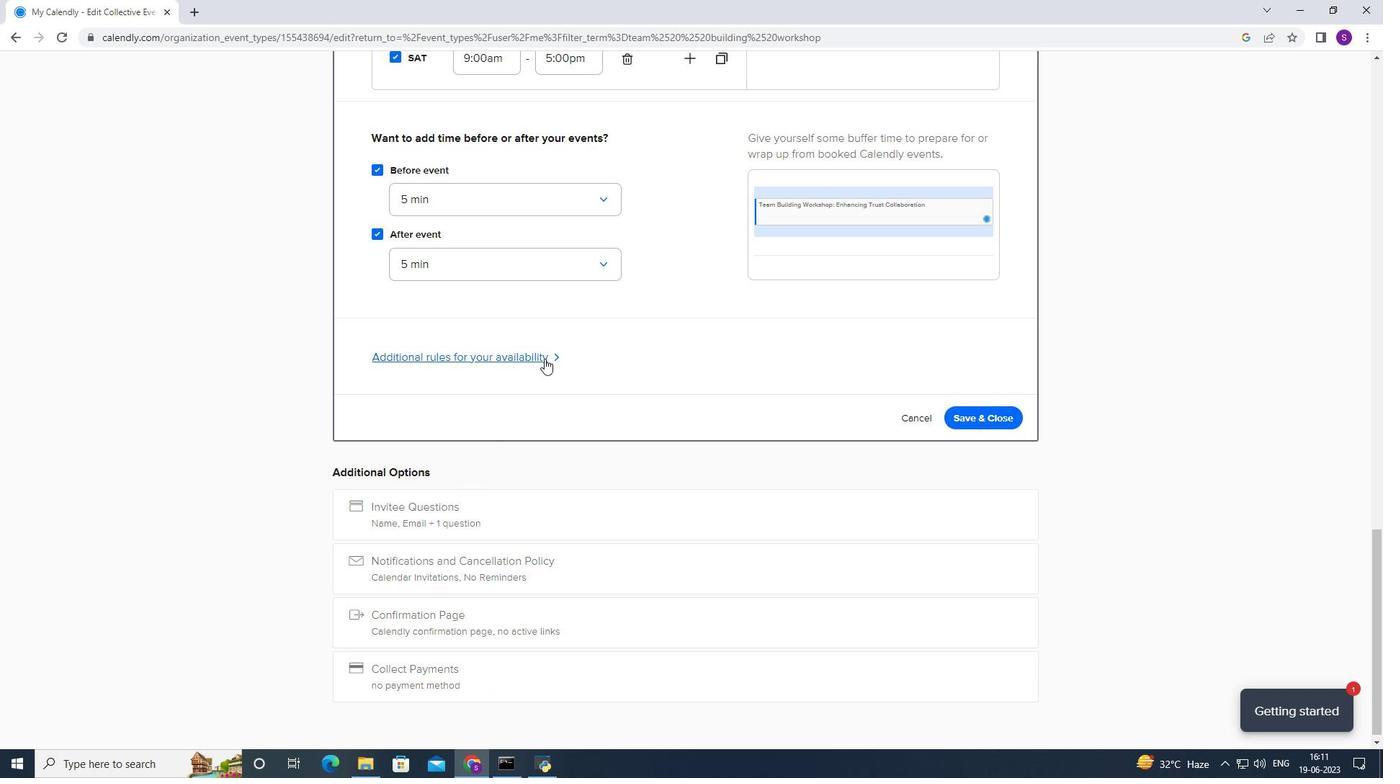 
Action: Mouse moved to (506, 488)
Screenshot: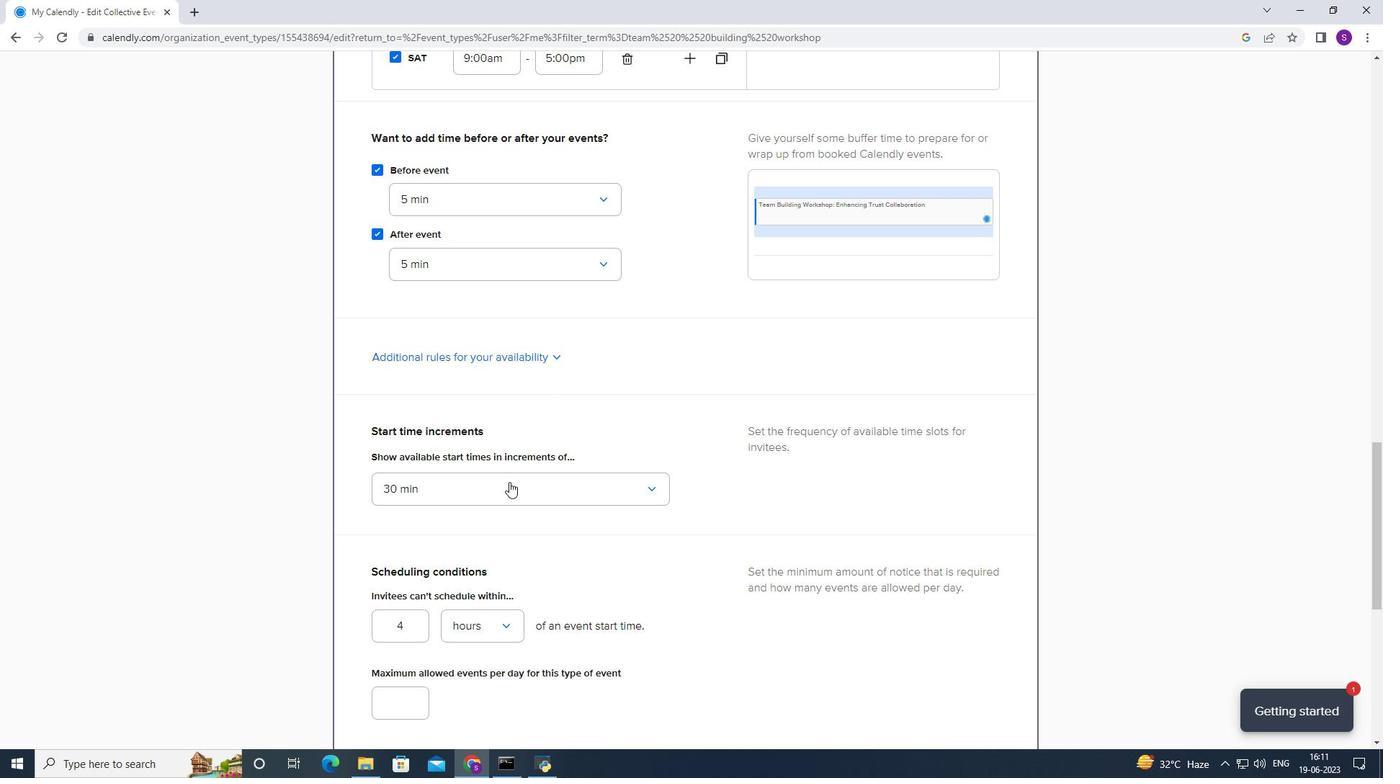 
Action: Mouse pressed left at (506, 488)
Screenshot: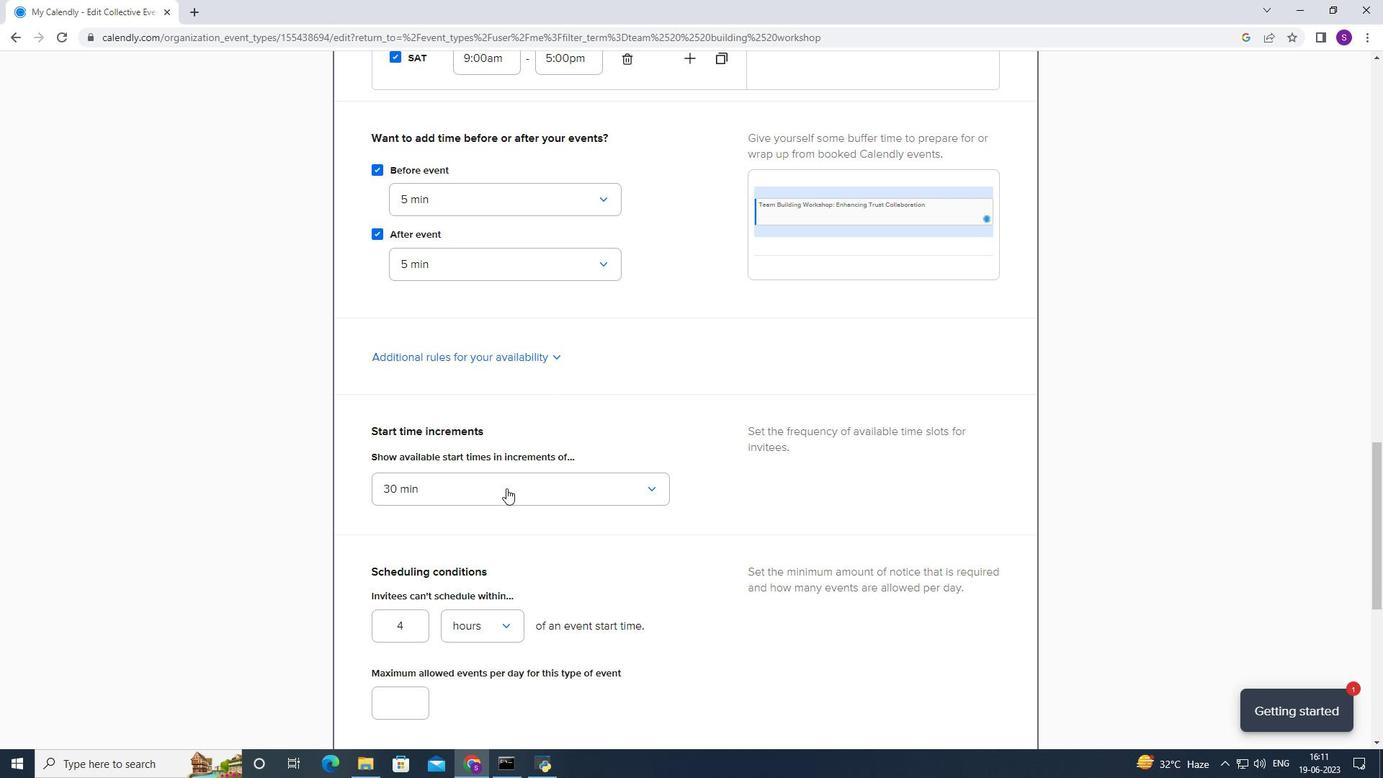 
Action: Mouse moved to (451, 684)
Screenshot: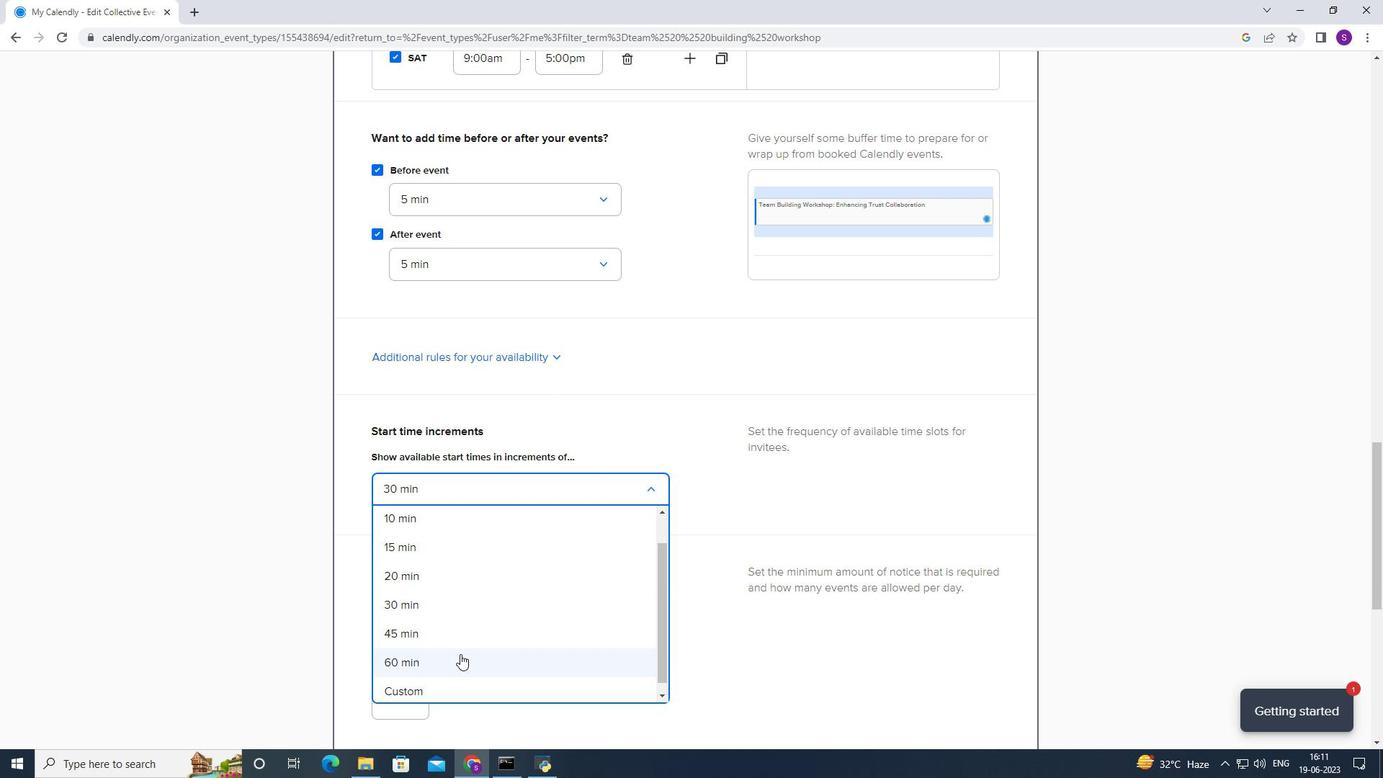 
Action: Mouse pressed left at (451, 684)
Screenshot: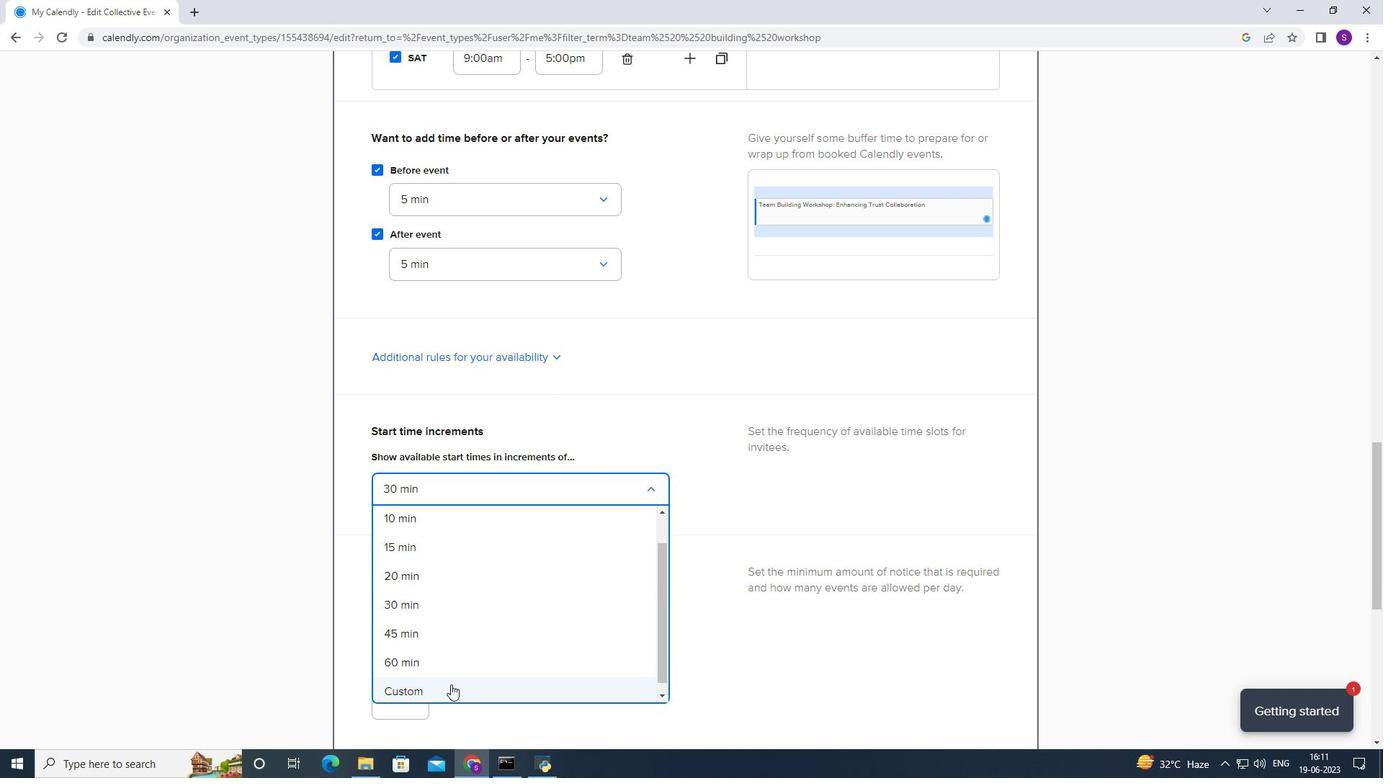 
Action: Mouse moved to (482, 528)
Screenshot: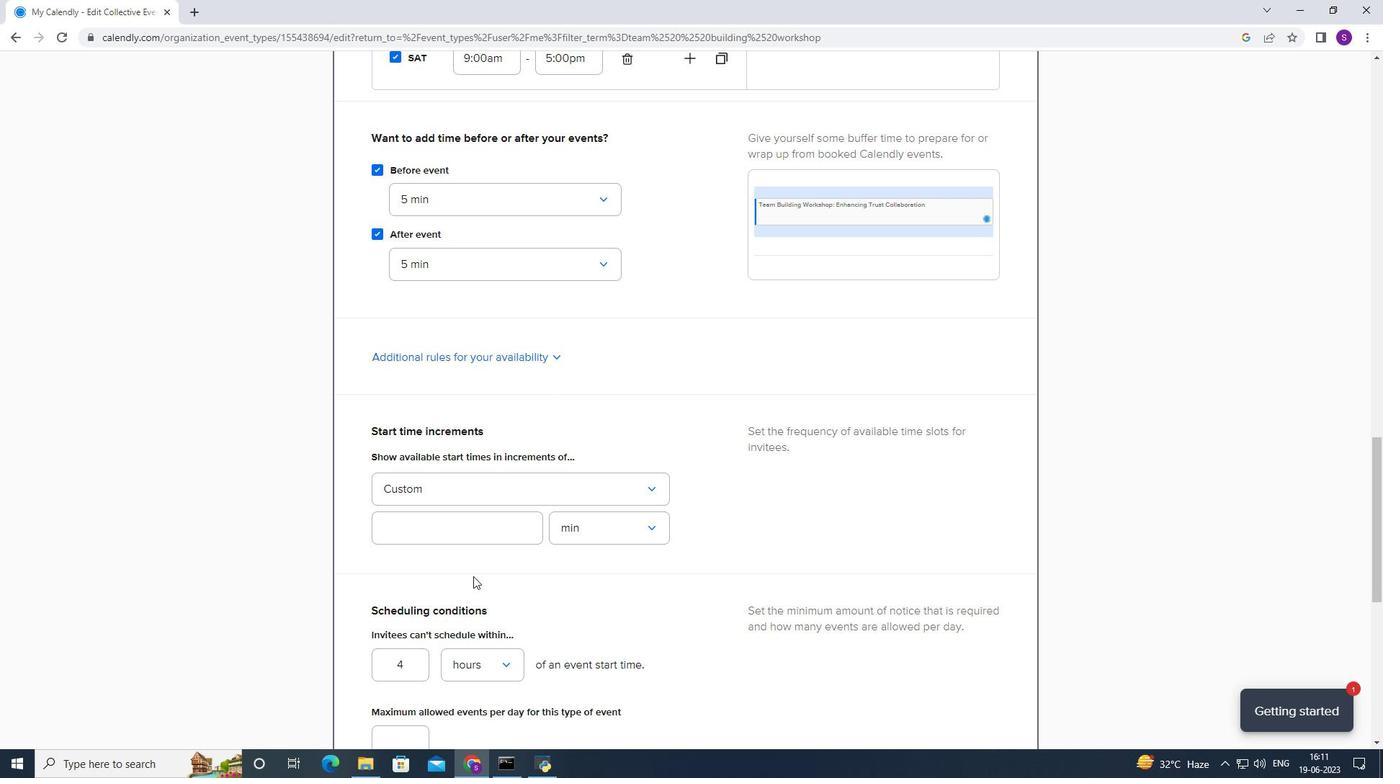 
Action: Mouse pressed left at (482, 528)
Screenshot: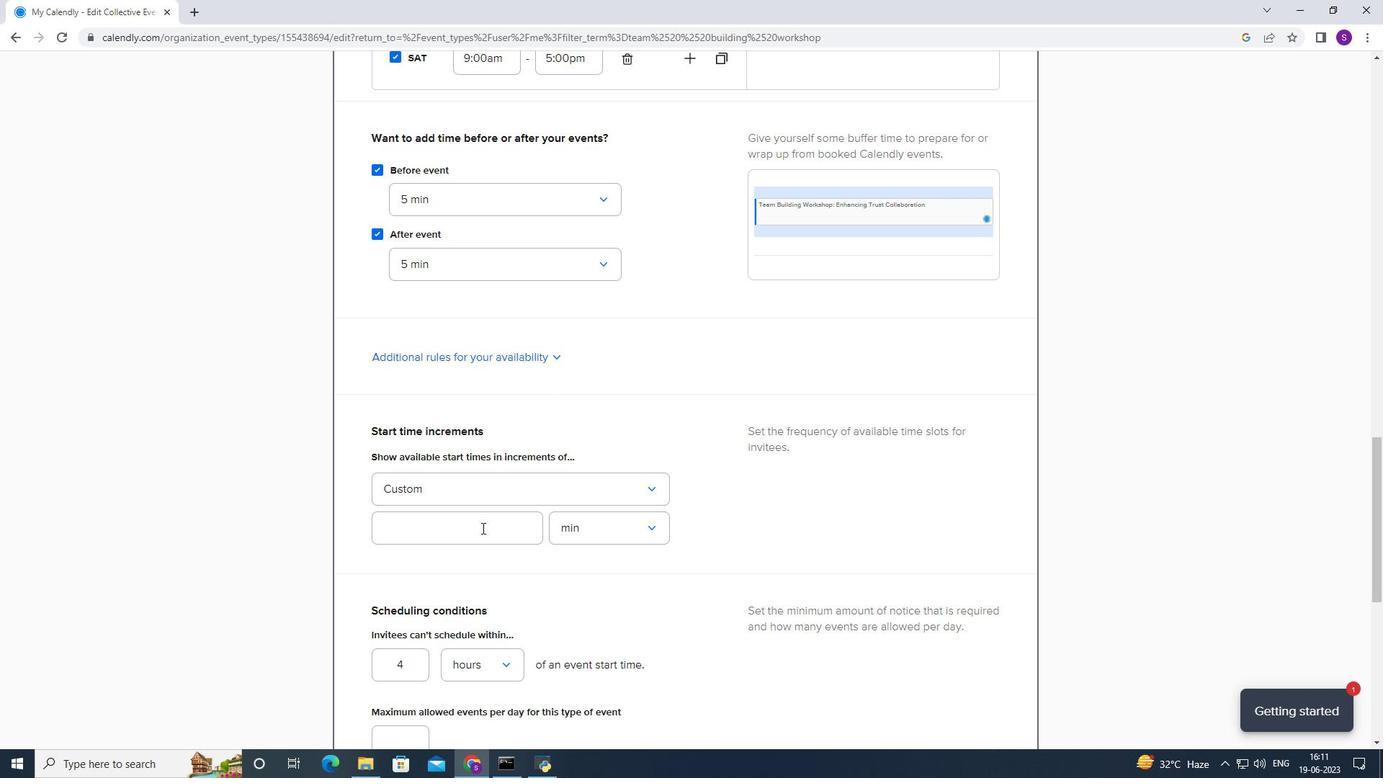 
Action: Key pressed 50
Screenshot: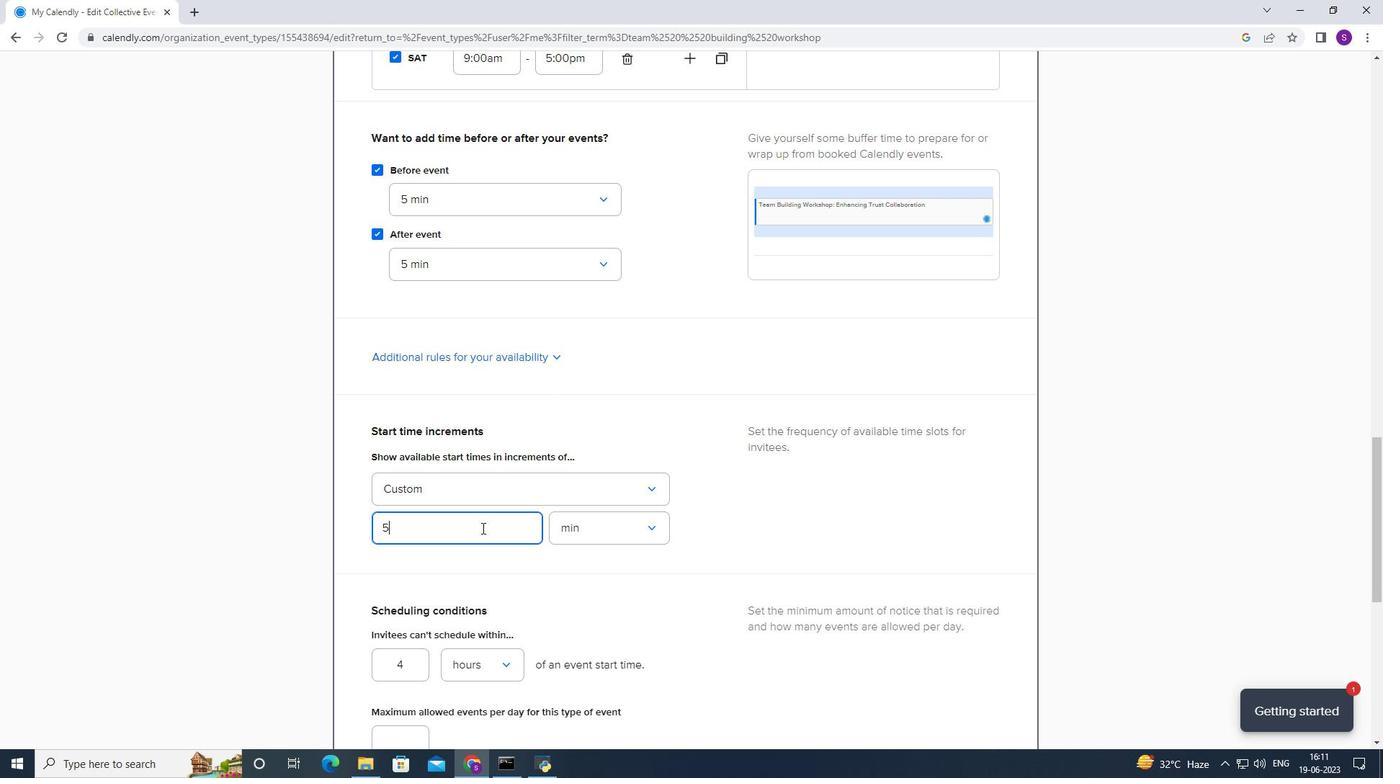 
Action: Mouse moved to (480, 583)
Screenshot: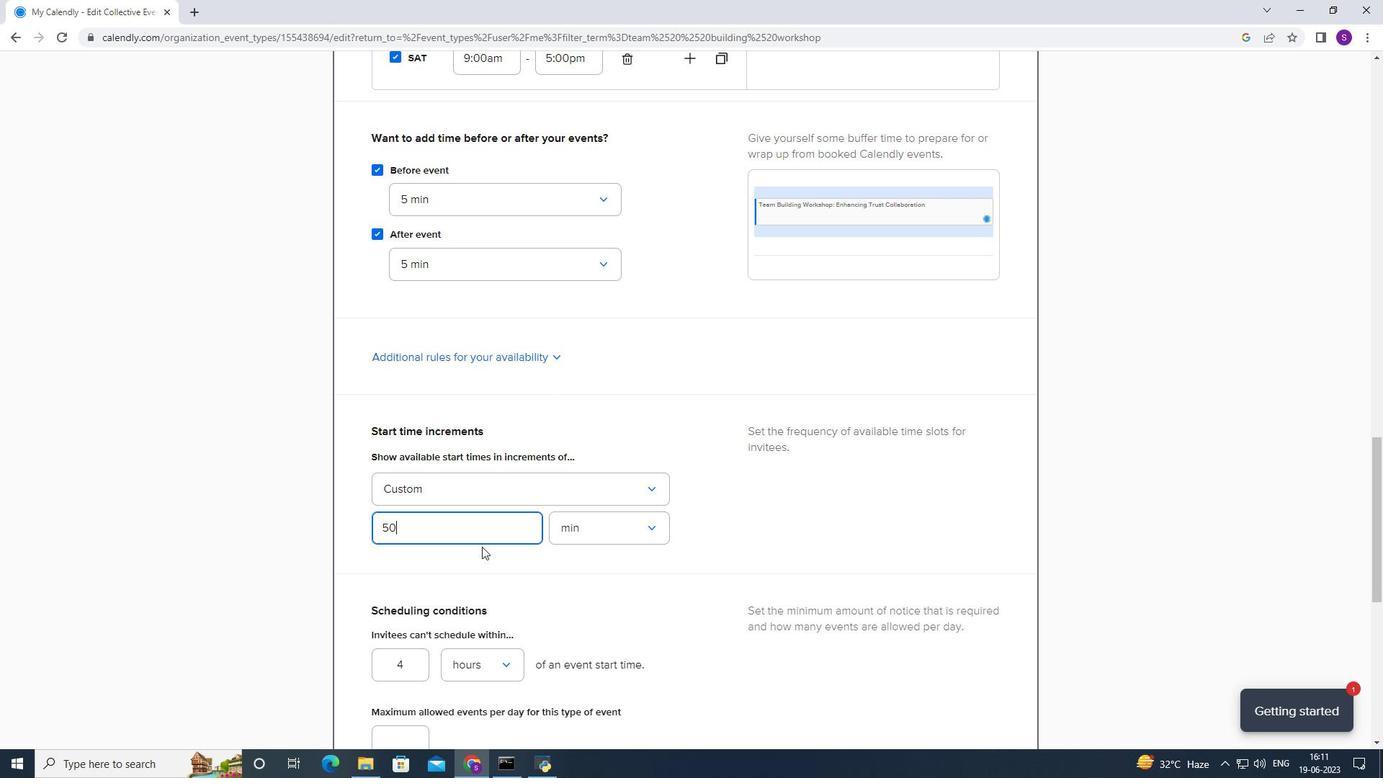
Action: Mouse pressed left at (480, 583)
Screenshot: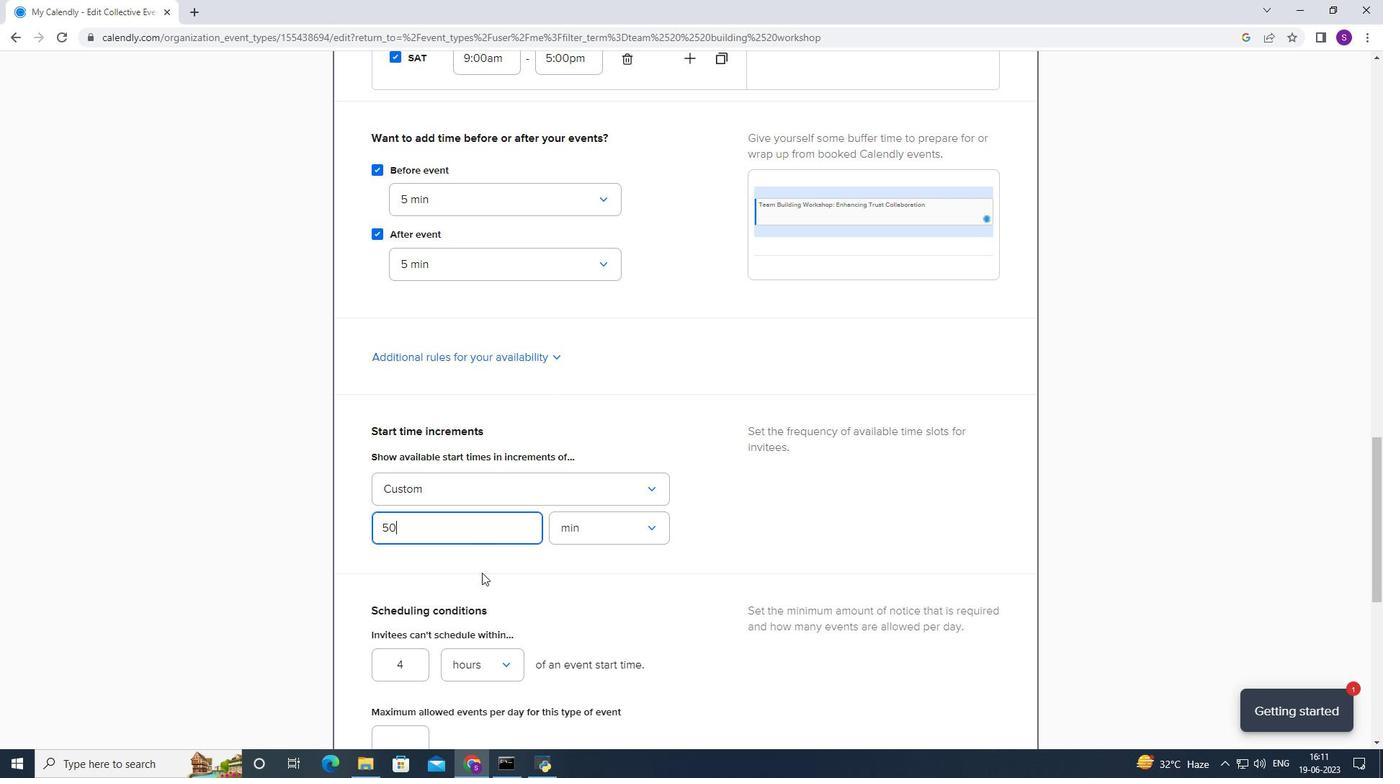 
Action: Mouse moved to (435, 554)
Screenshot: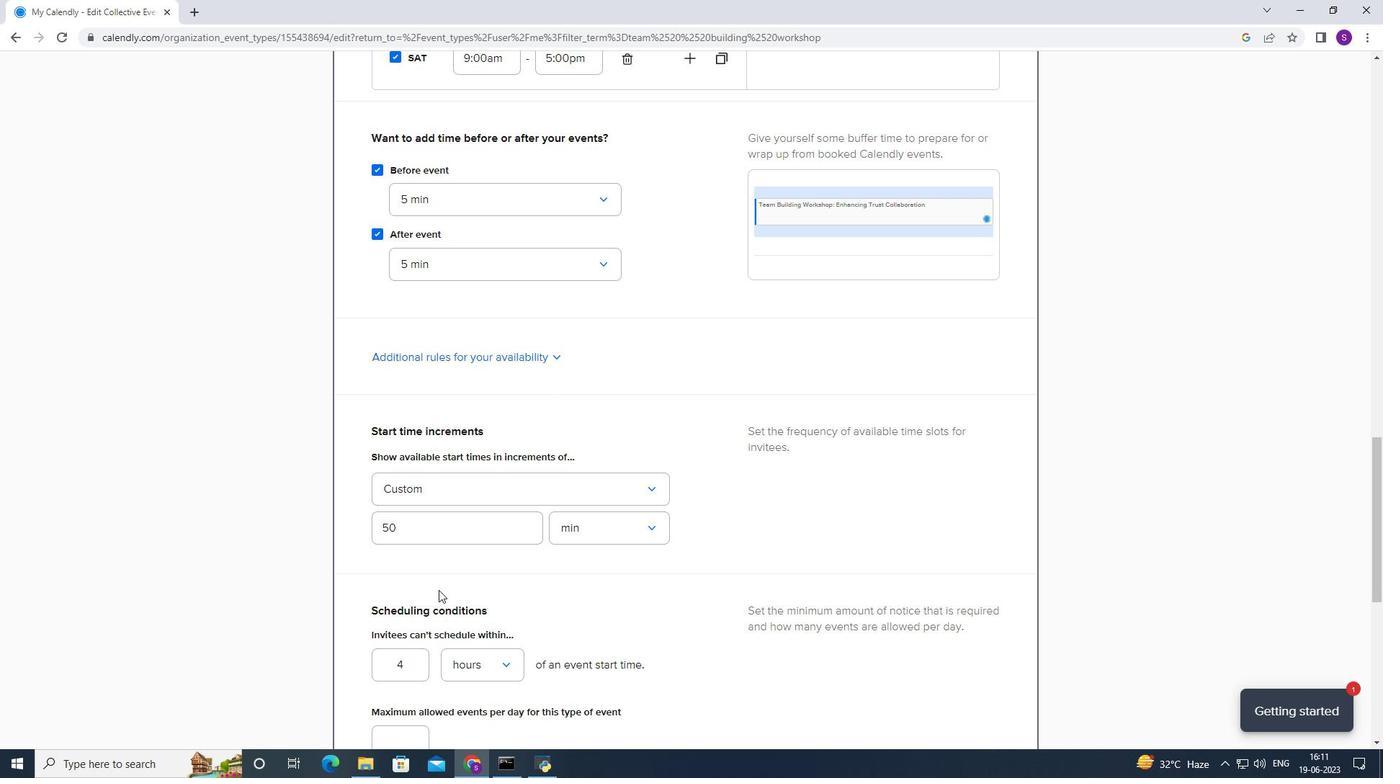 
Action: Mouse scrolled (435, 553) with delta (0, 0)
Screenshot: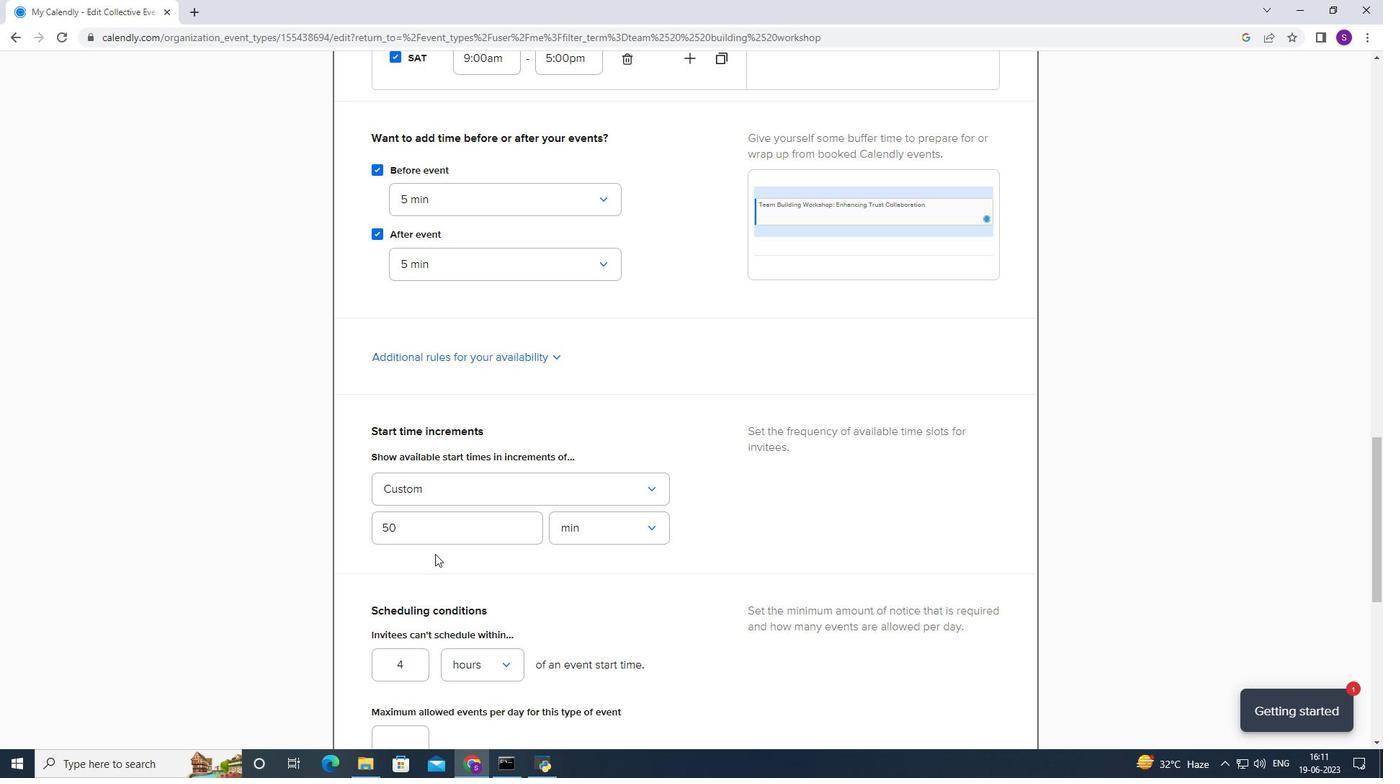 
Action: Mouse scrolled (435, 553) with delta (0, 0)
Screenshot: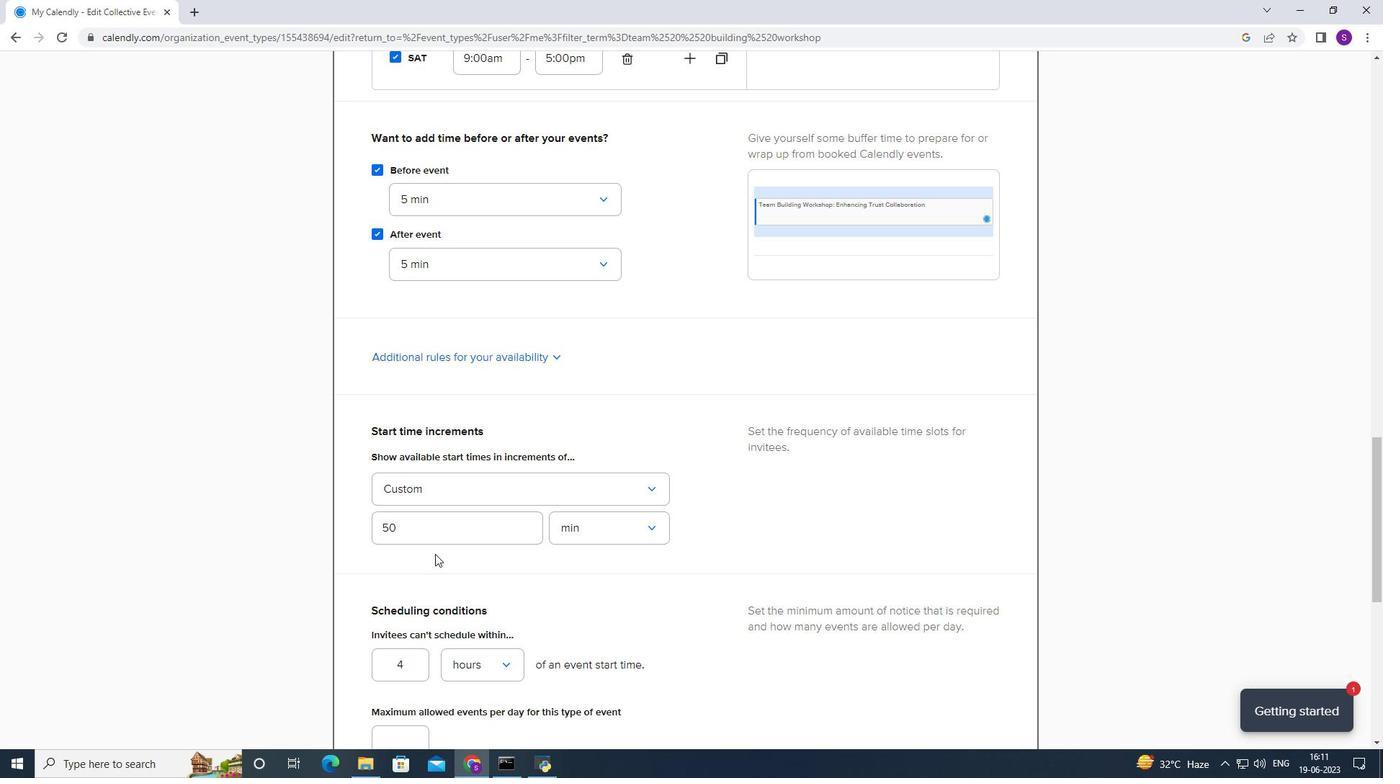 
Action: Mouse scrolled (435, 553) with delta (0, 0)
Screenshot: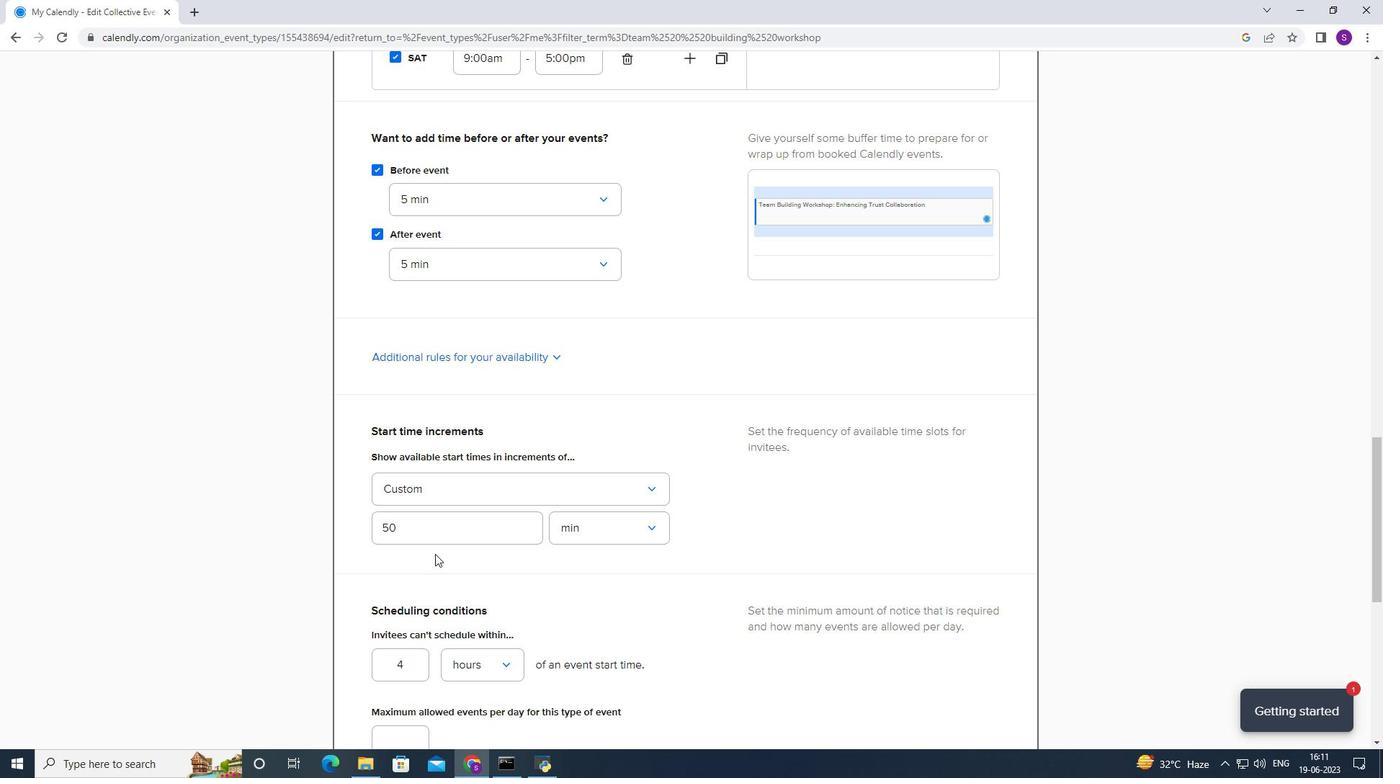 
Action: Mouse moved to (415, 451)
Screenshot: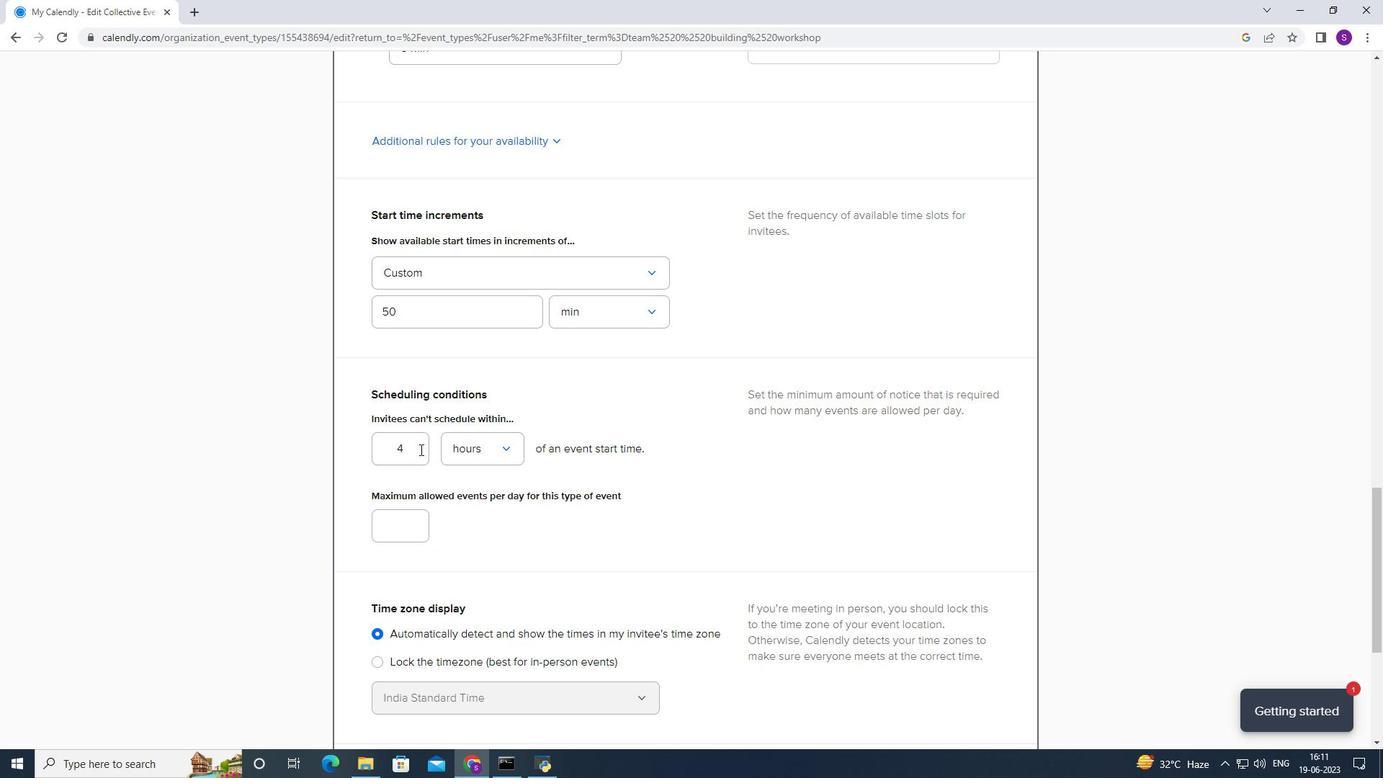 
Action: Mouse pressed left at (415, 451)
Screenshot: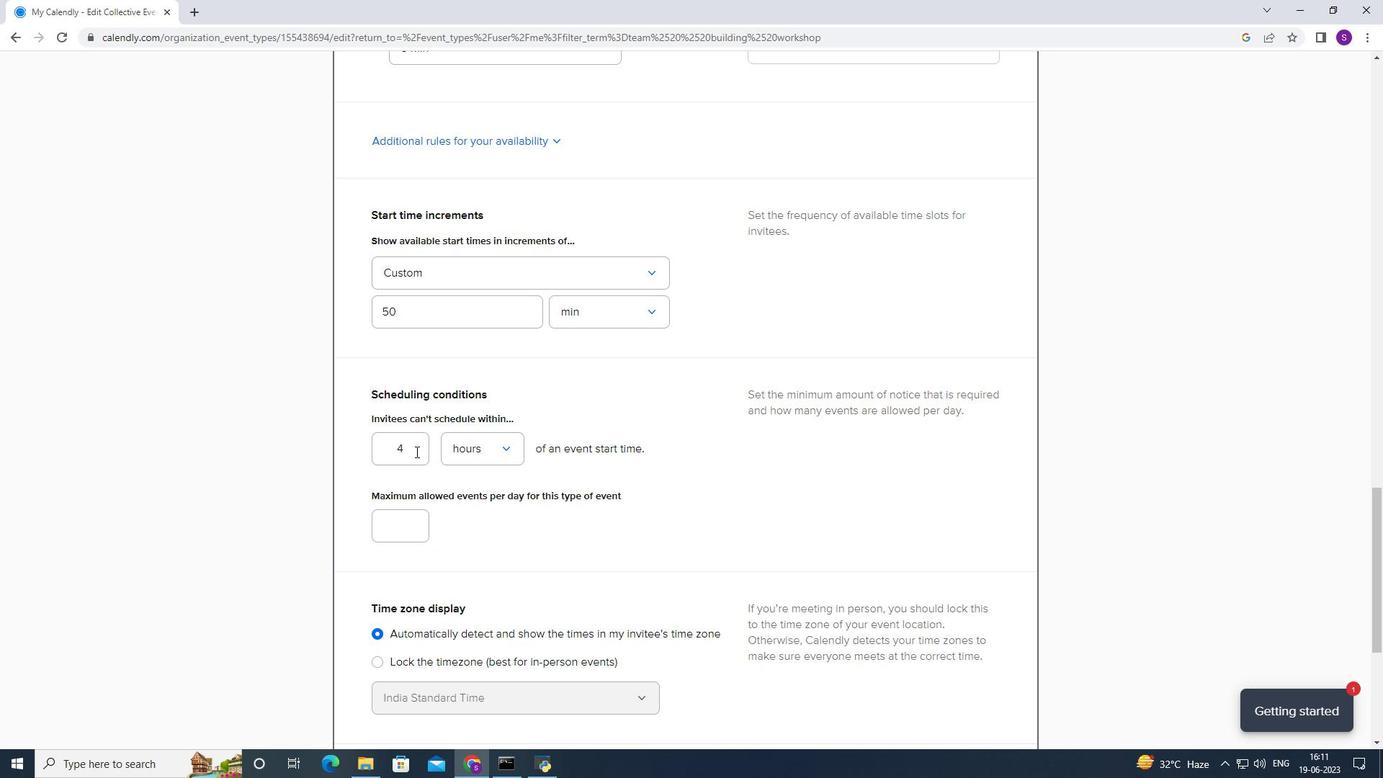 
Action: Key pressed <Key.backspace>50
Screenshot: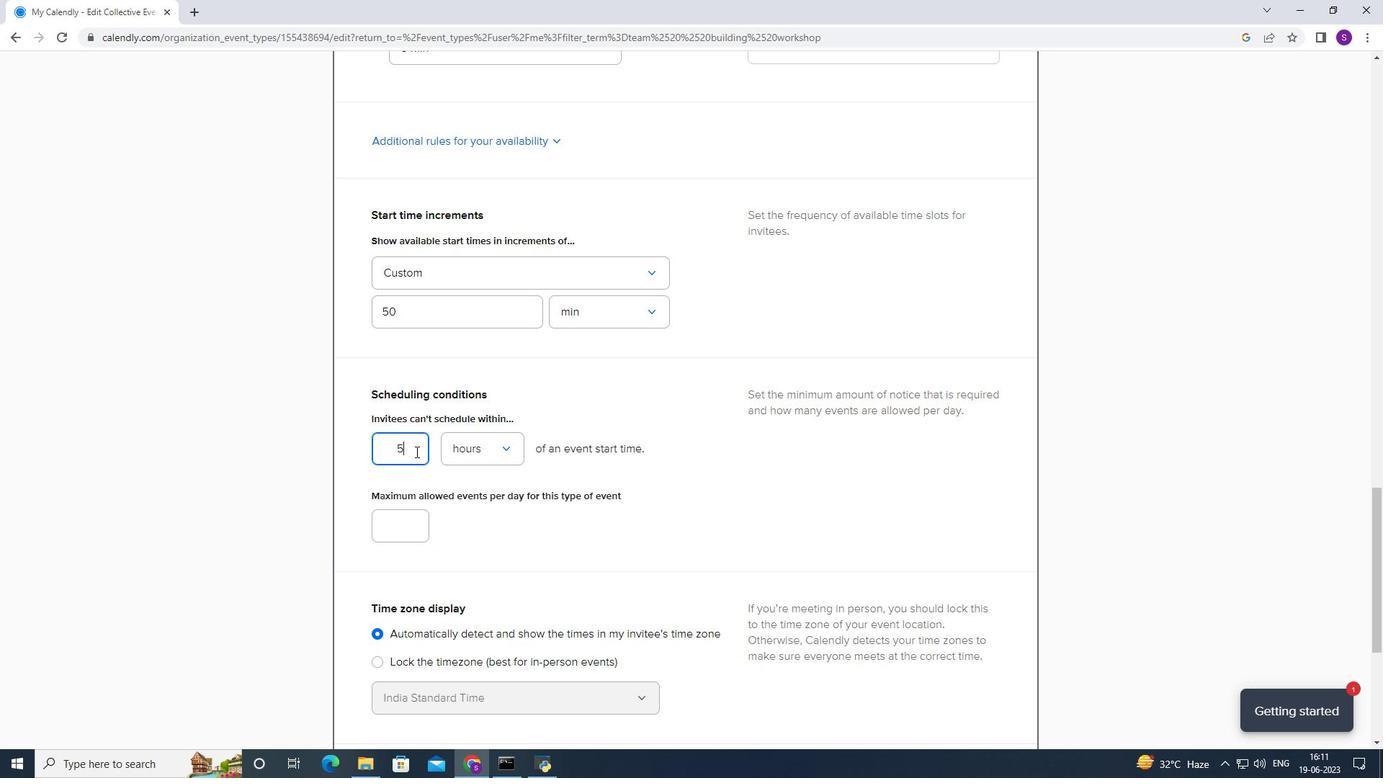 
Action: Mouse moved to (413, 530)
Screenshot: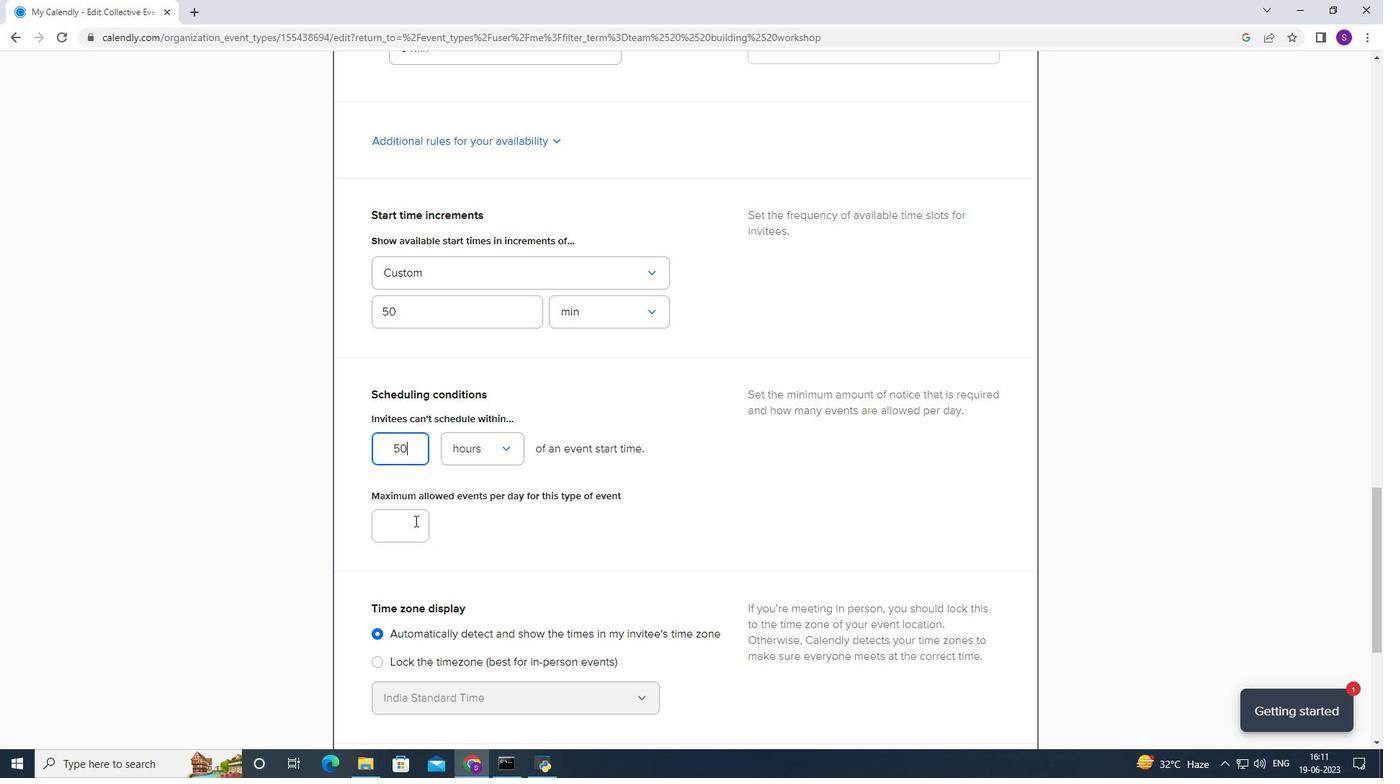 
Action: Mouse pressed left at (413, 530)
Screenshot: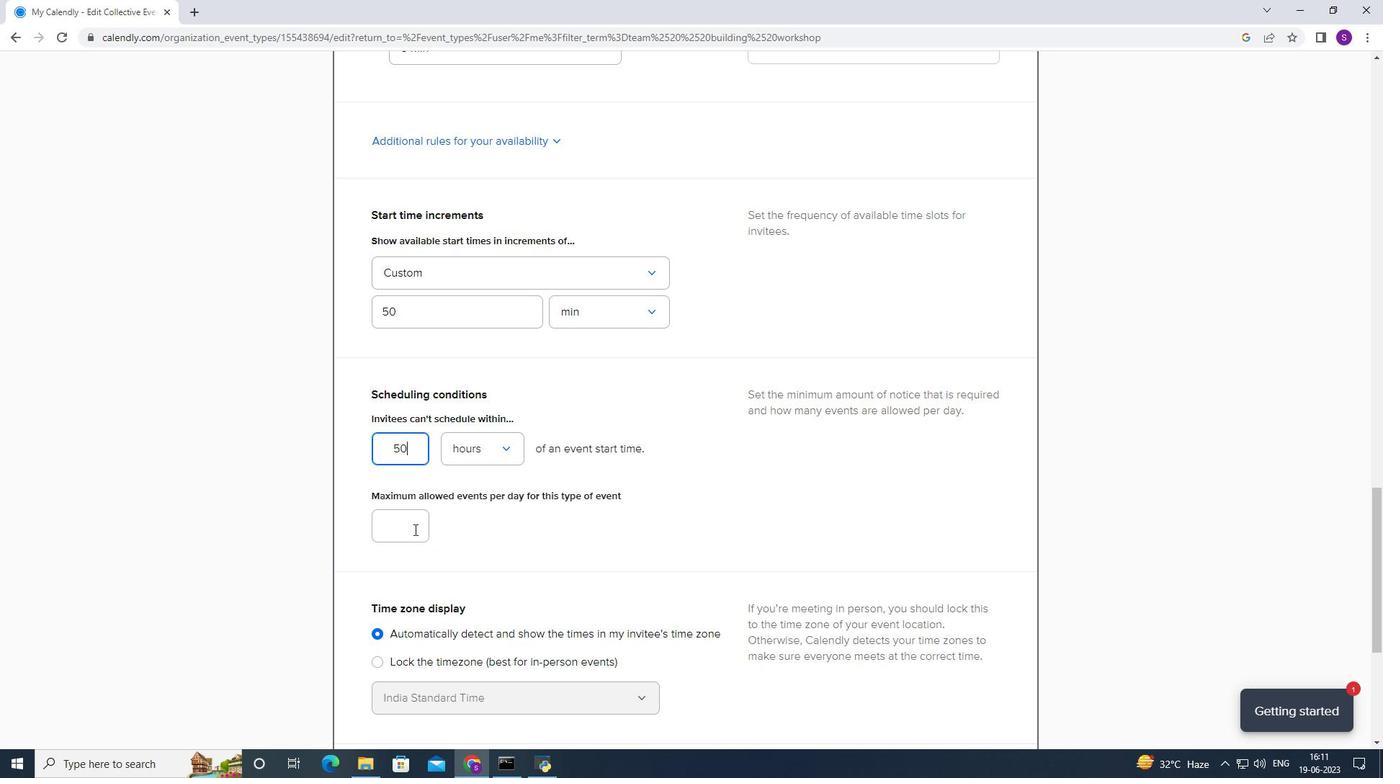 
Action: Key pressed 6
Screenshot: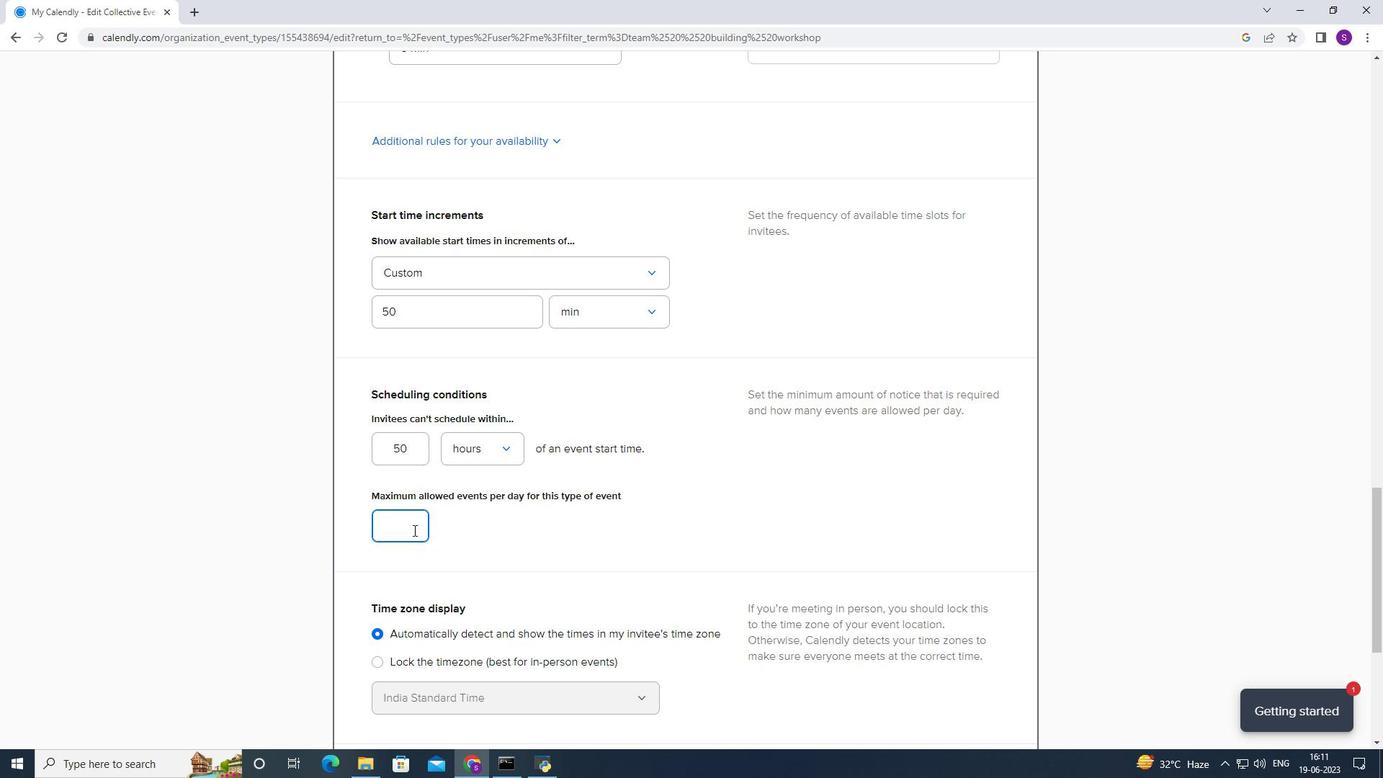 
Action: Mouse moved to (485, 580)
Screenshot: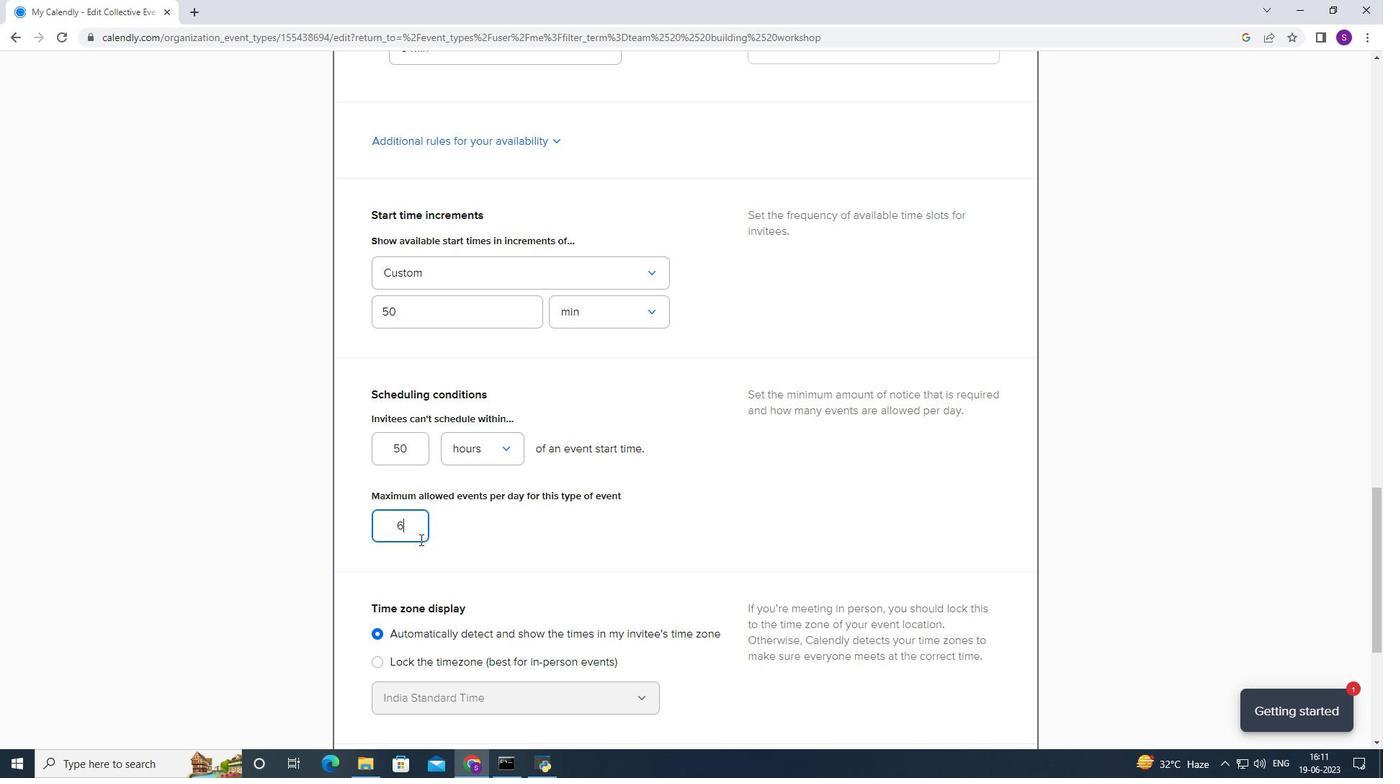 
Action: Mouse pressed left at (485, 580)
Screenshot: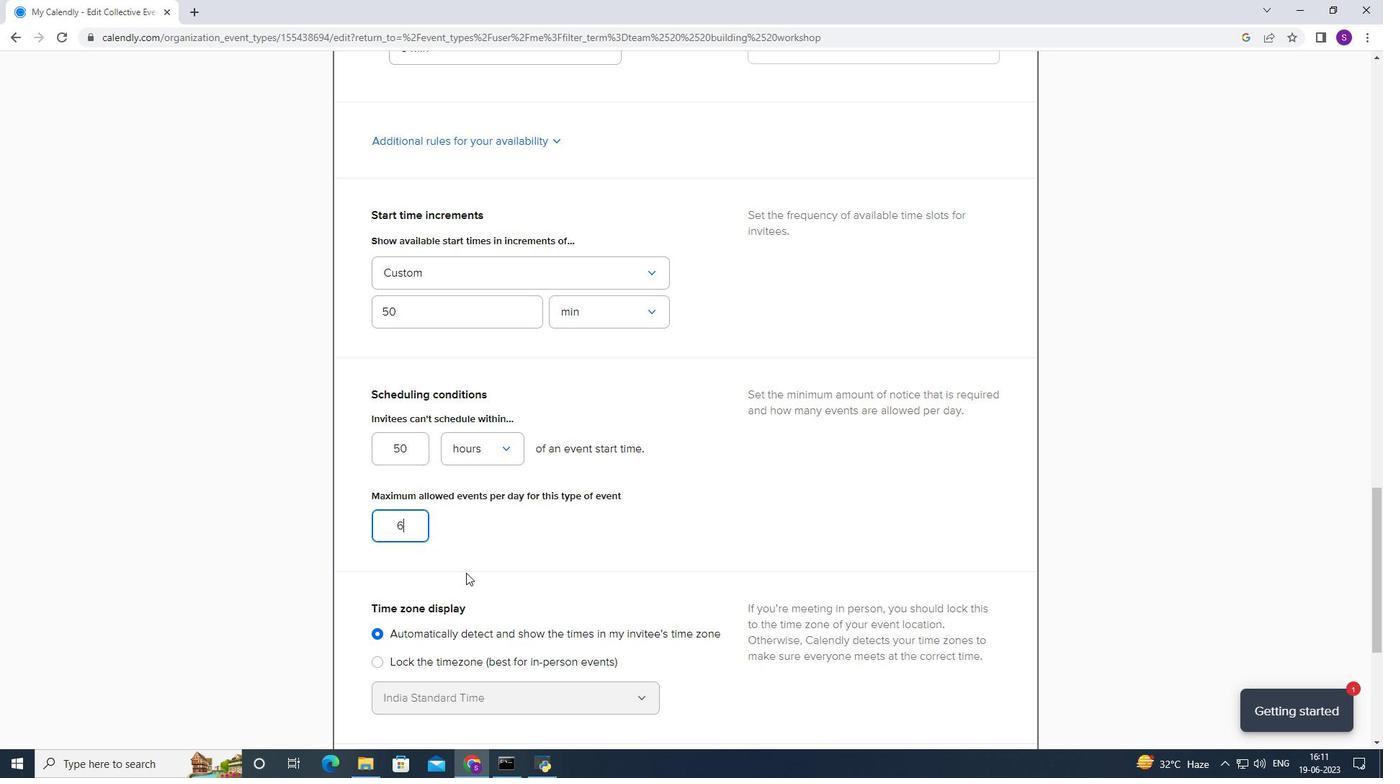 
Action: Mouse moved to (494, 572)
Screenshot: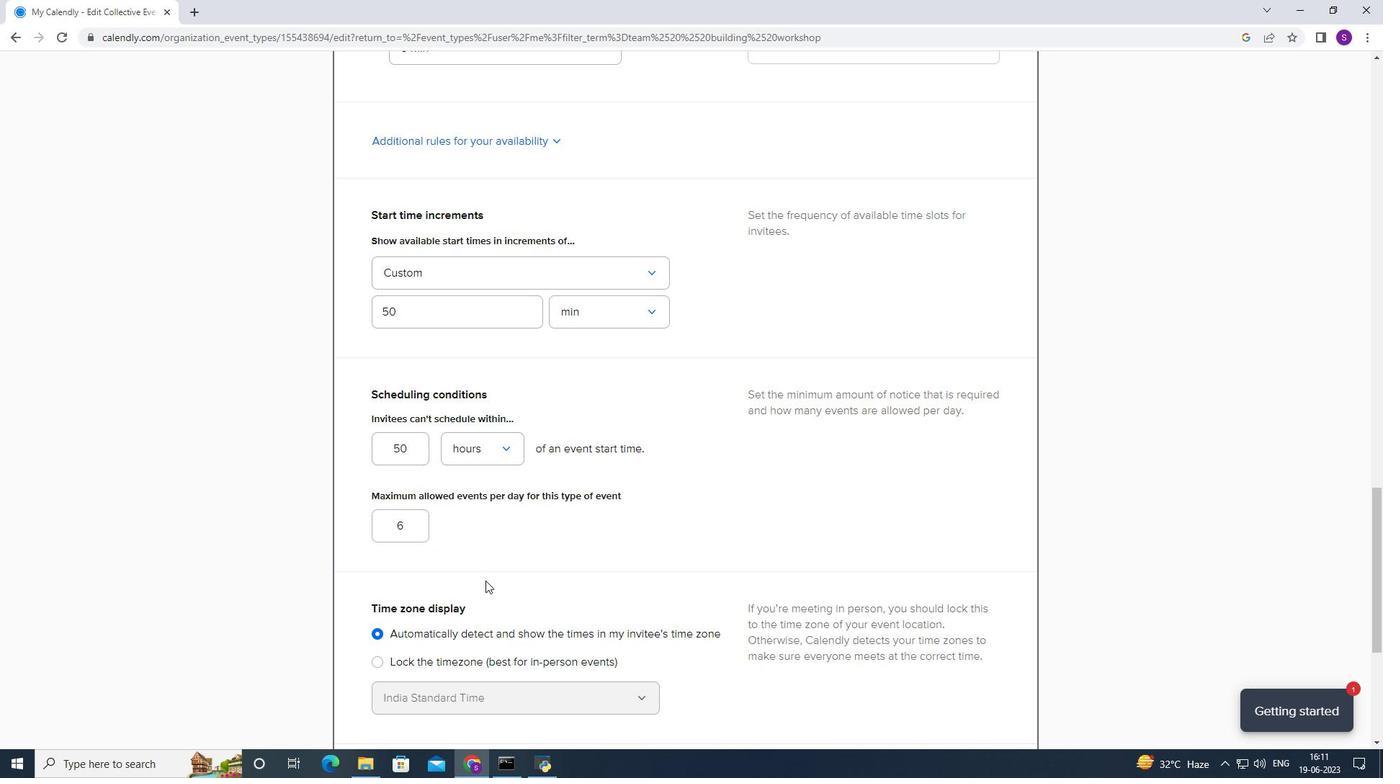 
Action: Mouse scrolled (494, 571) with delta (0, 0)
Screenshot: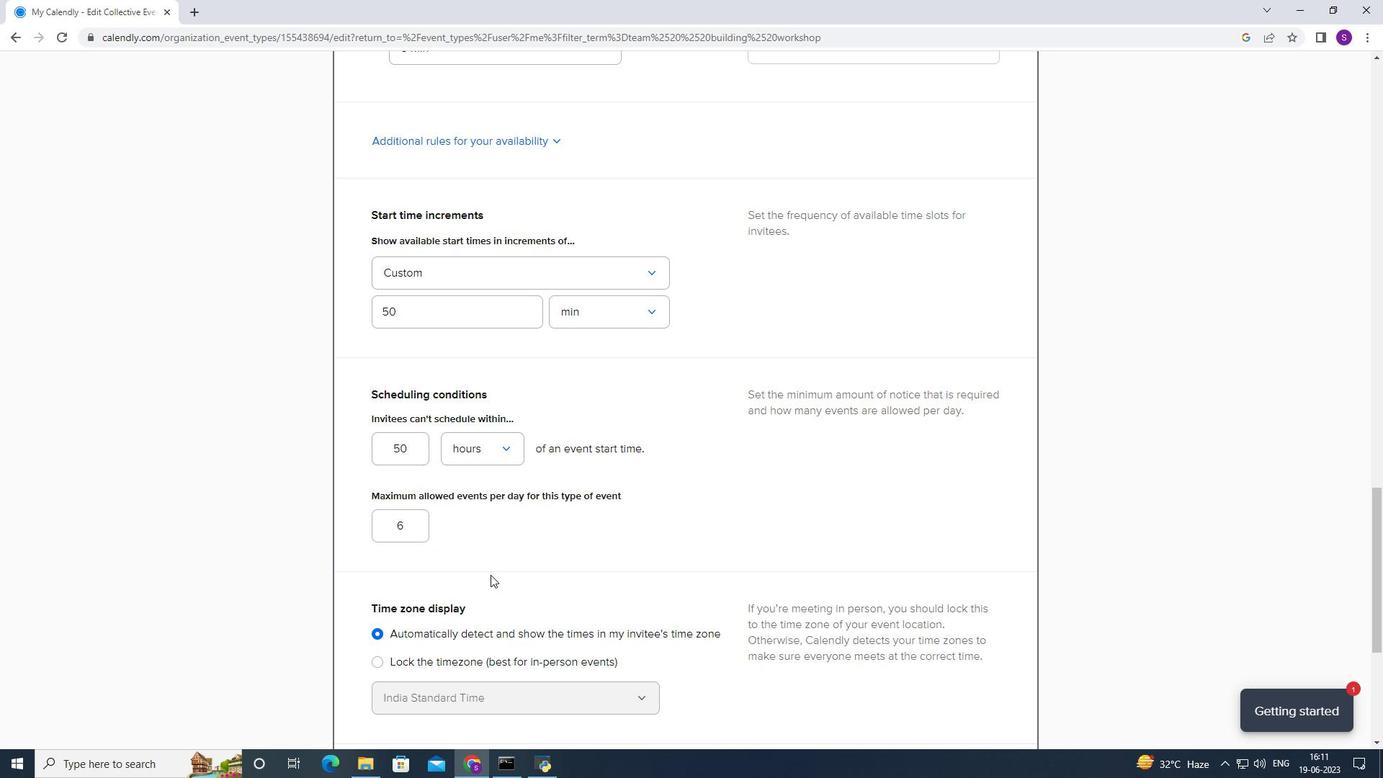 
Action: Mouse scrolled (494, 571) with delta (0, 0)
Screenshot: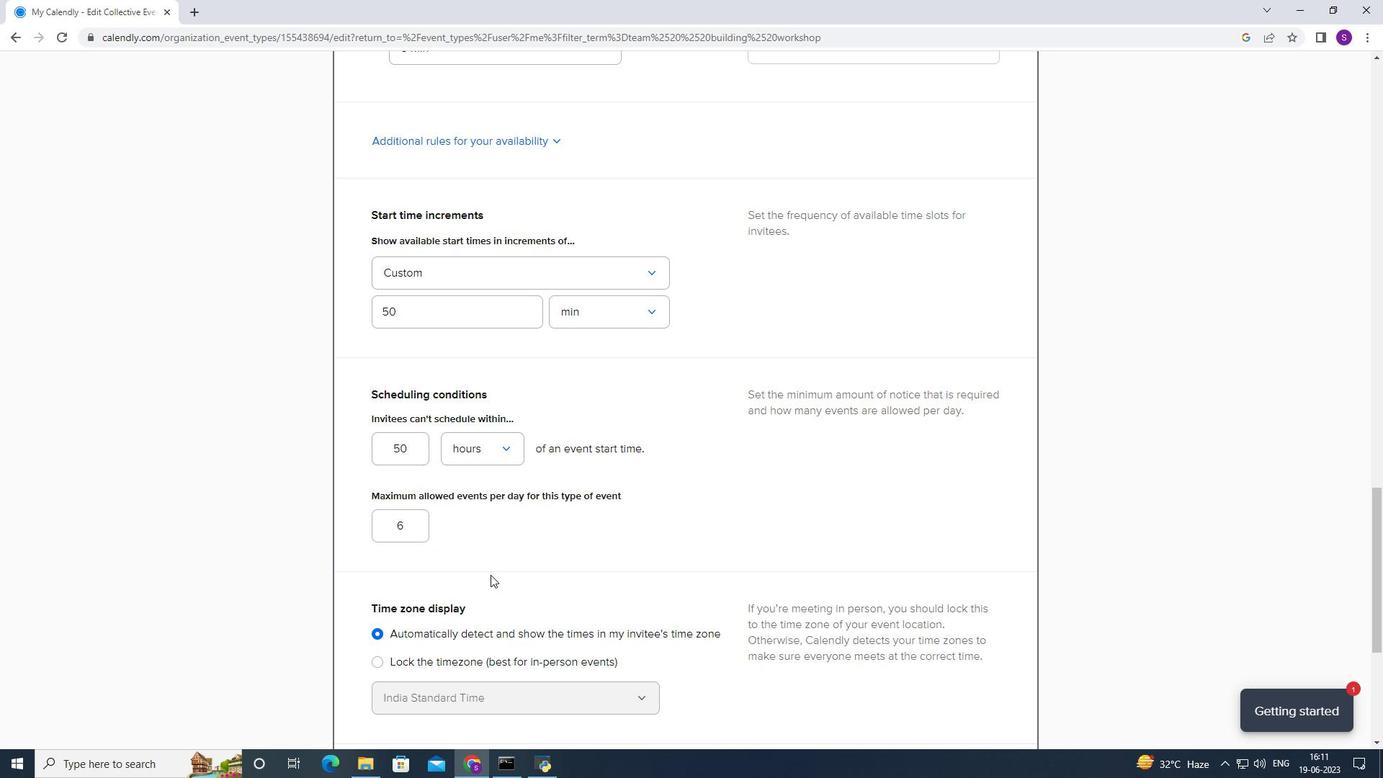 
Action: Mouse scrolled (494, 571) with delta (0, 0)
Screenshot: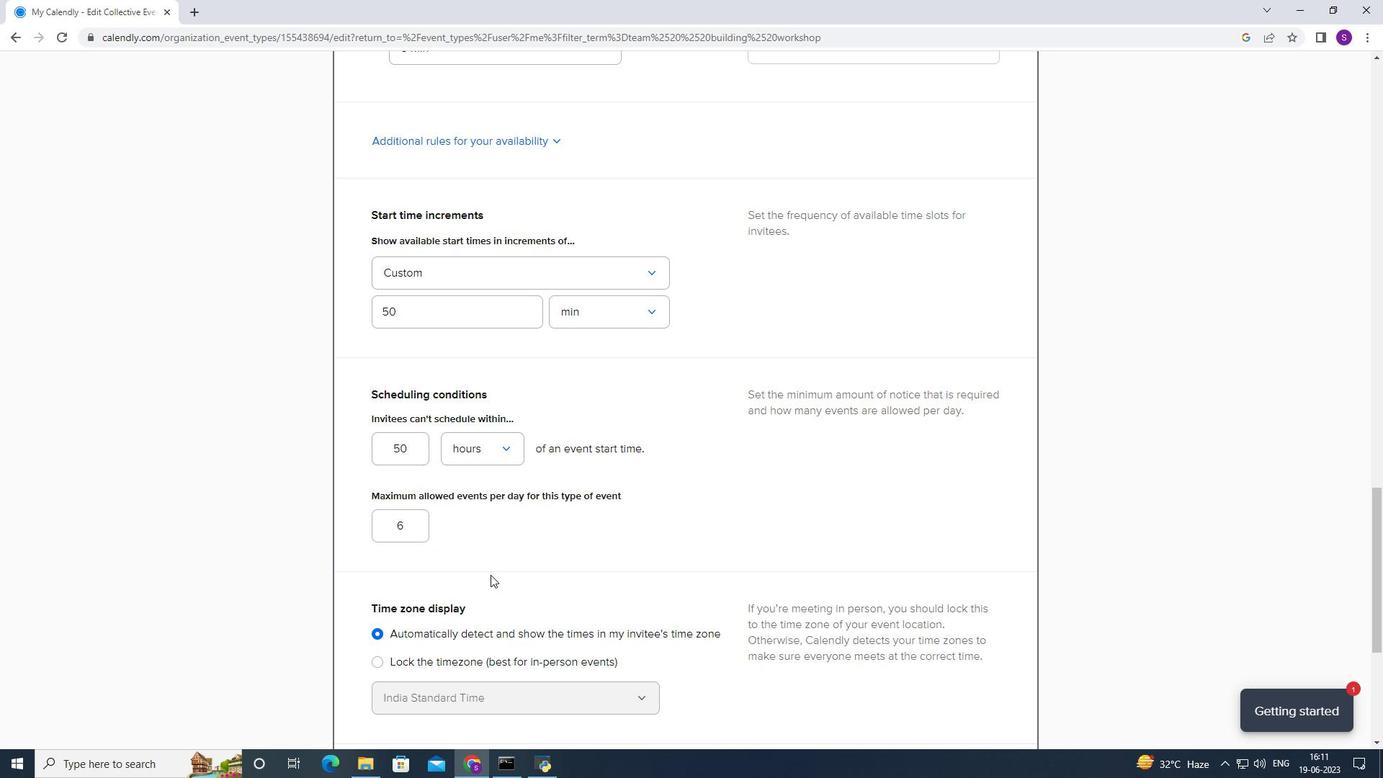 
Action: Mouse scrolled (494, 571) with delta (0, 0)
Screenshot: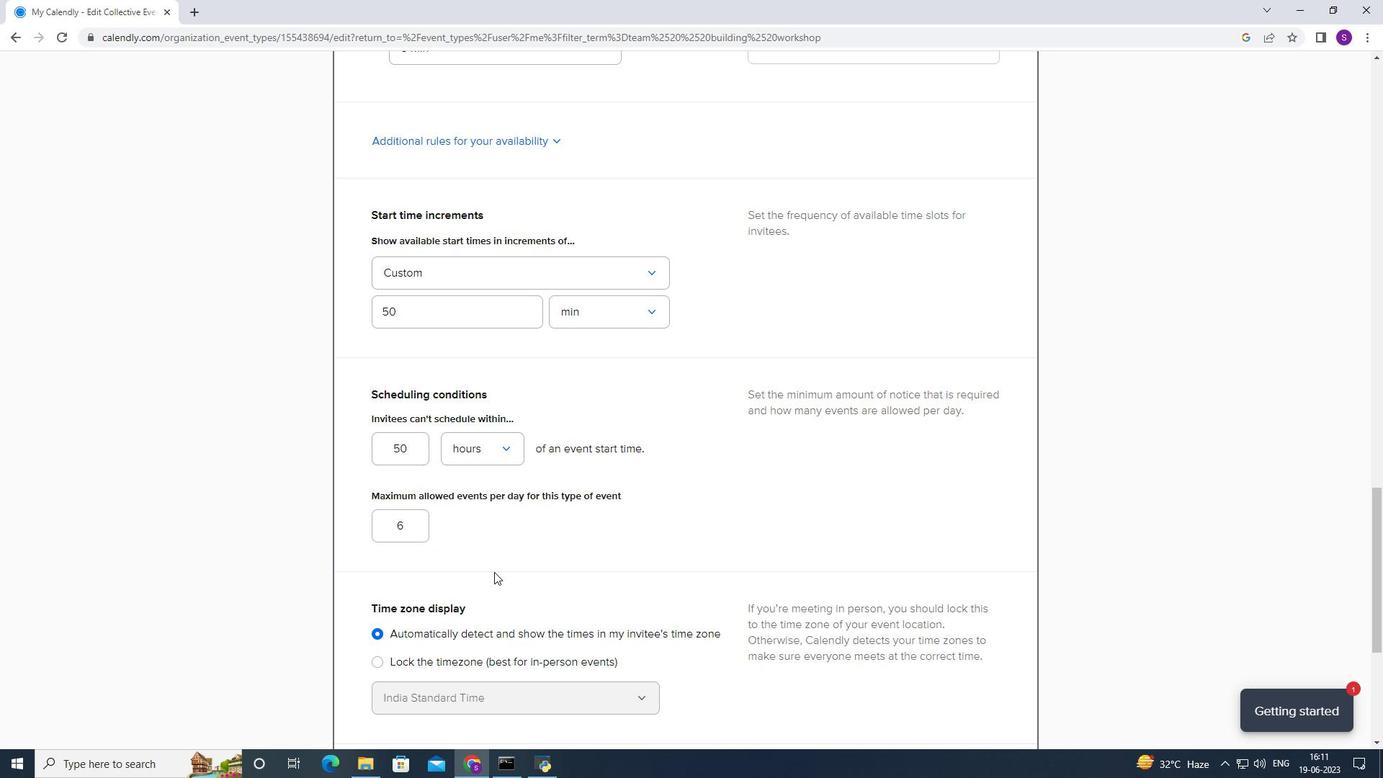 
Action: Mouse scrolled (494, 571) with delta (0, 0)
Screenshot: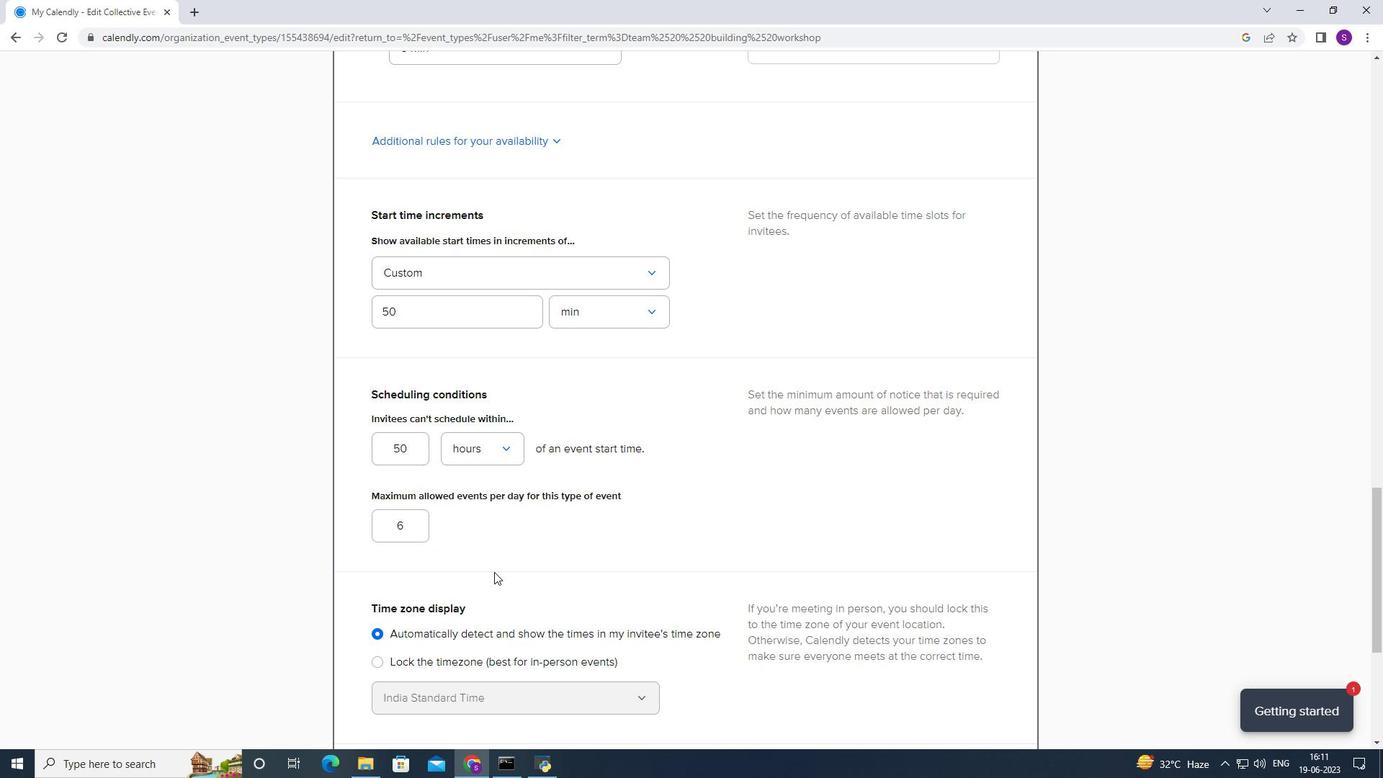 
Action: Mouse moved to (495, 571)
Screenshot: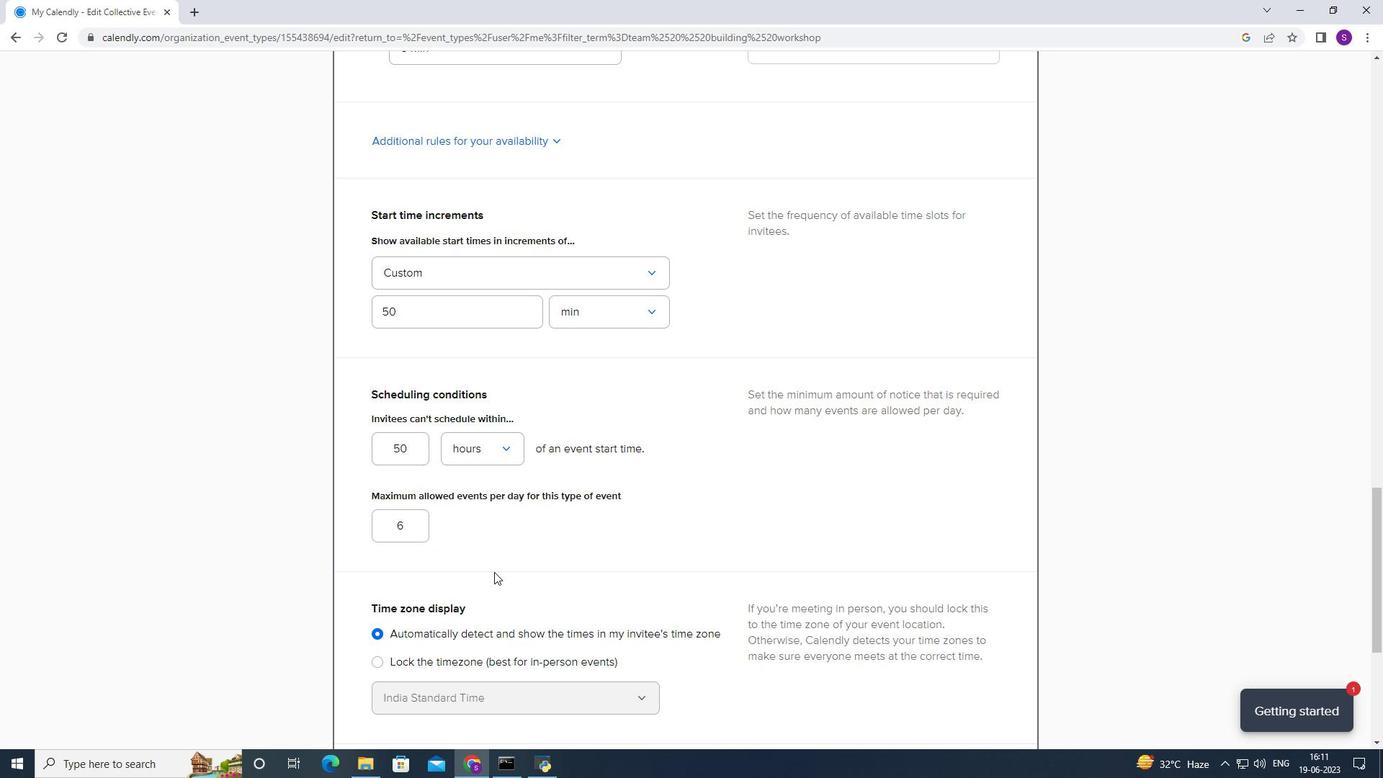 
Action: Mouse scrolled (495, 570) with delta (0, 0)
Screenshot: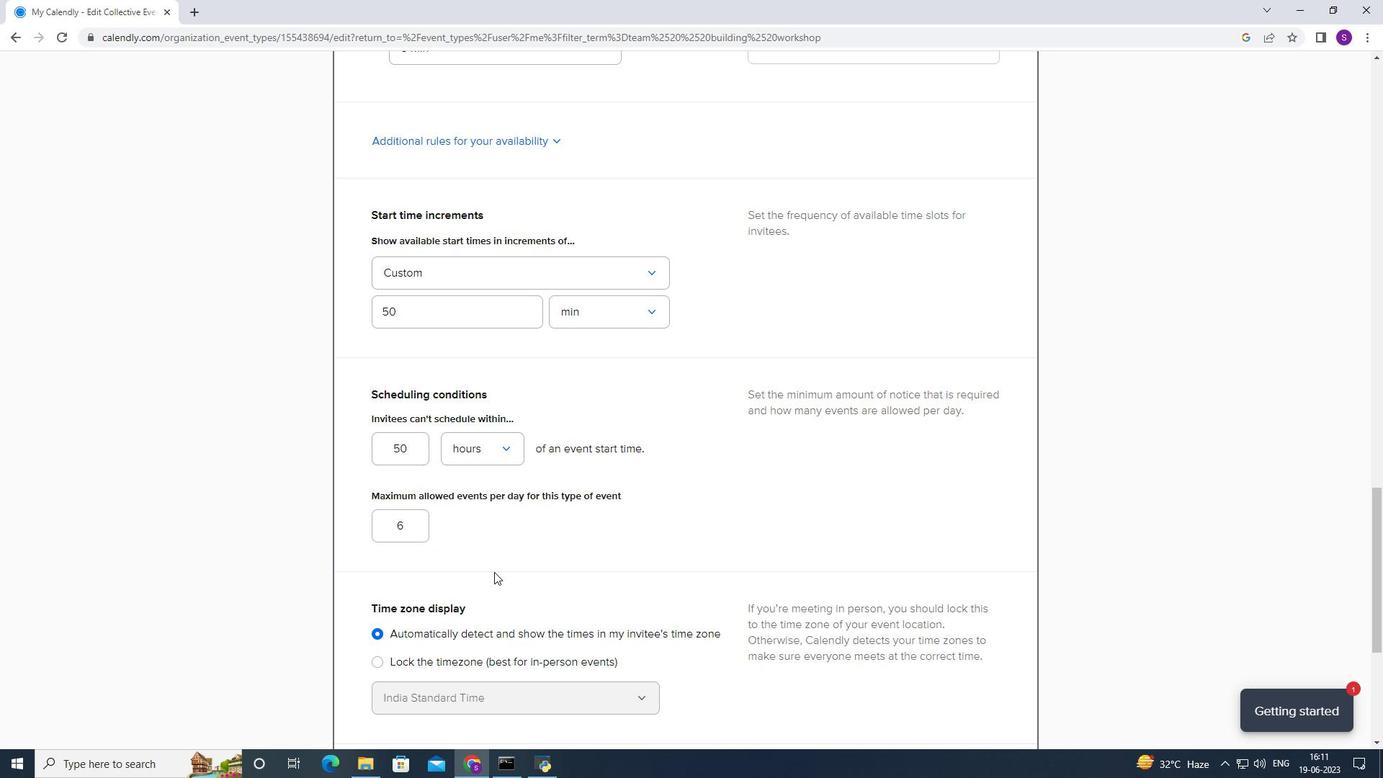 
Action: Mouse moved to (1006, 417)
Screenshot: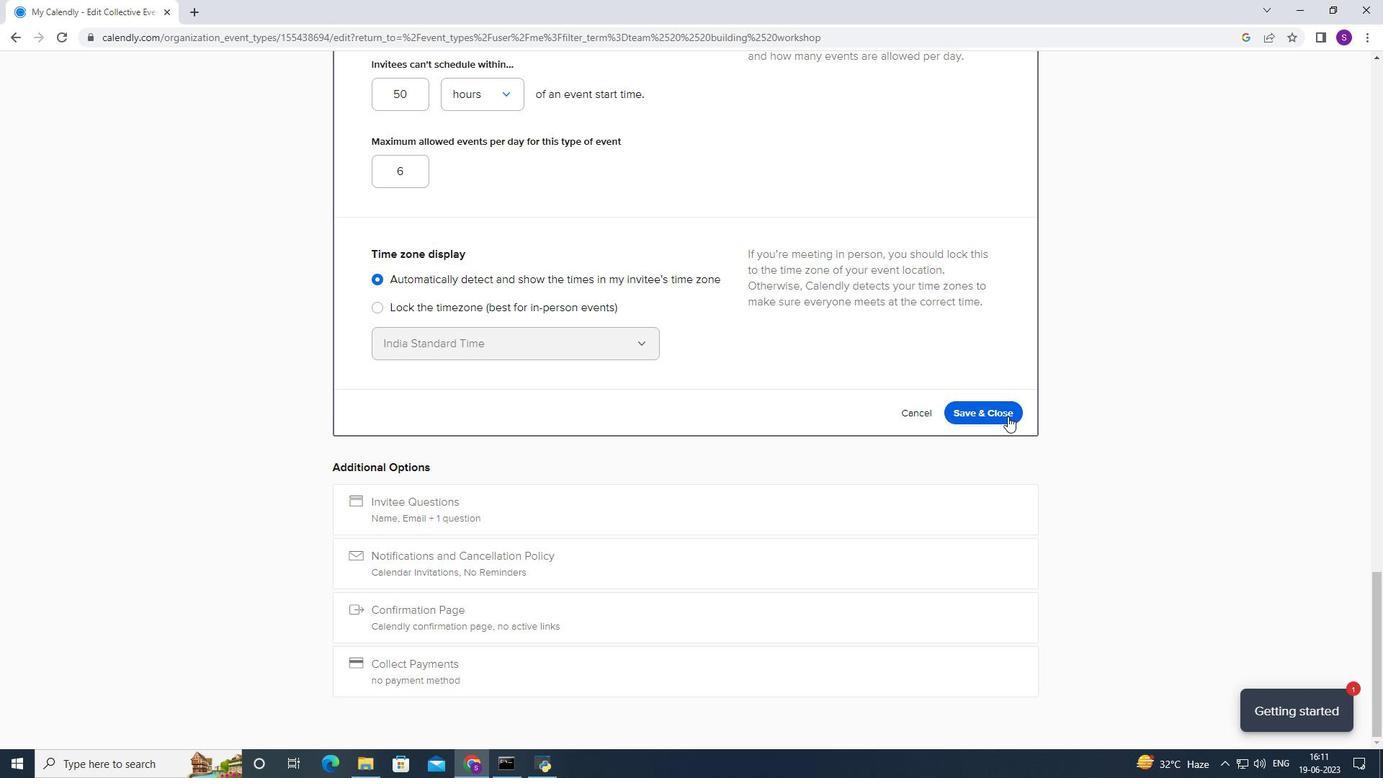 
Action: Mouse pressed left at (1006, 417)
Screenshot: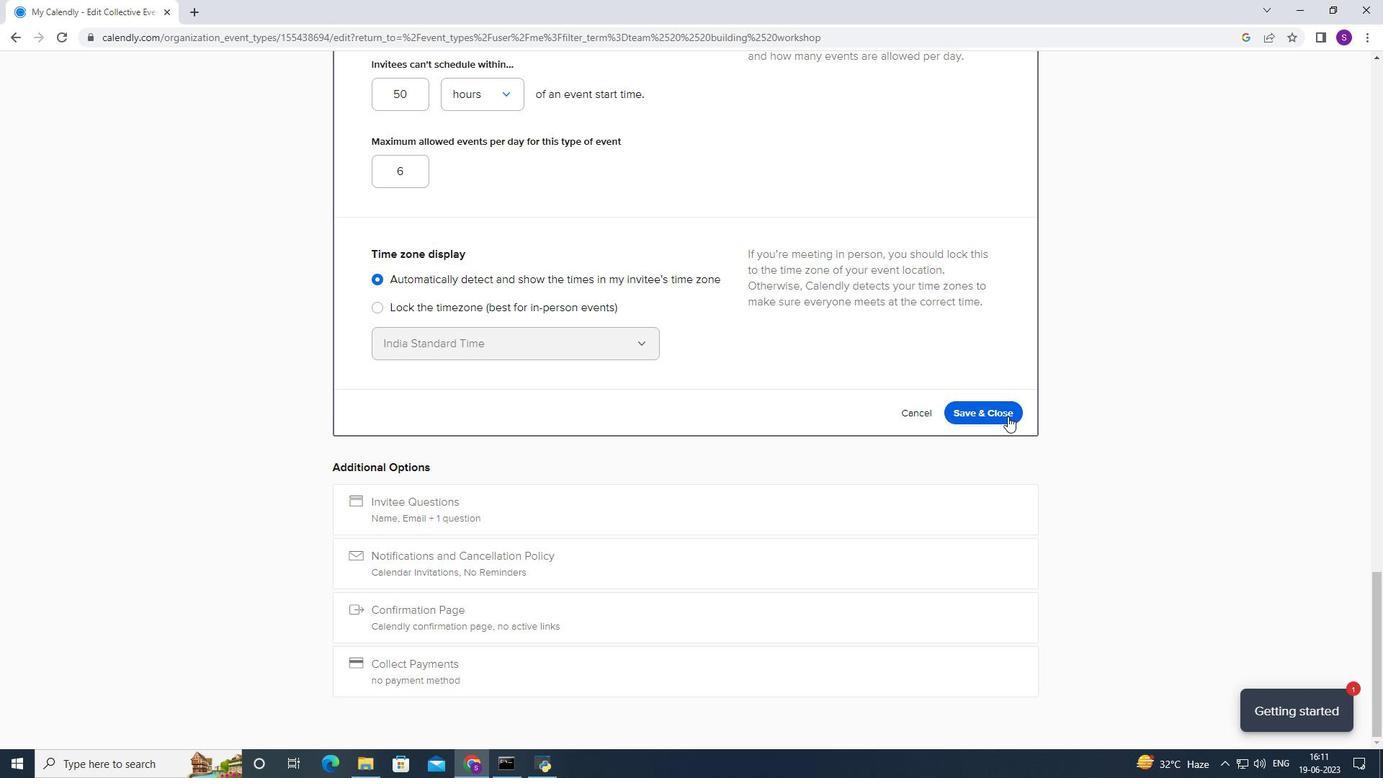 
